 Task: Look for space in Nakur, India from 12th August, 2023 to 16th August, 2023 for 8 adults in price range Rs.10000 to Rs.16000. Place can be private room with 8 bedrooms having 8 beds and 8 bathrooms. Property type can be house, flat, guest house, hotel. Amenities needed are: wifi, TV, free parkinig on premises, gym, breakfast. Booking option can be shelf check-in. Required host language is English.
Action: Mouse moved to (613, 117)
Screenshot: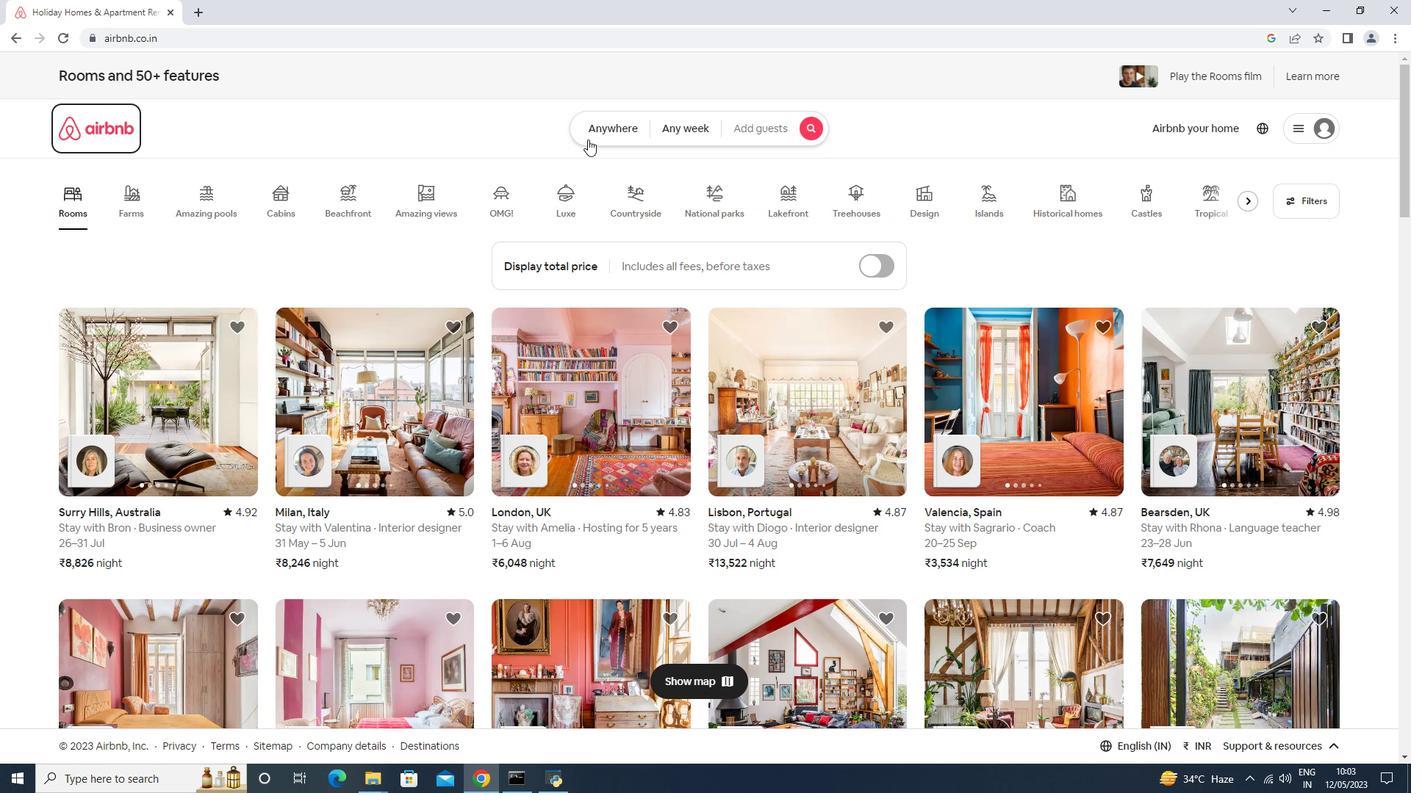 
Action: Mouse pressed left at (613, 117)
Screenshot: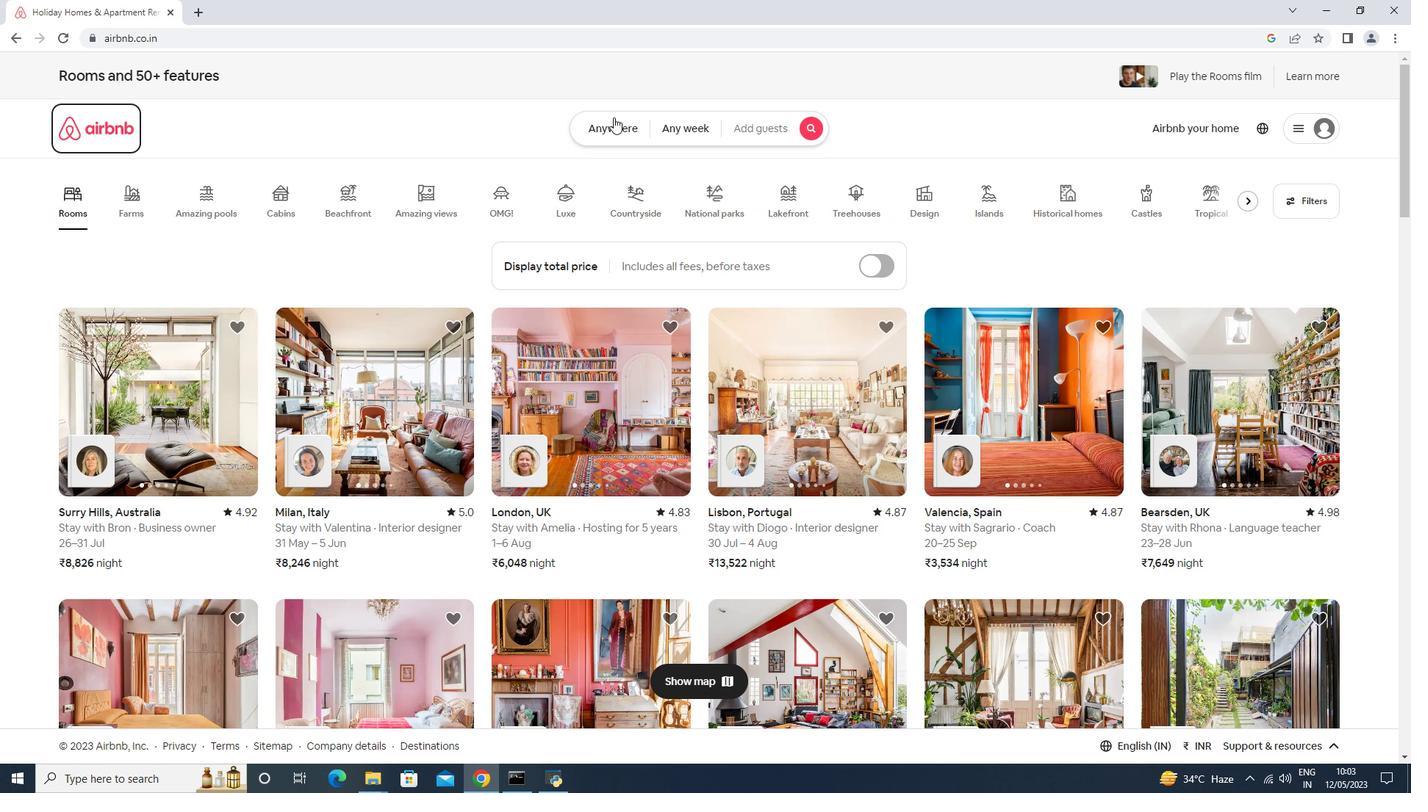 
Action: Mouse moved to (503, 184)
Screenshot: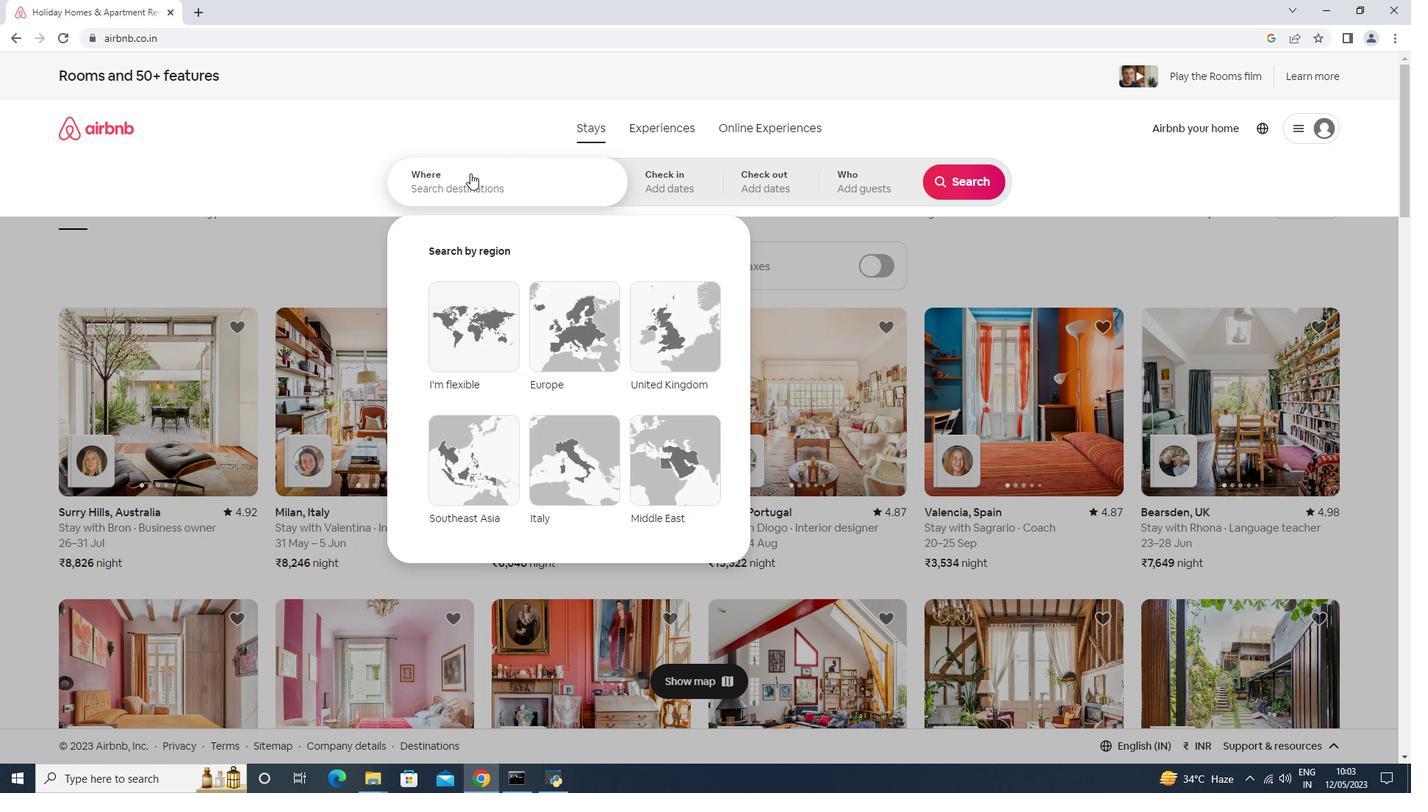
Action: Mouse pressed left at (503, 184)
Screenshot: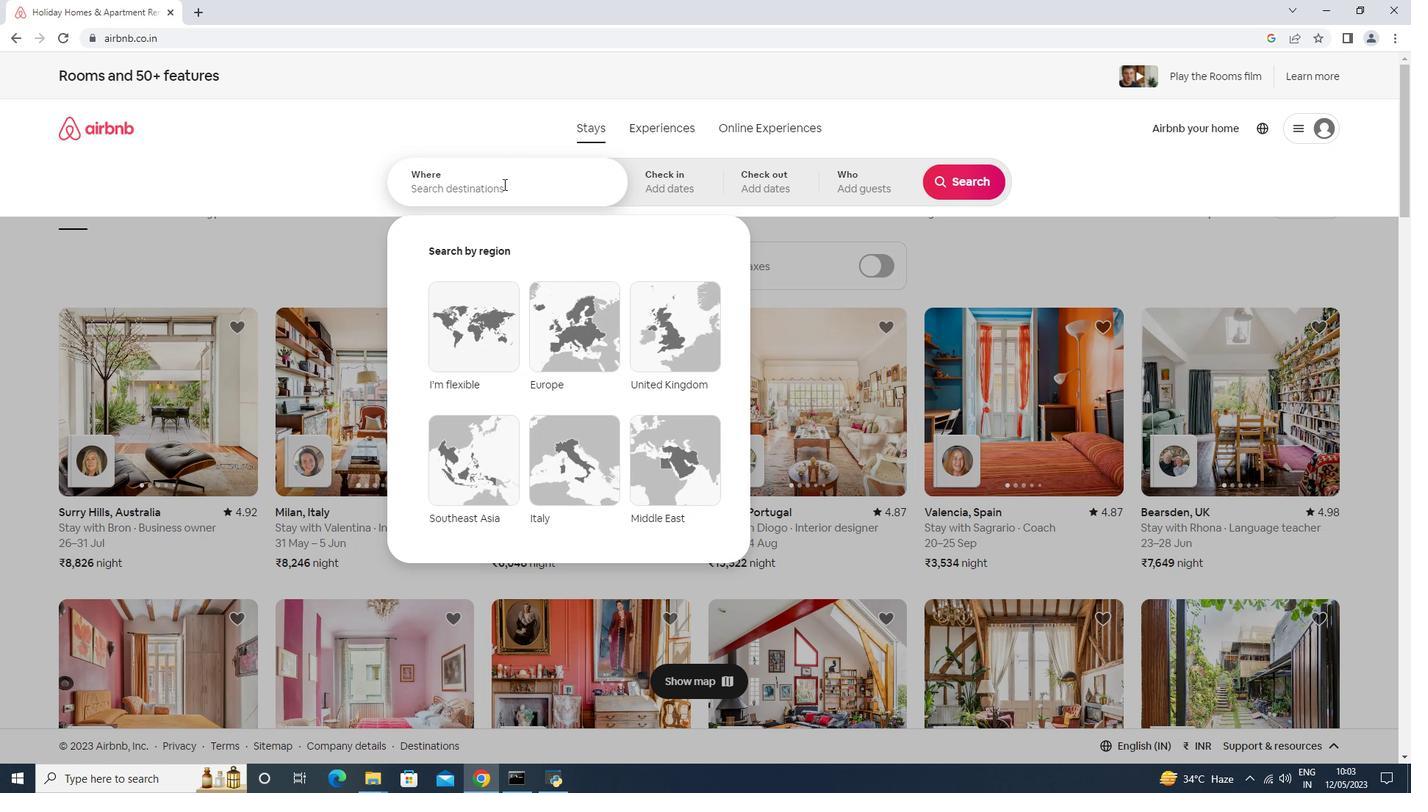 
Action: Key pressed <Key.shift>Nakur,<Key.space><Key.shift>India<Key.enter>
Screenshot: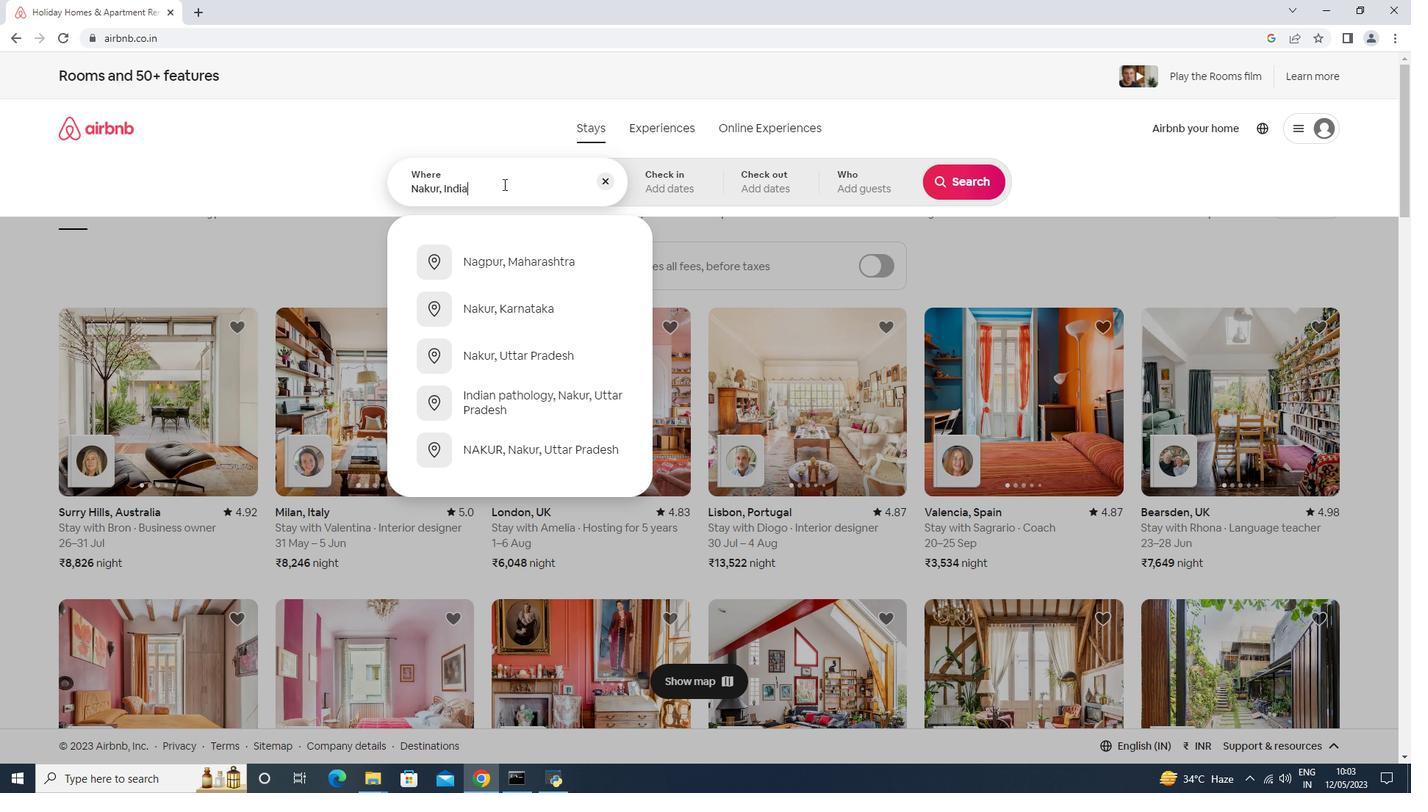 
Action: Mouse moved to (956, 306)
Screenshot: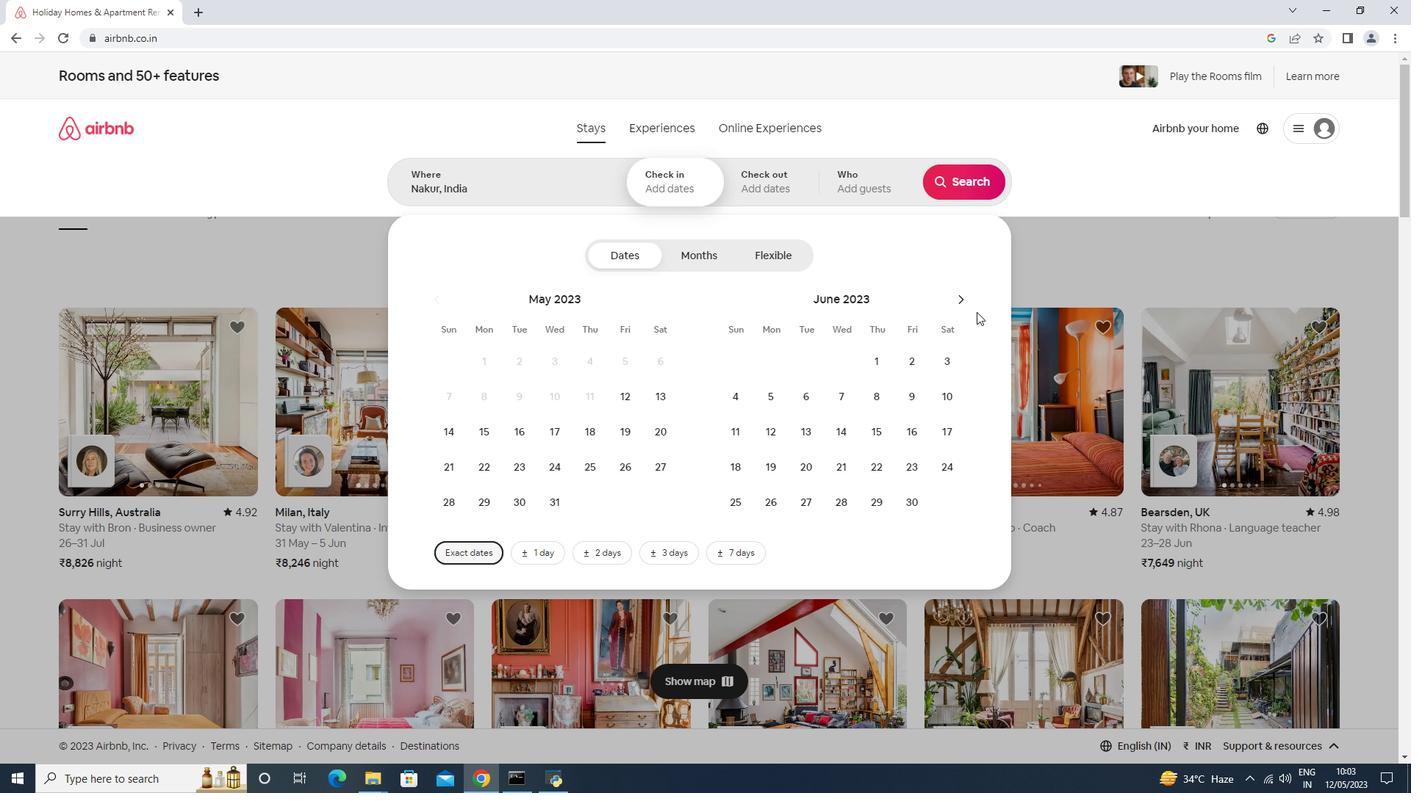 
Action: Mouse pressed left at (956, 306)
Screenshot: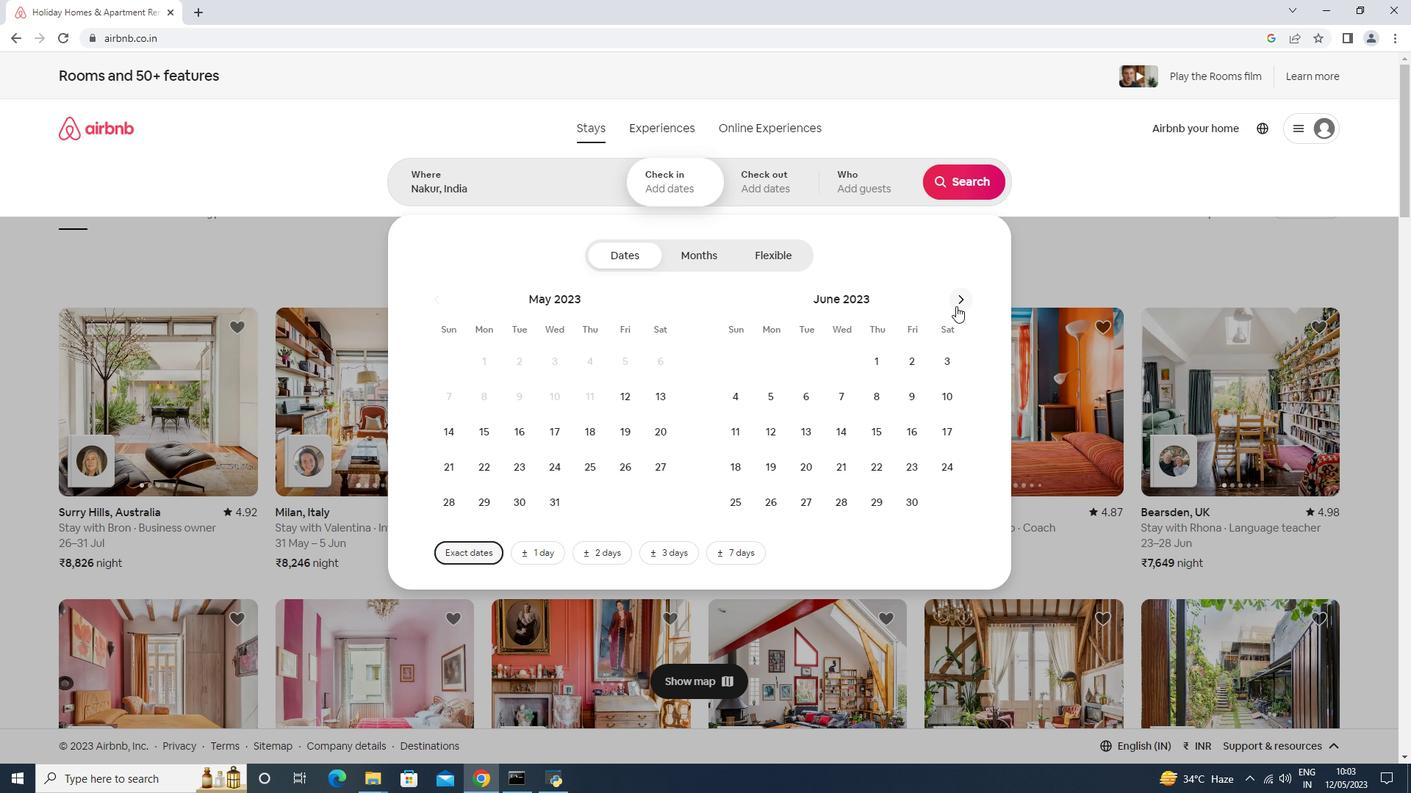 
Action: Mouse pressed left at (956, 306)
Screenshot: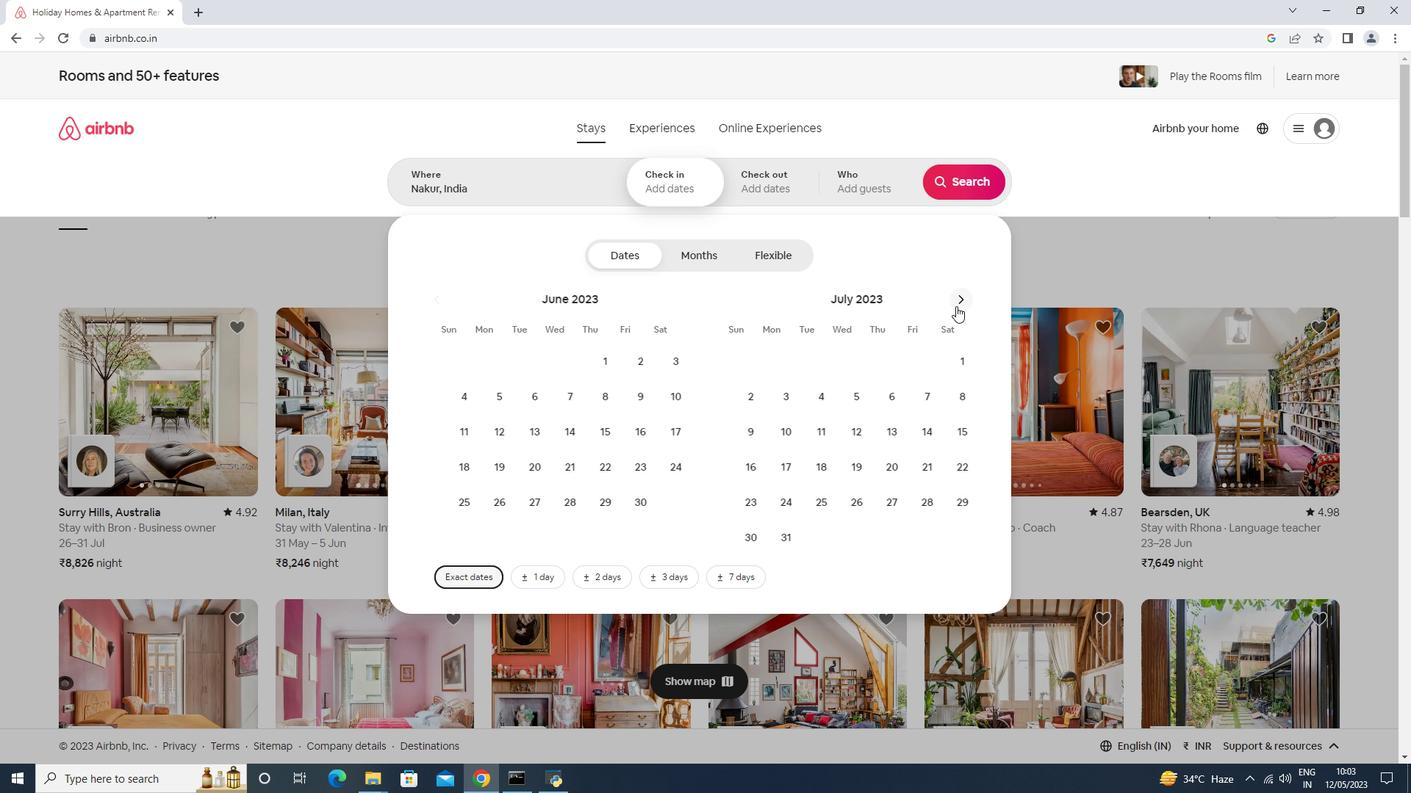 
Action: Mouse moved to (946, 394)
Screenshot: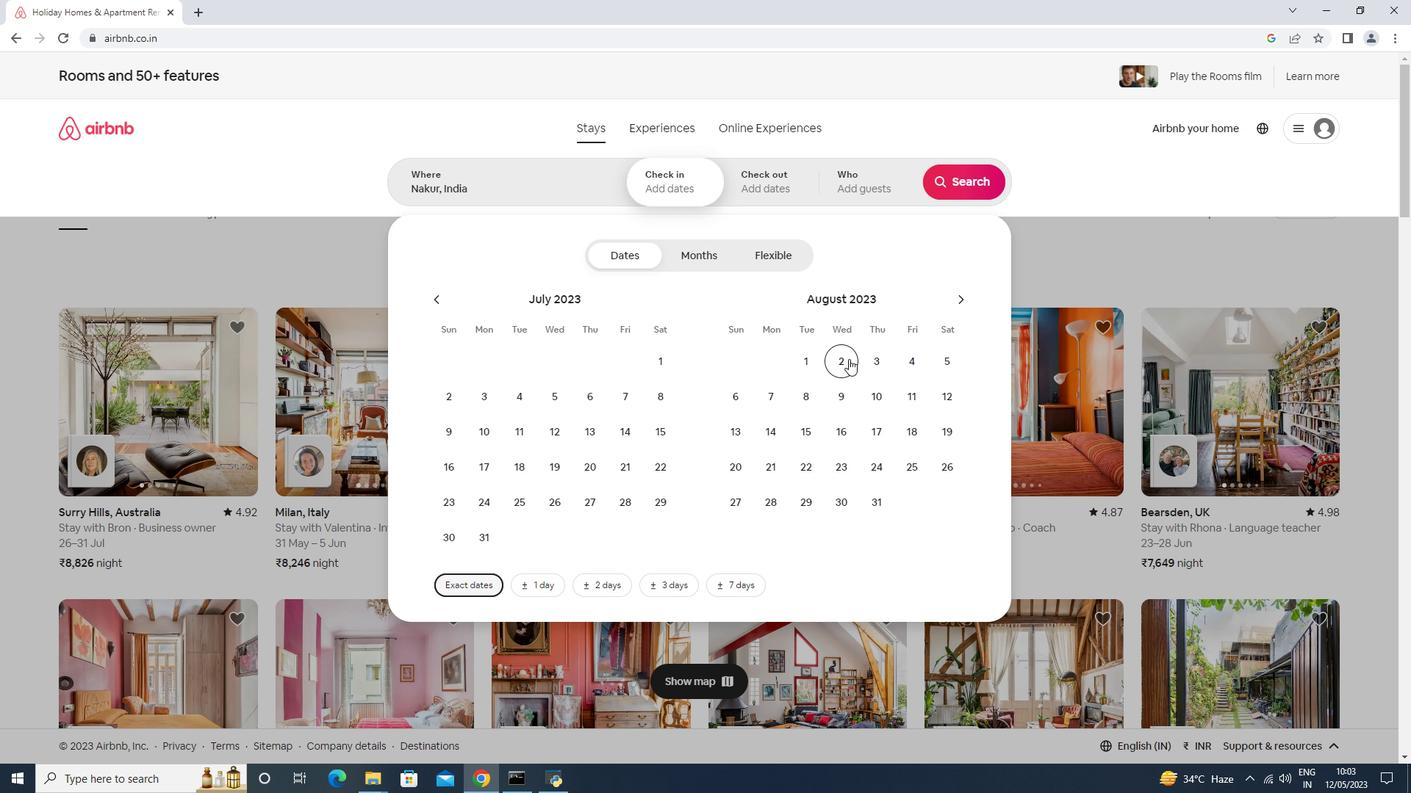 
Action: Mouse pressed left at (946, 394)
Screenshot: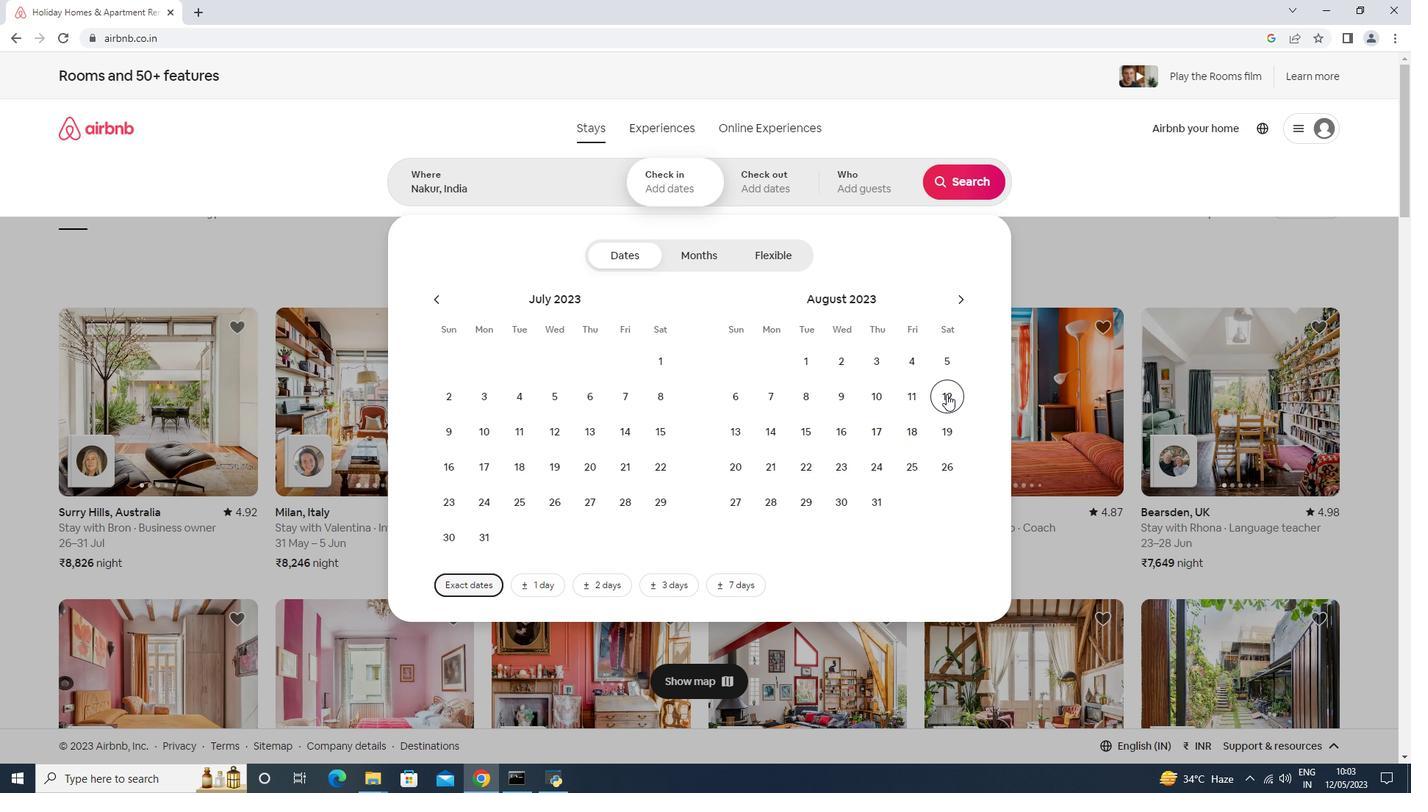 
Action: Mouse moved to (840, 426)
Screenshot: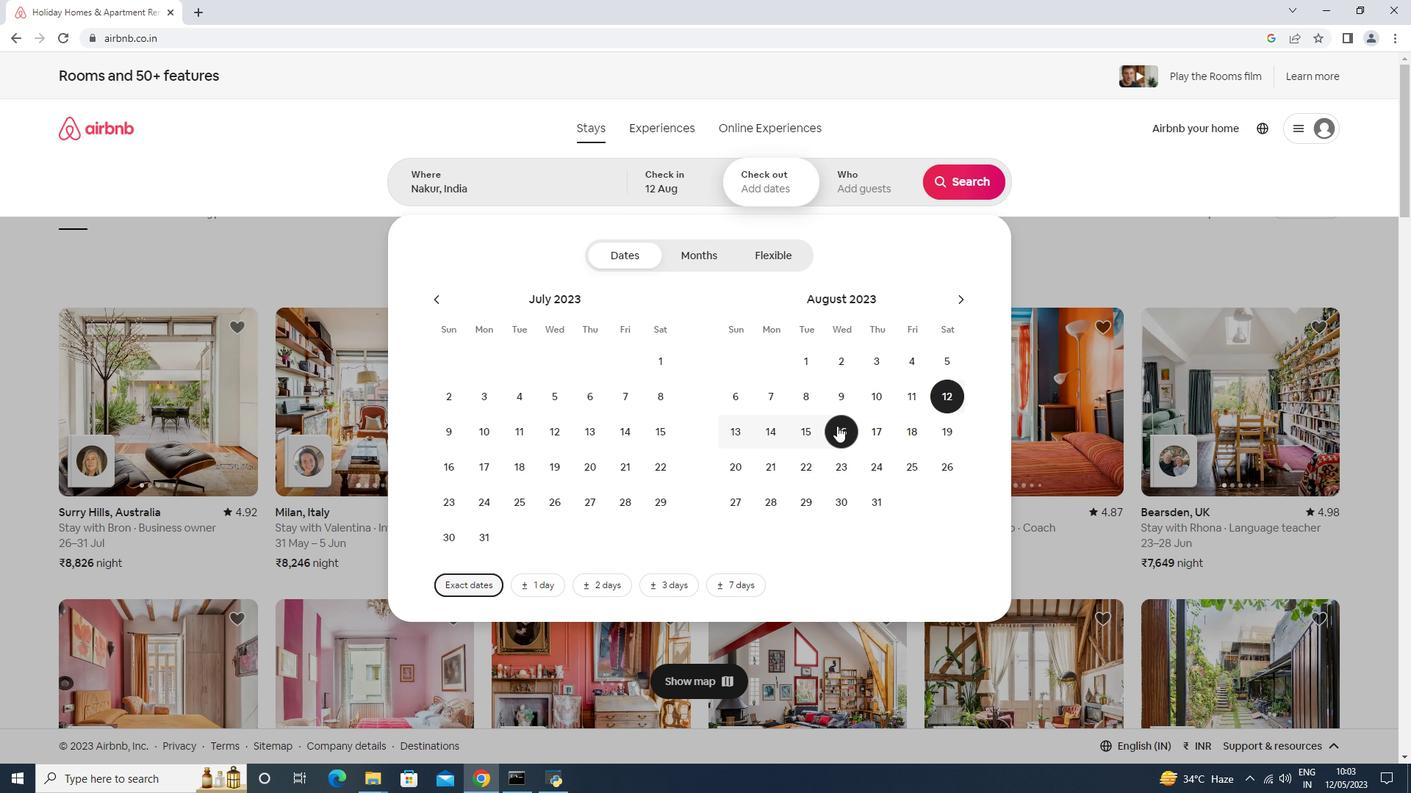 
Action: Mouse pressed left at (840, 426)
Screenshot: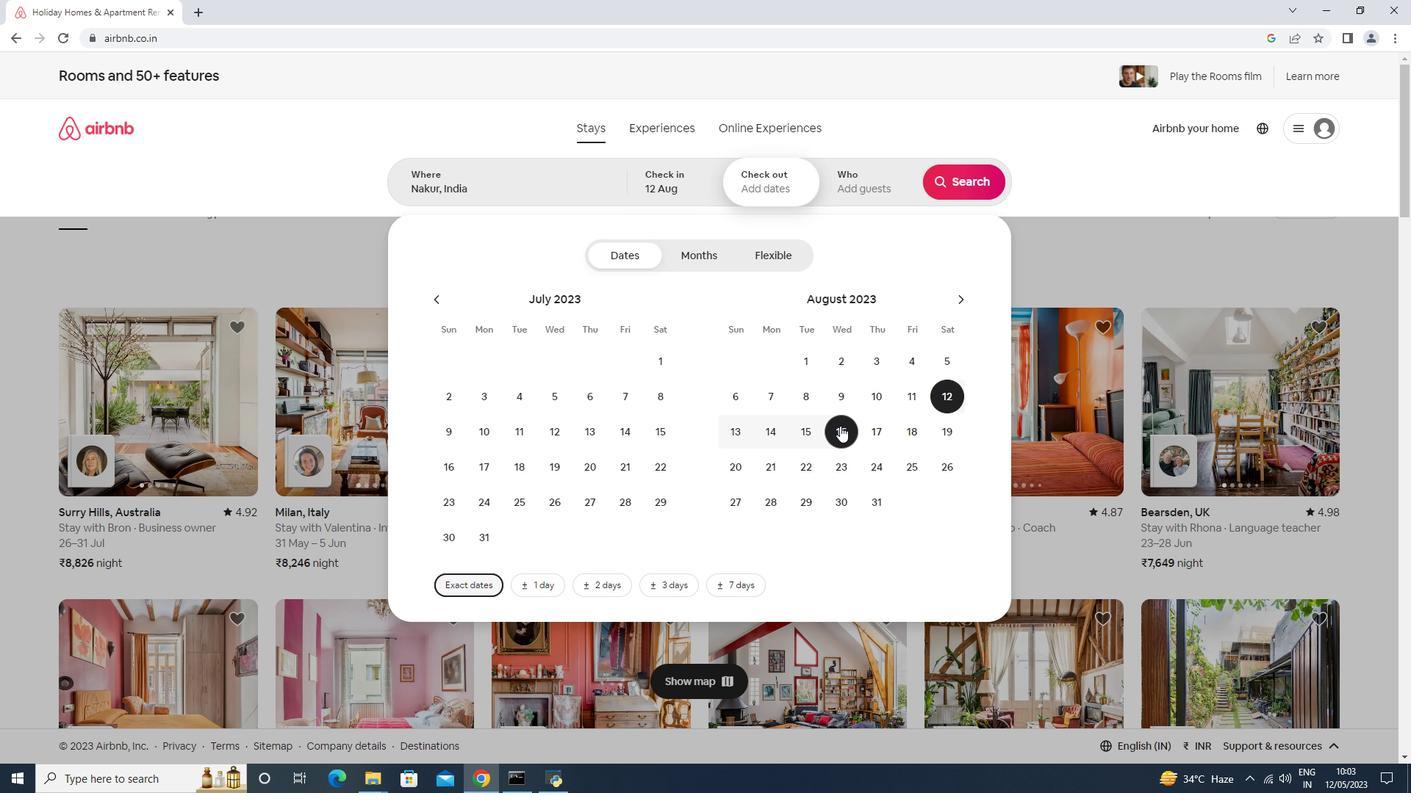 
Action: Mouse moved to (872, 199)
Screenshot: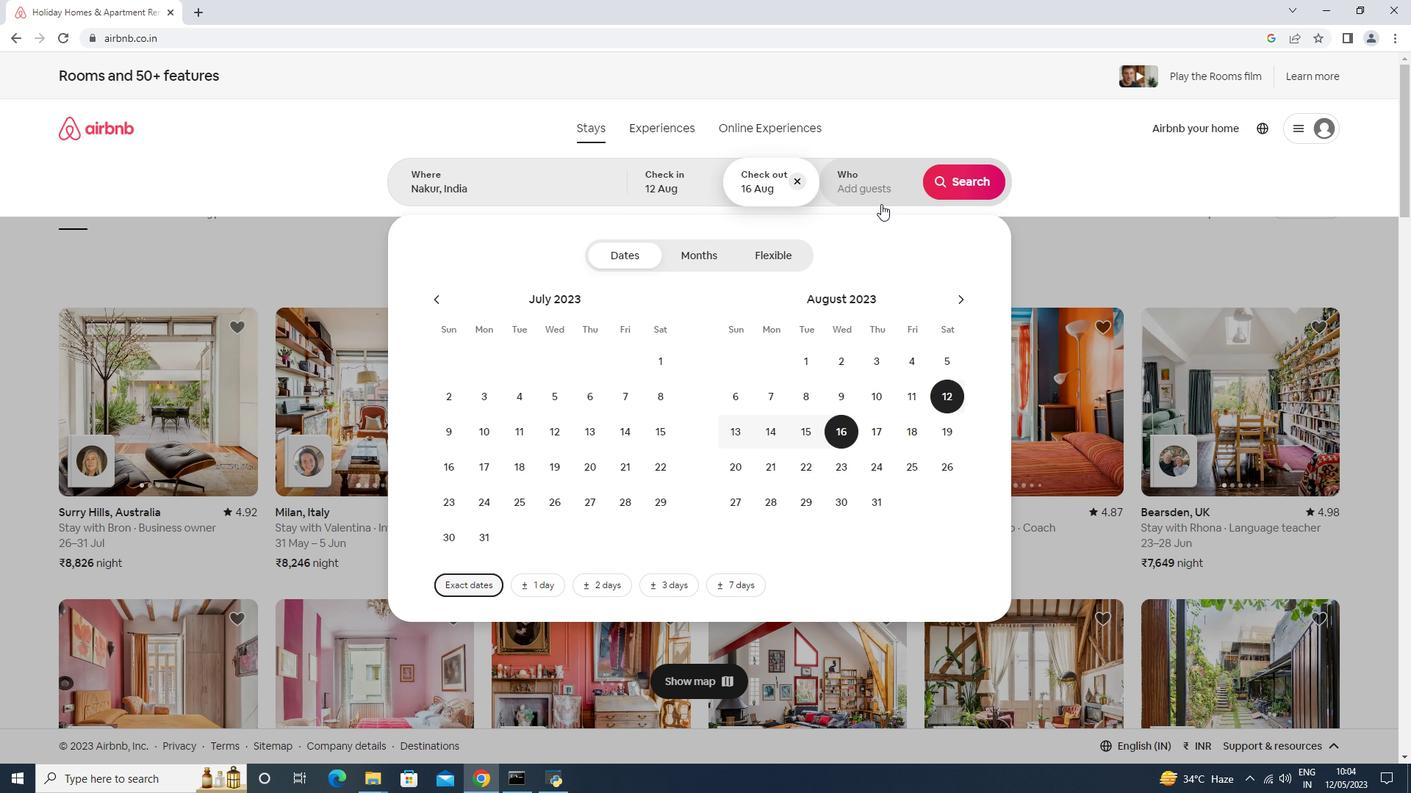 
Action: Mouse pressed left at (872, 199)
Screenshot: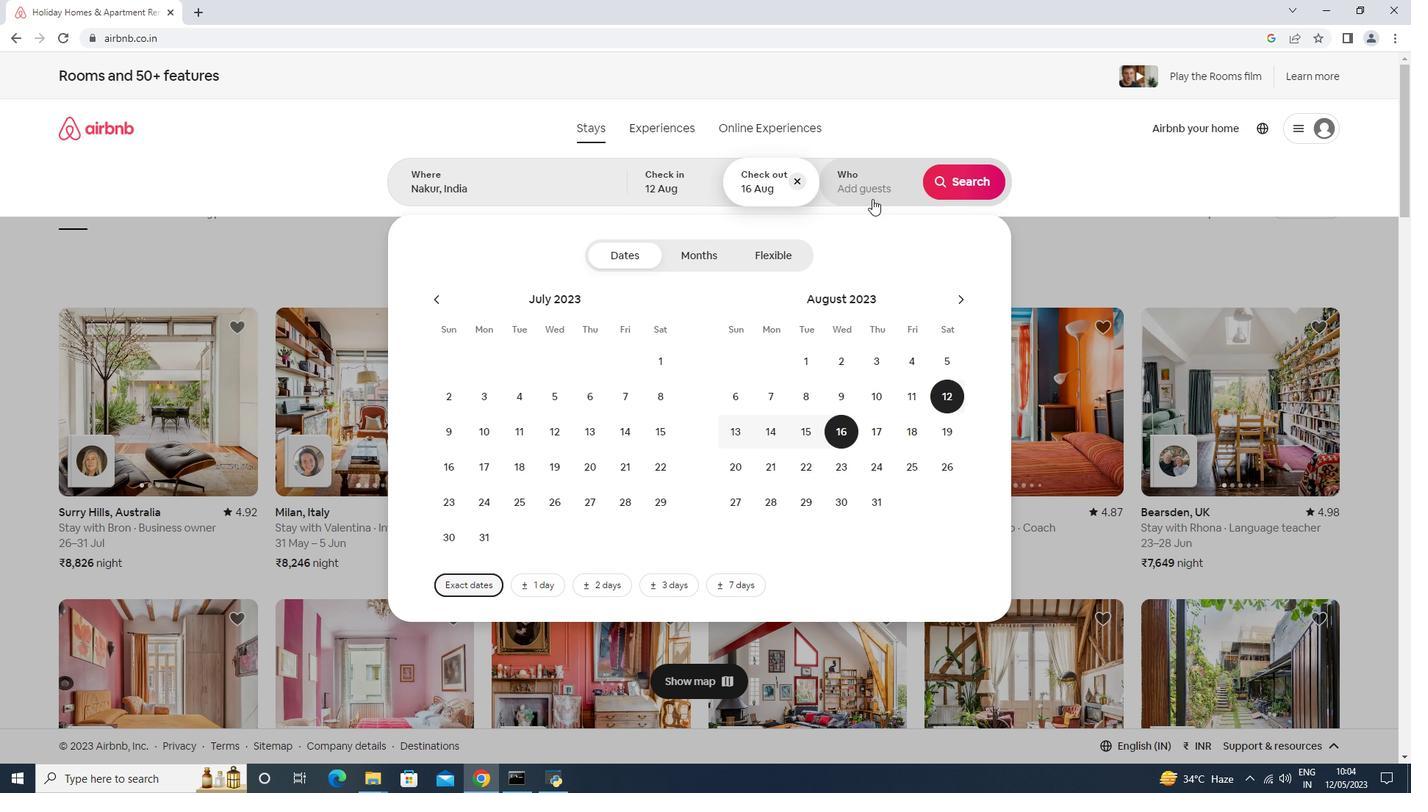 
Action: Mouse moved to (963, 261)
Screenshot: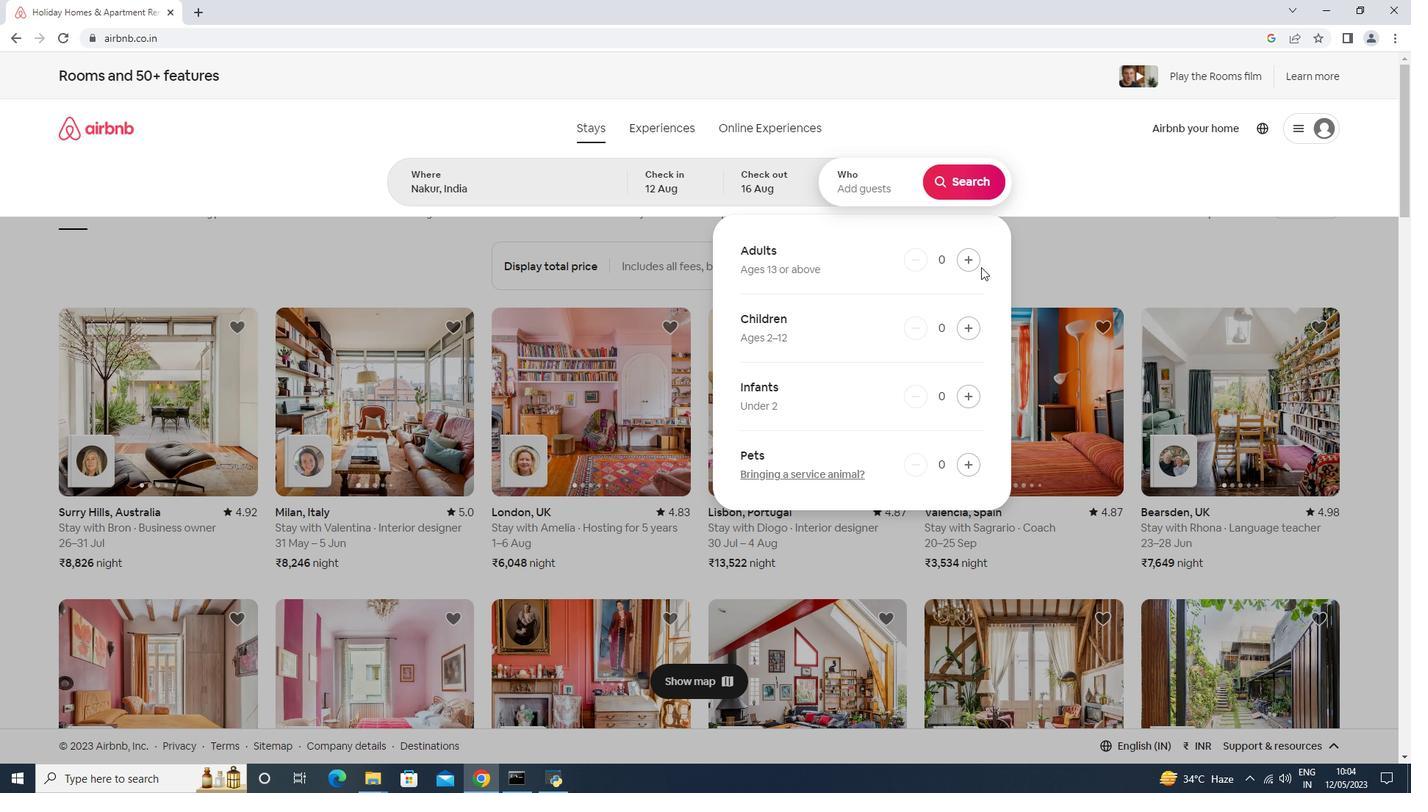 
Action: Mouse pressed left at (963, 261)
Screenshot: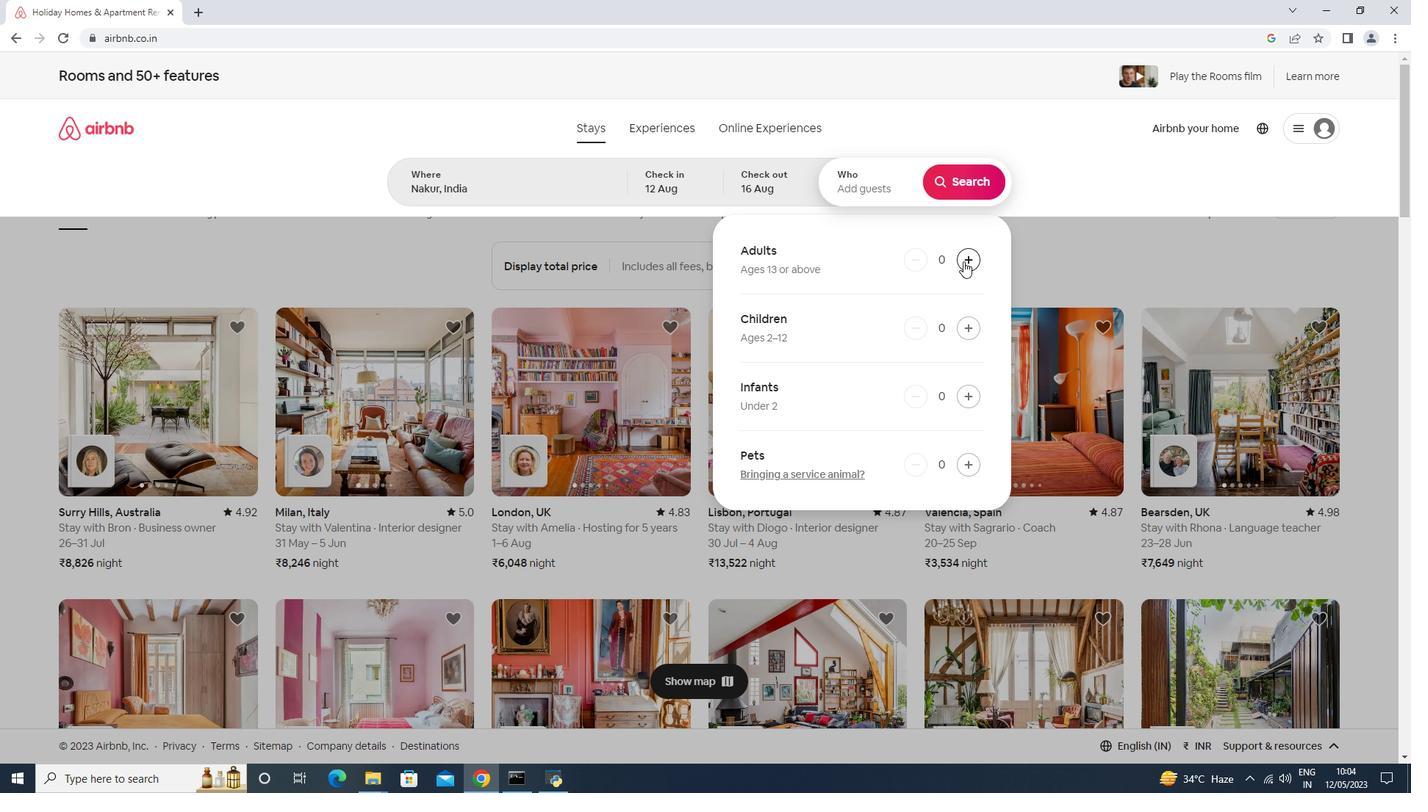 
Action: Mouse pressed left at (963, 261)
Screenshot: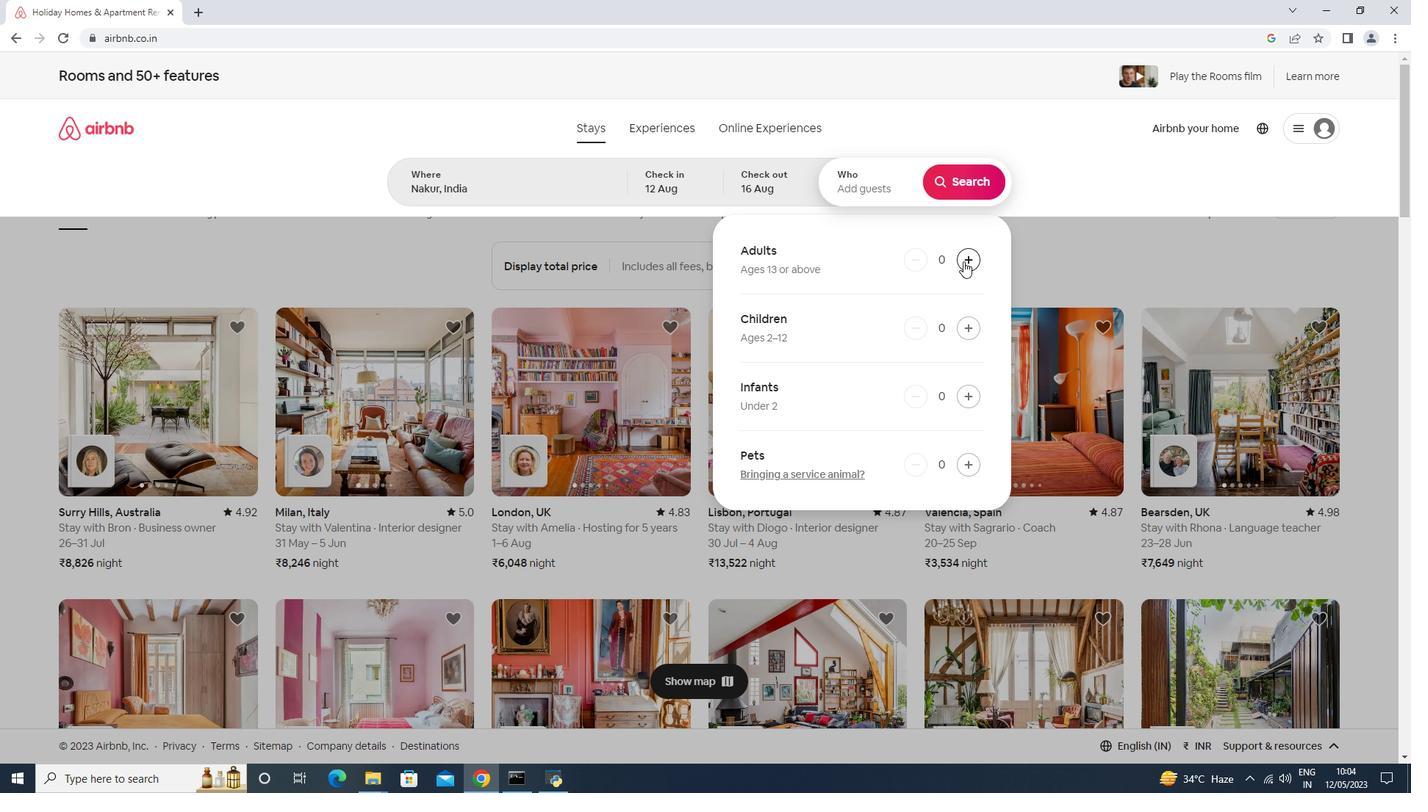 
Action: Mouse pressed left at (963, 261)
Screenshot: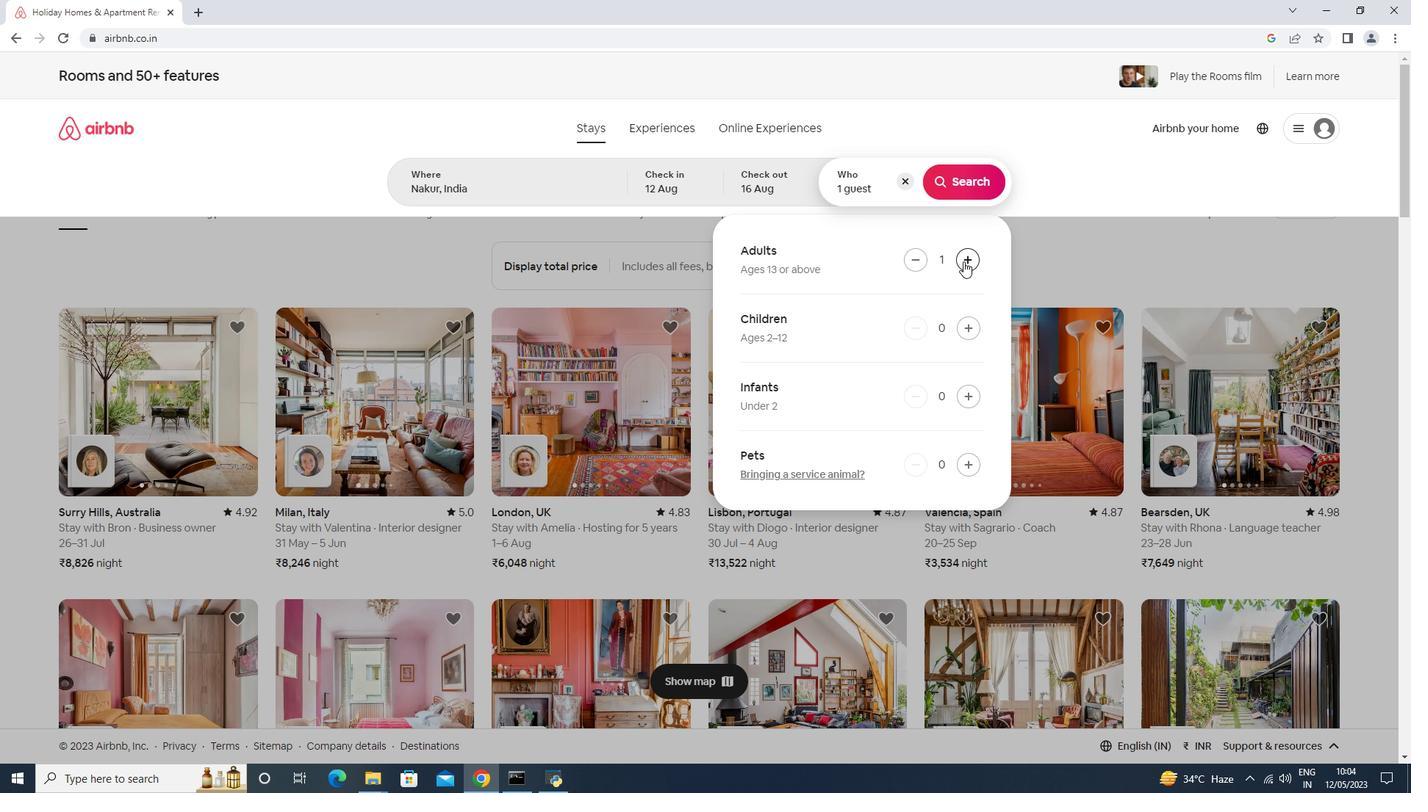 
Action: Mouse pressed left at (963, 261)
Screenshot: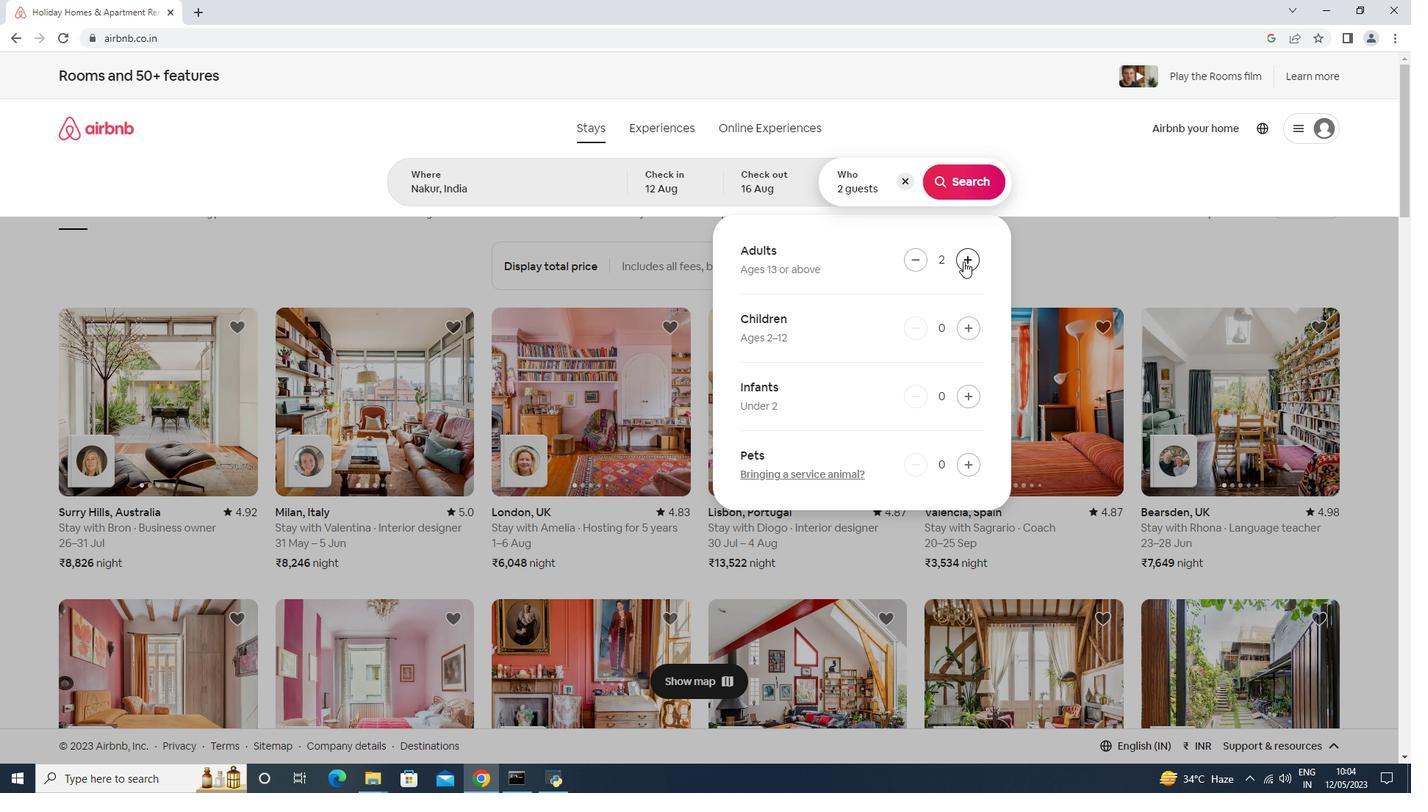 
Action: Mouse pressed left at (963, 261)
Screenshot: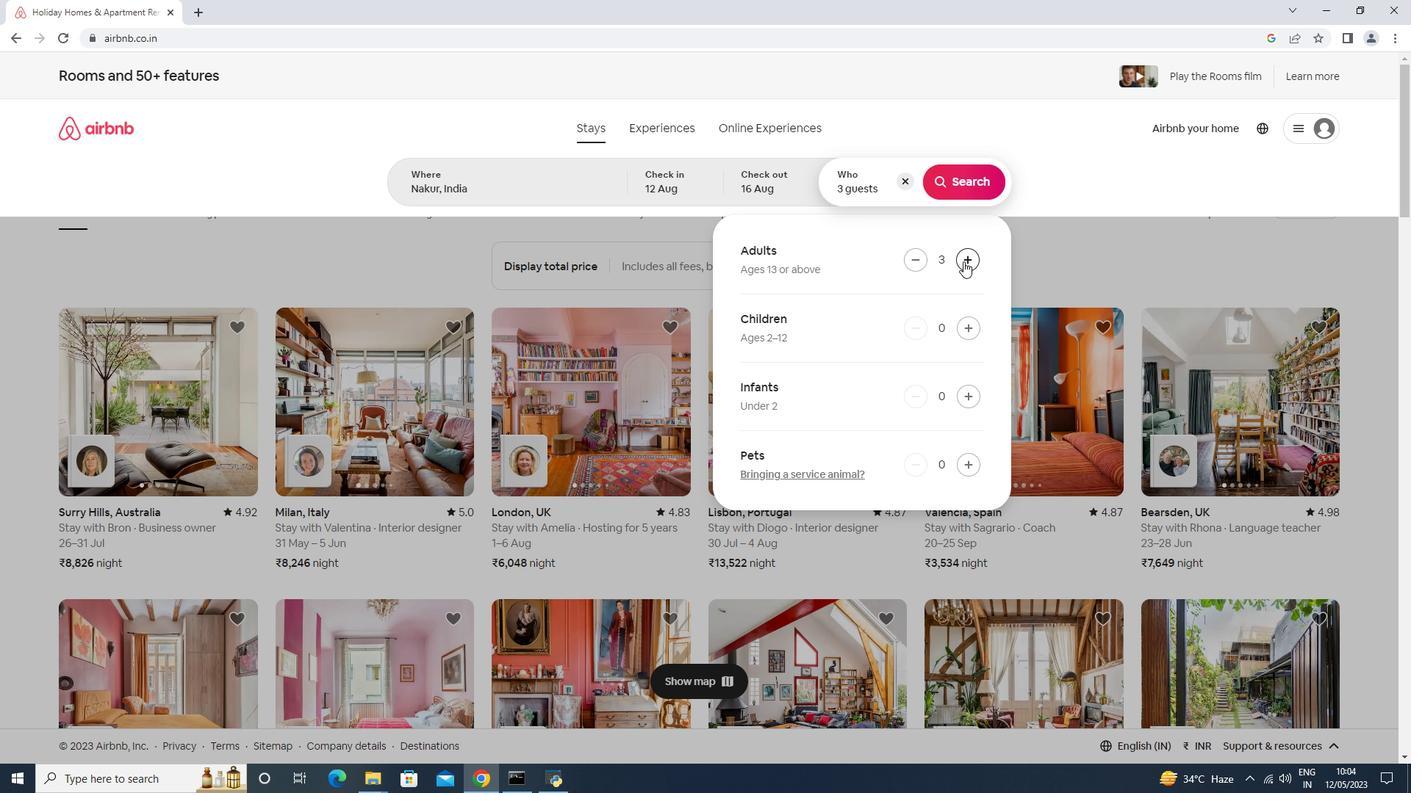 
Action: Mouse pressed left at (963, 261)
Screenshot: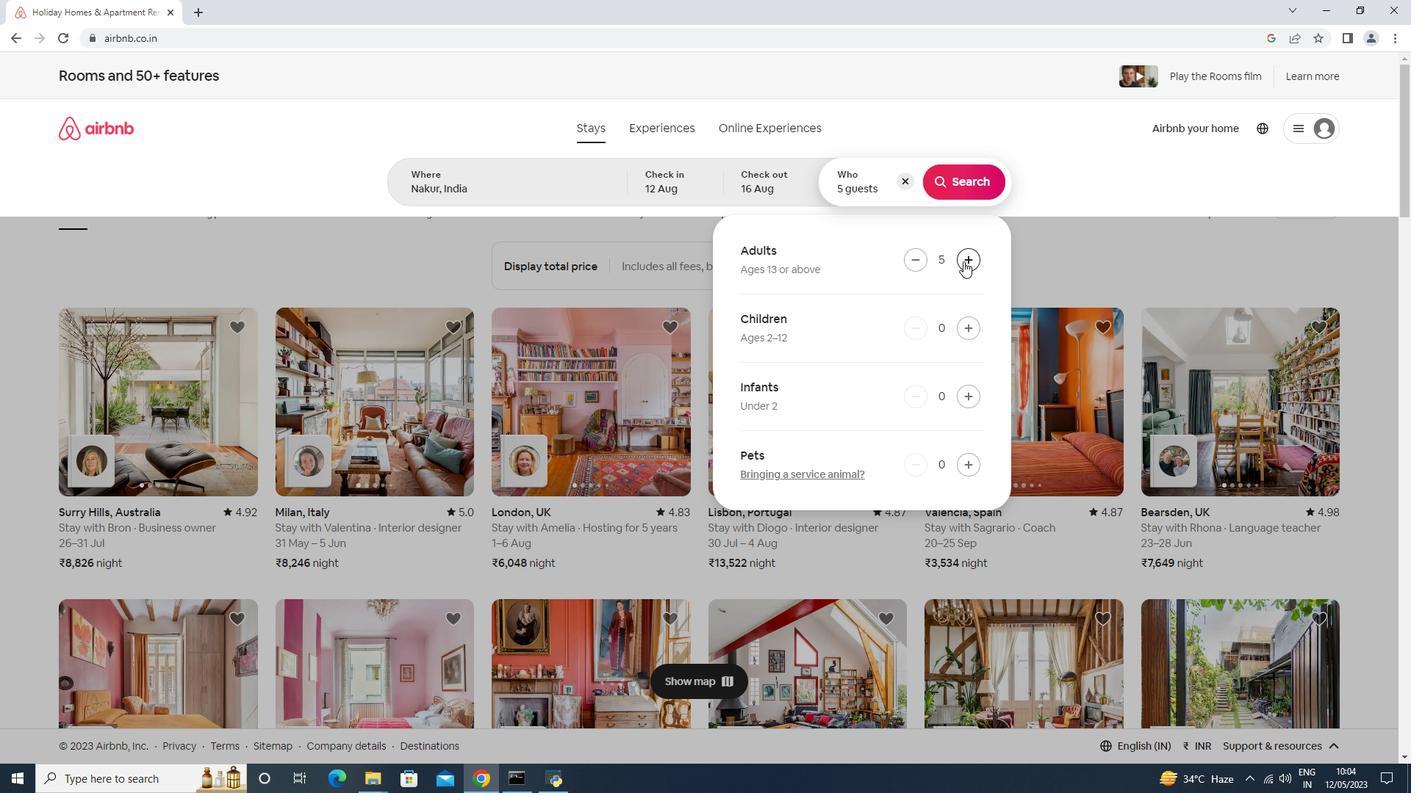 
Action: Mouse pressed left at (963, 261)
Screenshot: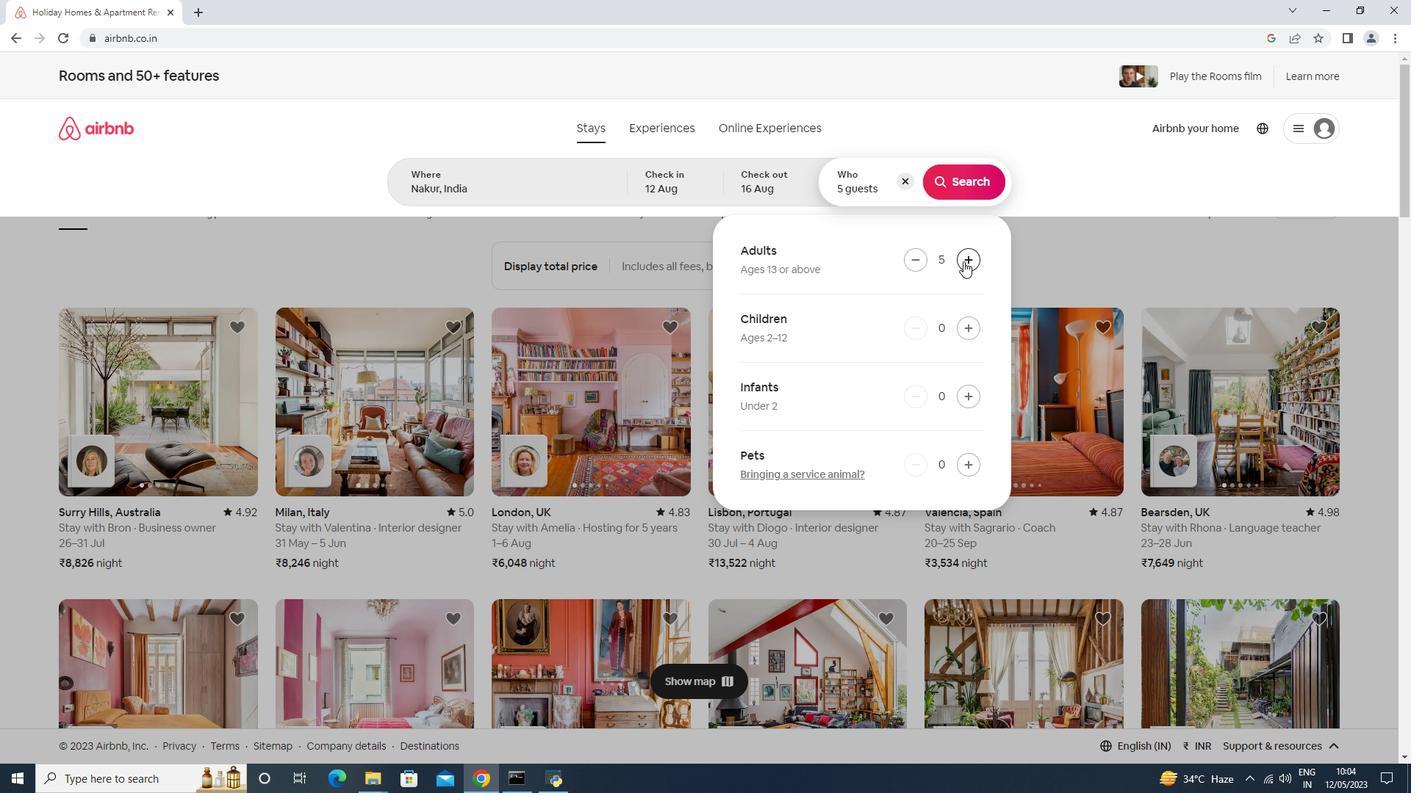 
Action: Mouse pressed left at (963, 261)
Screenshot: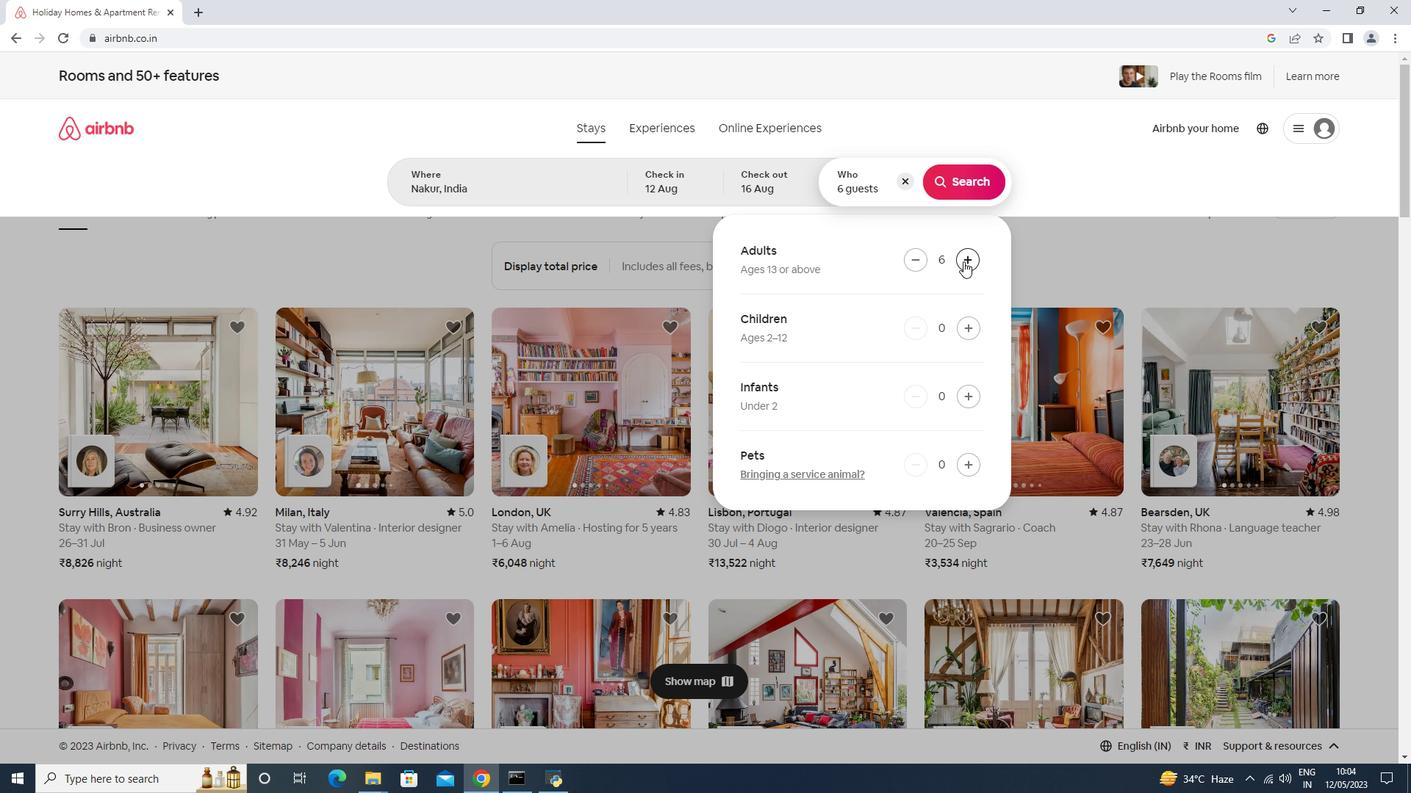 
Action: Mouse pressed left at (963, 261)
Screenshot: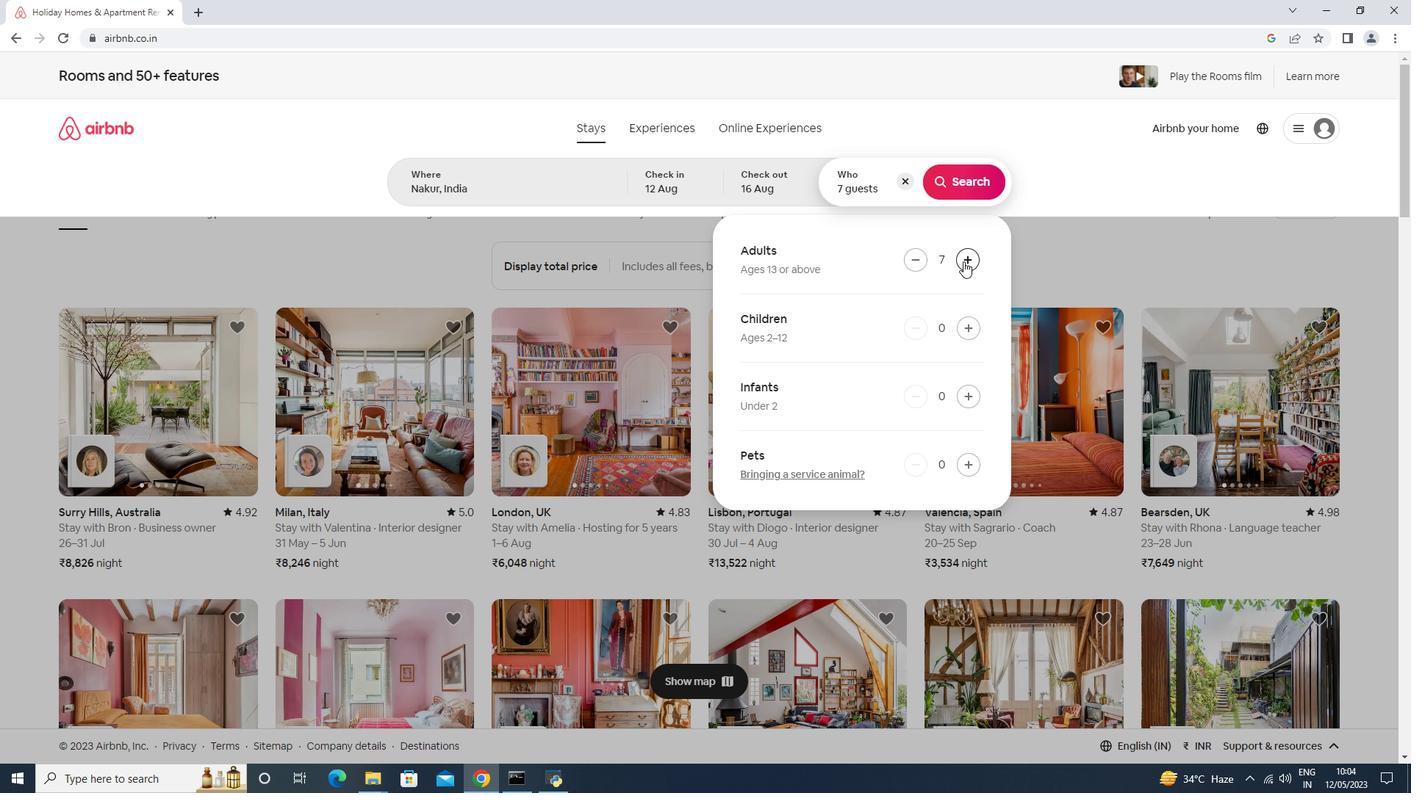 
Action: Mouse moved to (915, 261)
Screenshot: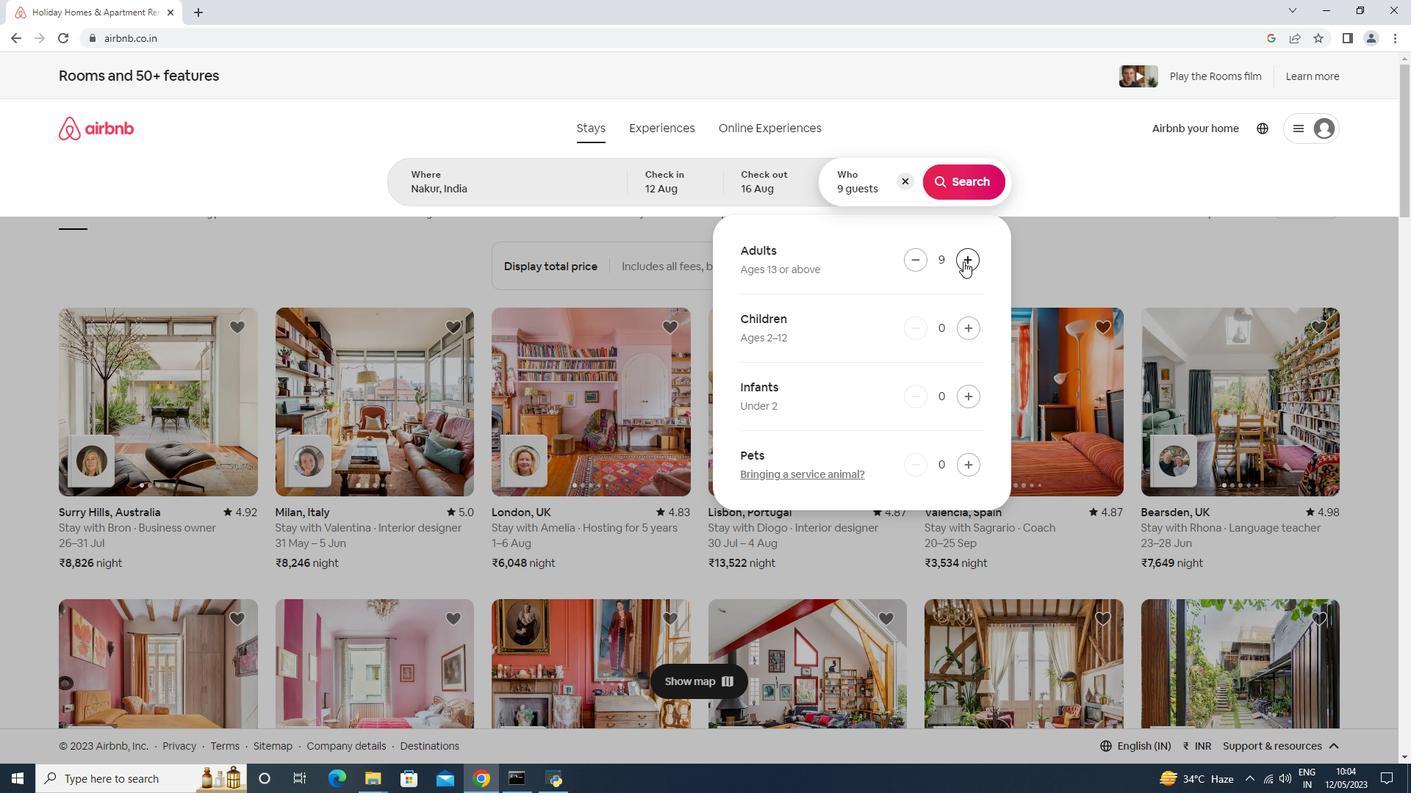 
Action: Mouse pressed left at (915, 261)
Screenshot: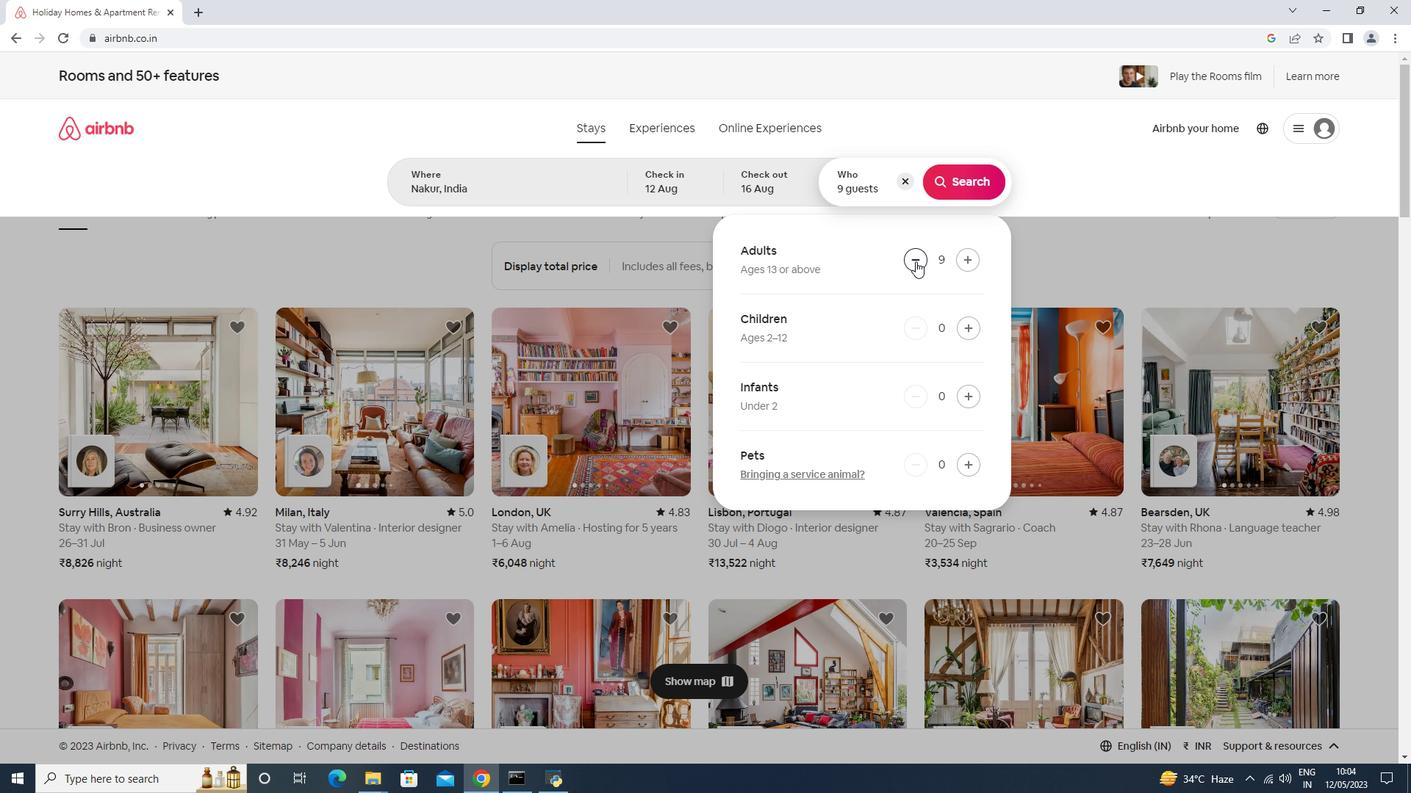 
Action: Mouse moved to (976, 189)
Screenshot: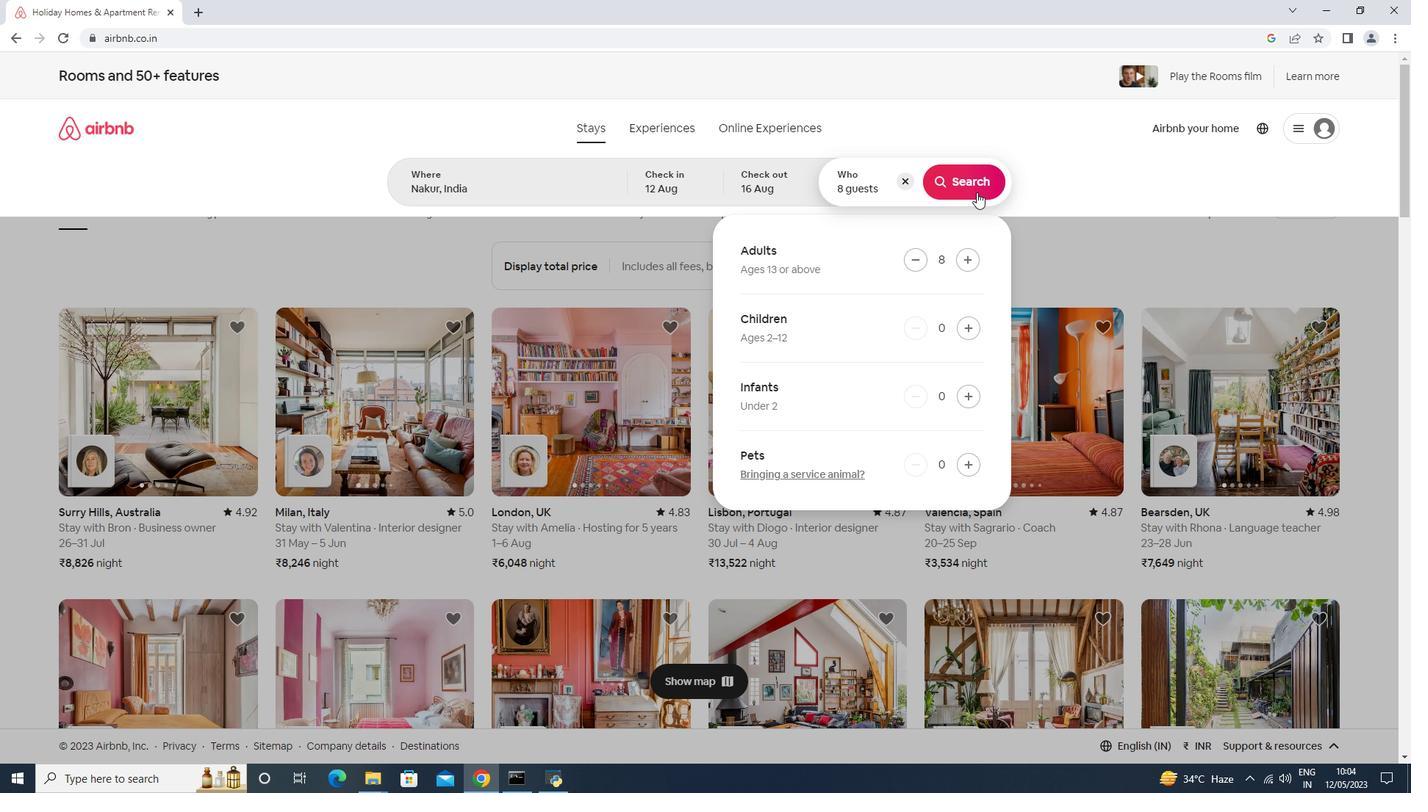 
Action: Mouse pressed left at (976, 189)
Screenshot: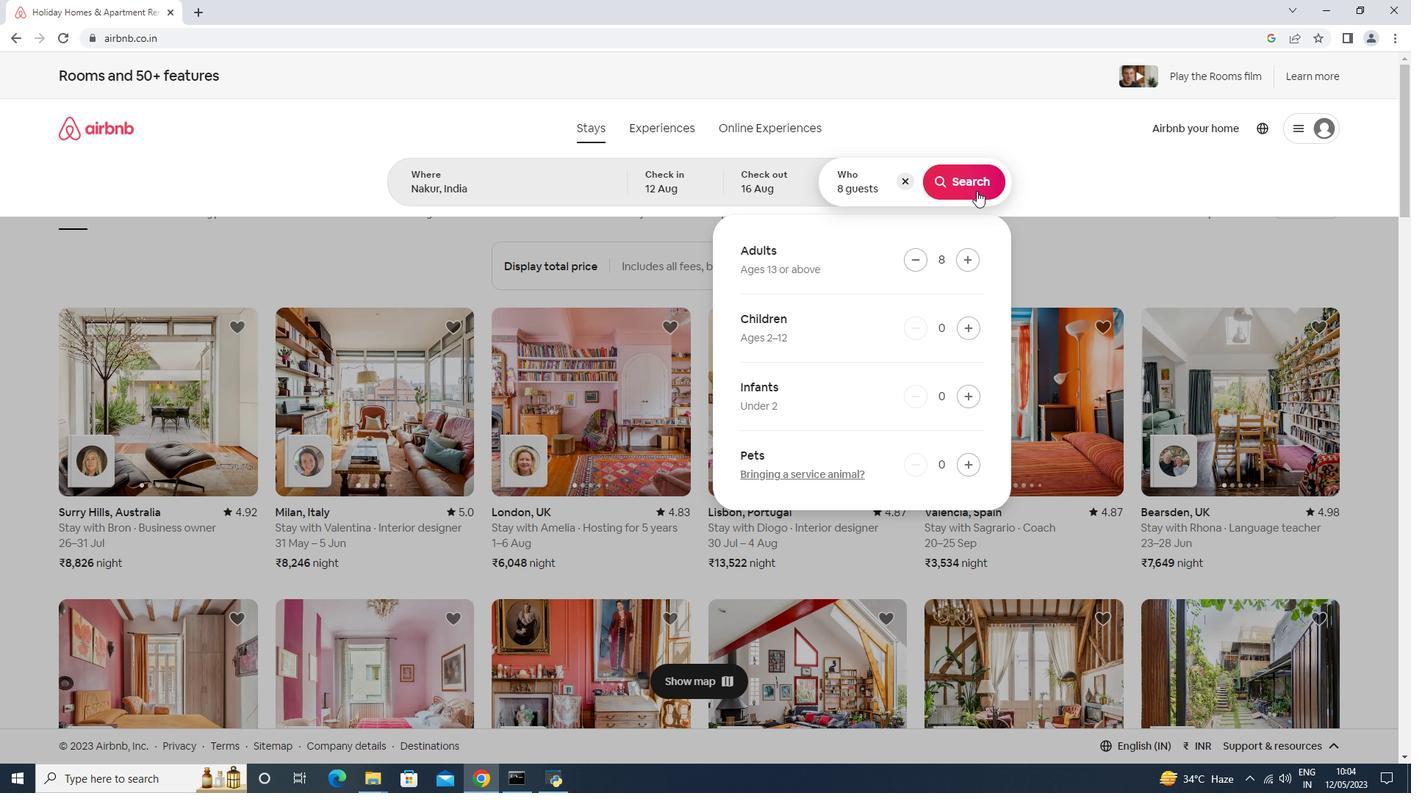 
Action: Mouse moved to (1347, 149)
Screenshot: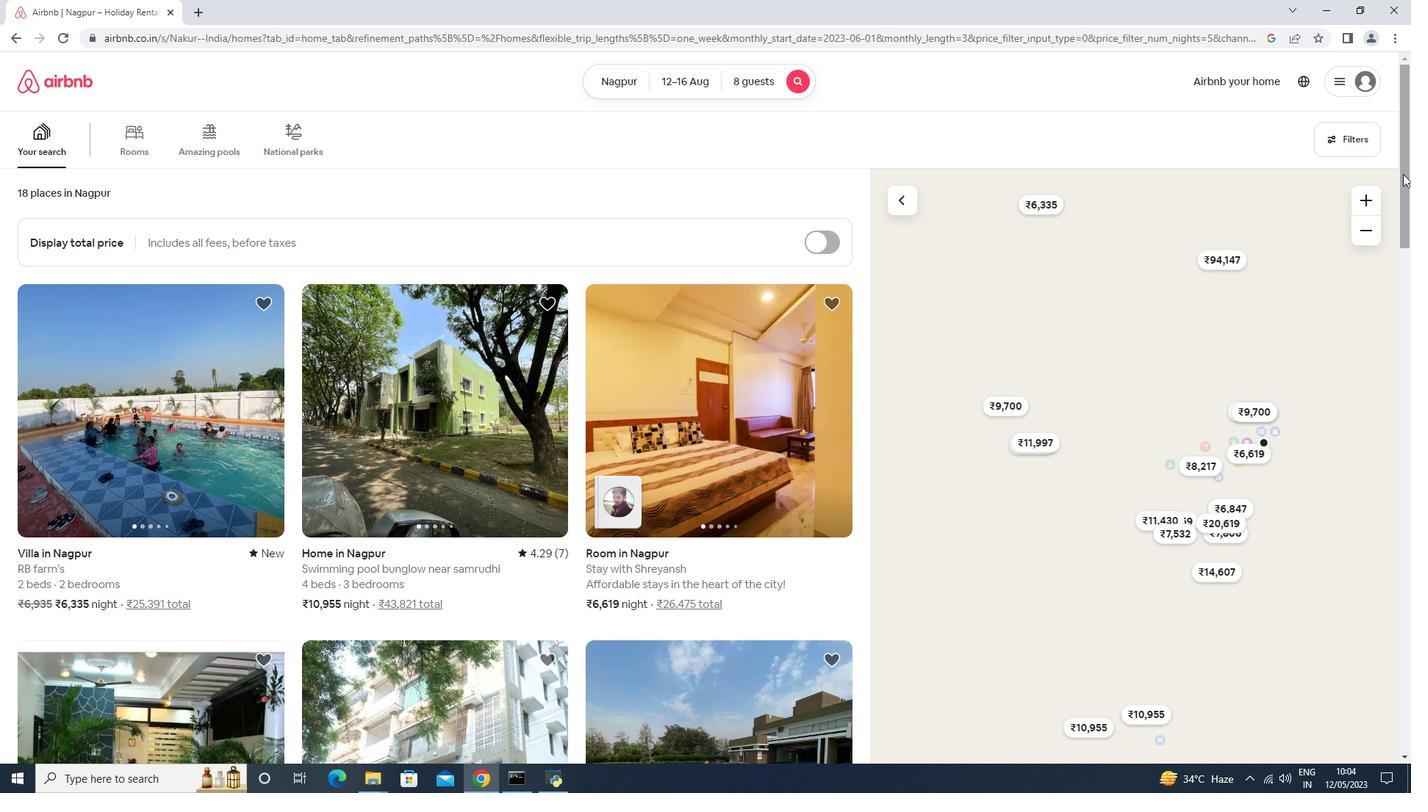 
Action: Mouse pressed left at (1347, 149)
Screenshot: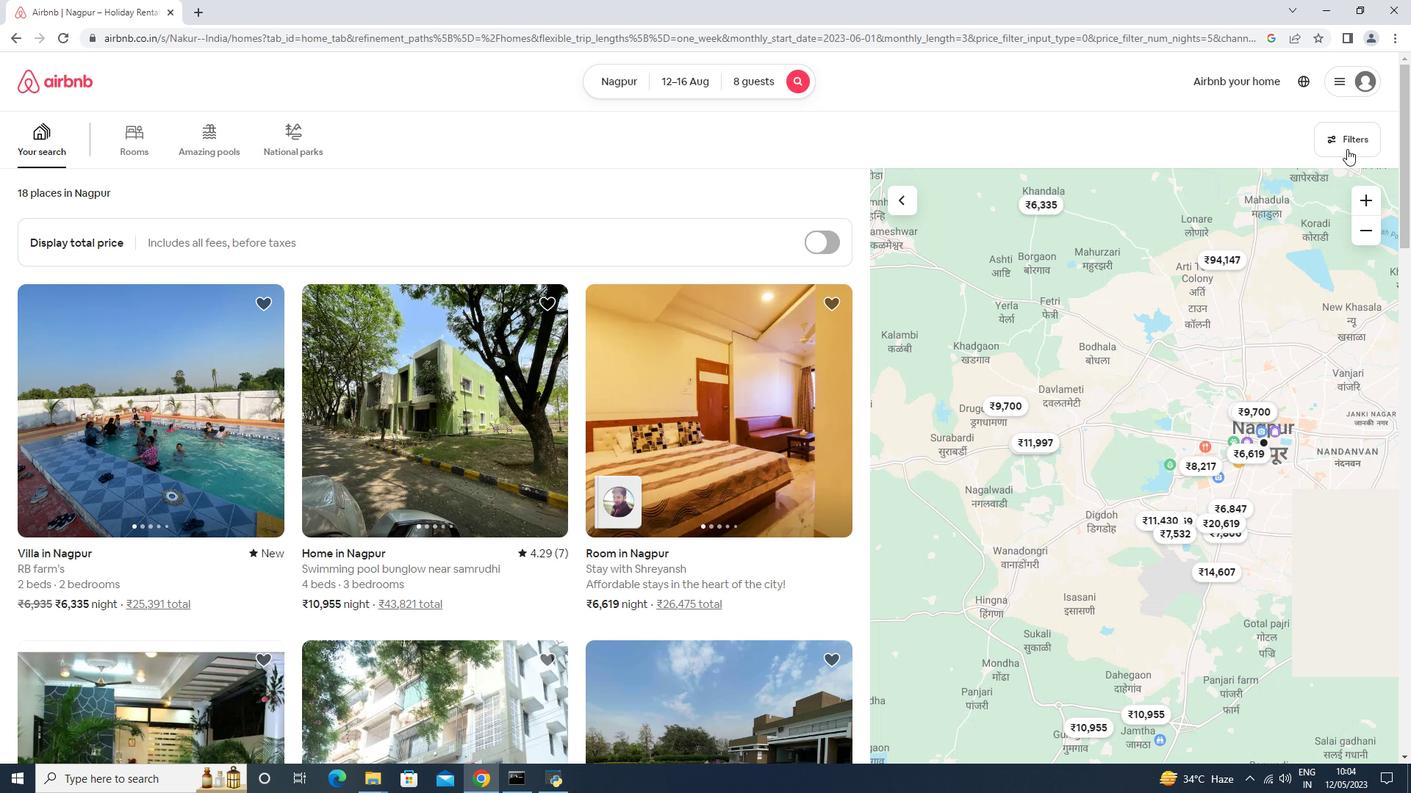 
Action: Mouse moved to (606, 497)
Screenshot: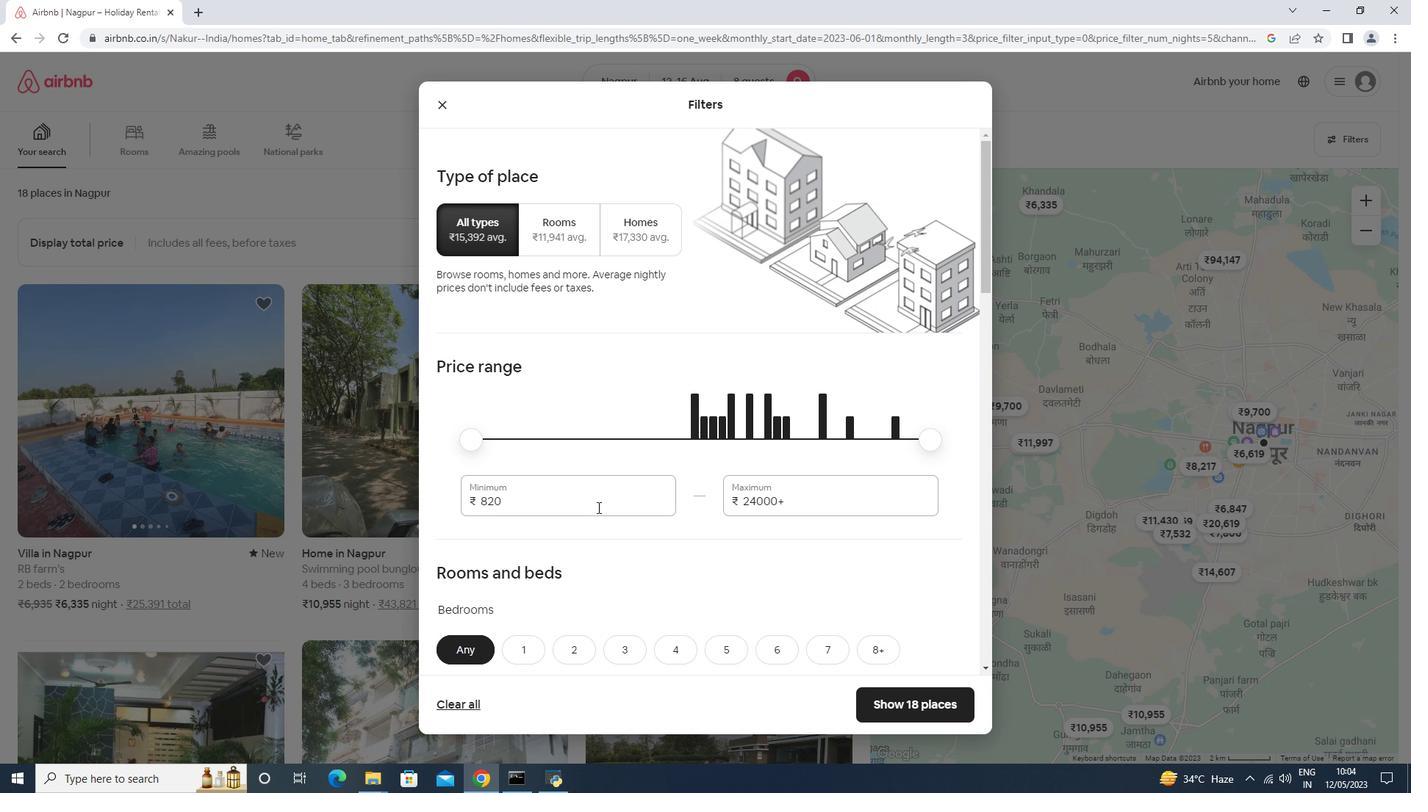 
Action: Mouse pressed left at (606, 497)
Screenshot: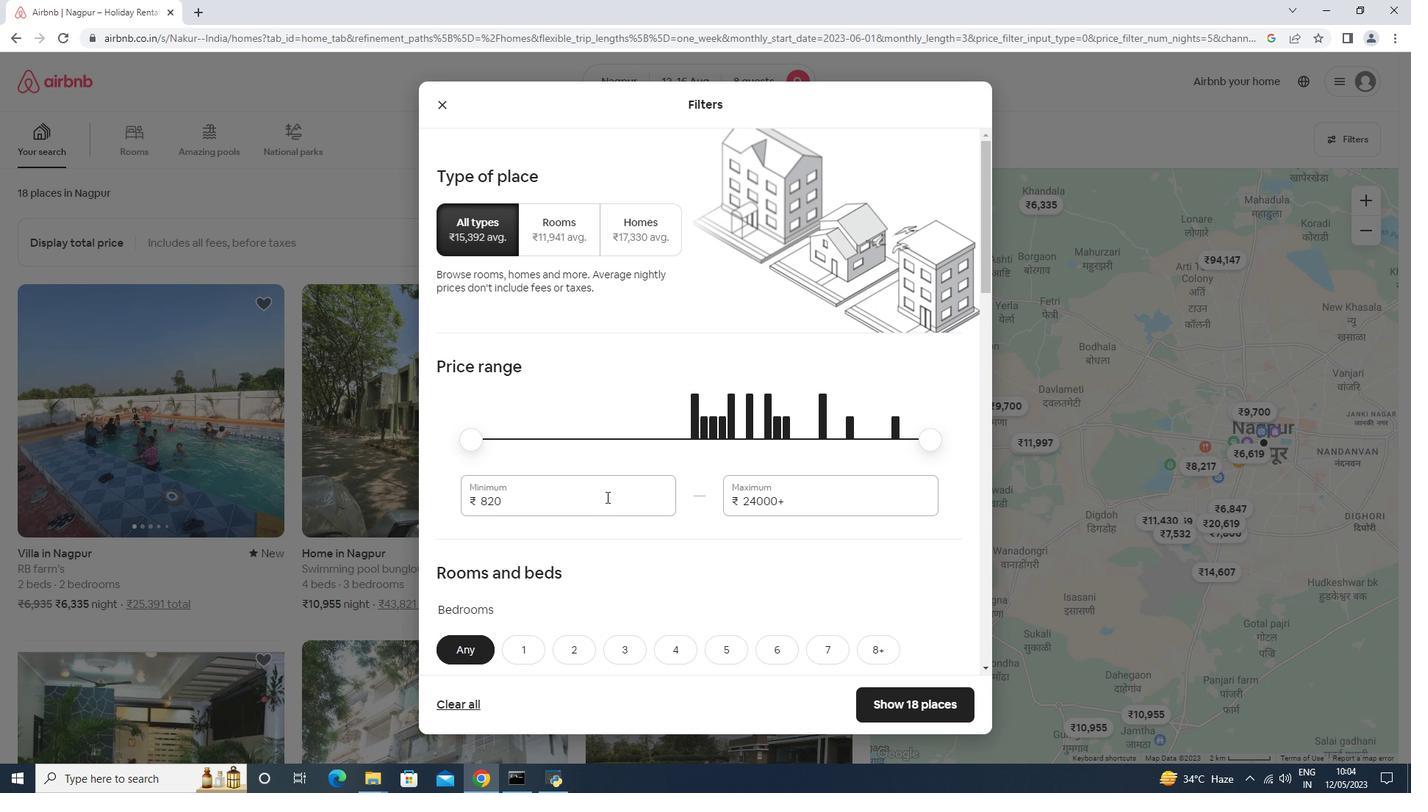 
Action: Mouse pressed left at (606, 497)
Screenshot: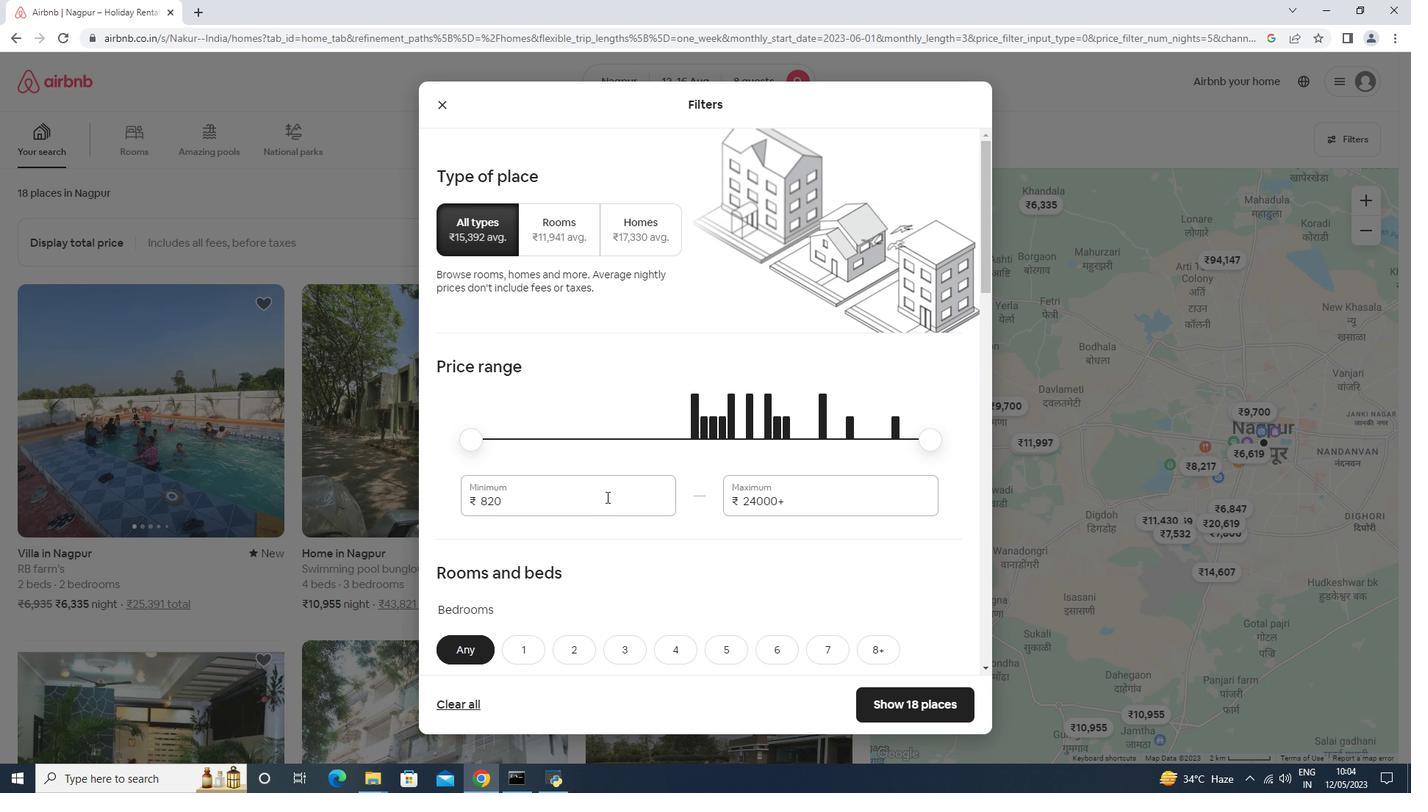 
Action: Key pressed 10000<Key.tab>16000
Screenshot: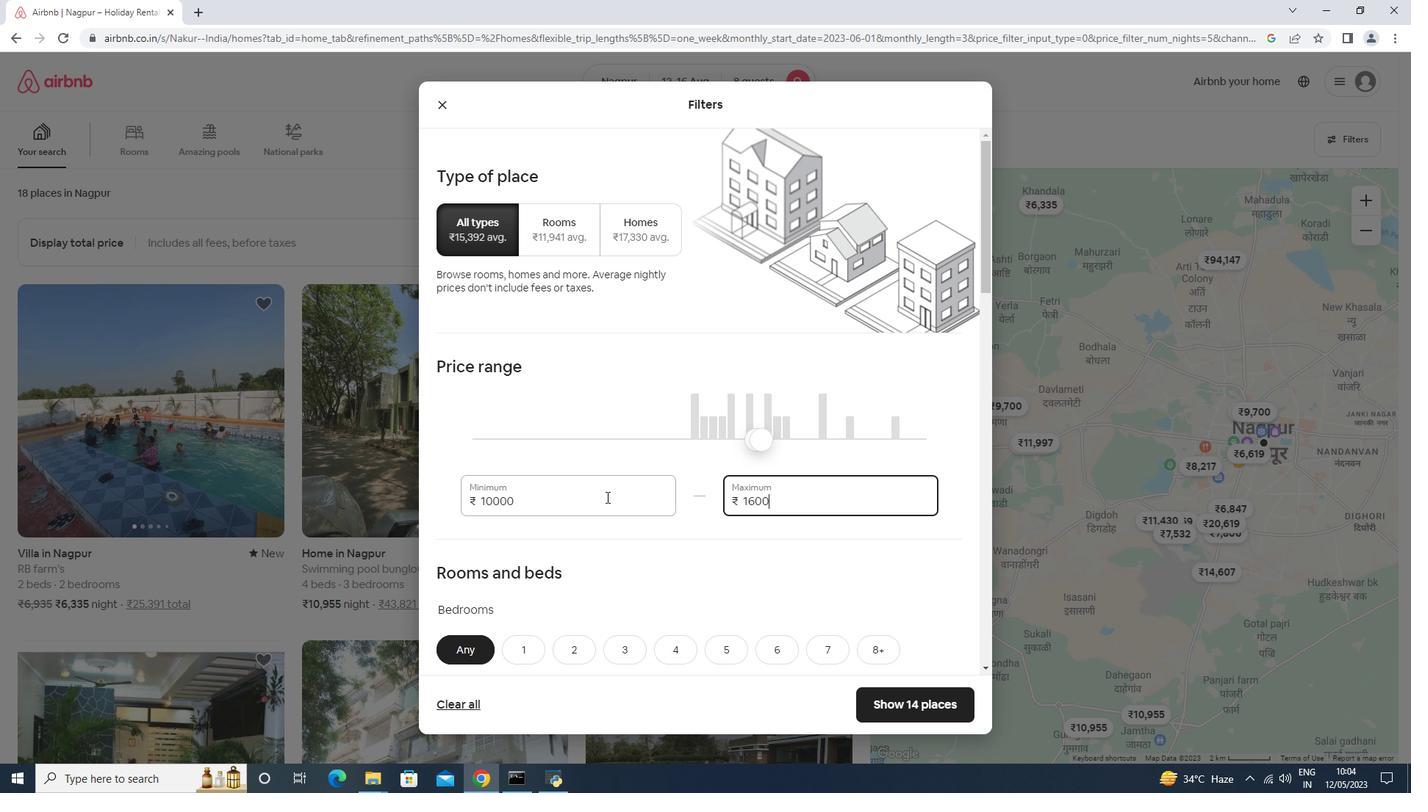 
Action: Mouse scrolled (606, 496) with delta (0, 0)
Screenshot: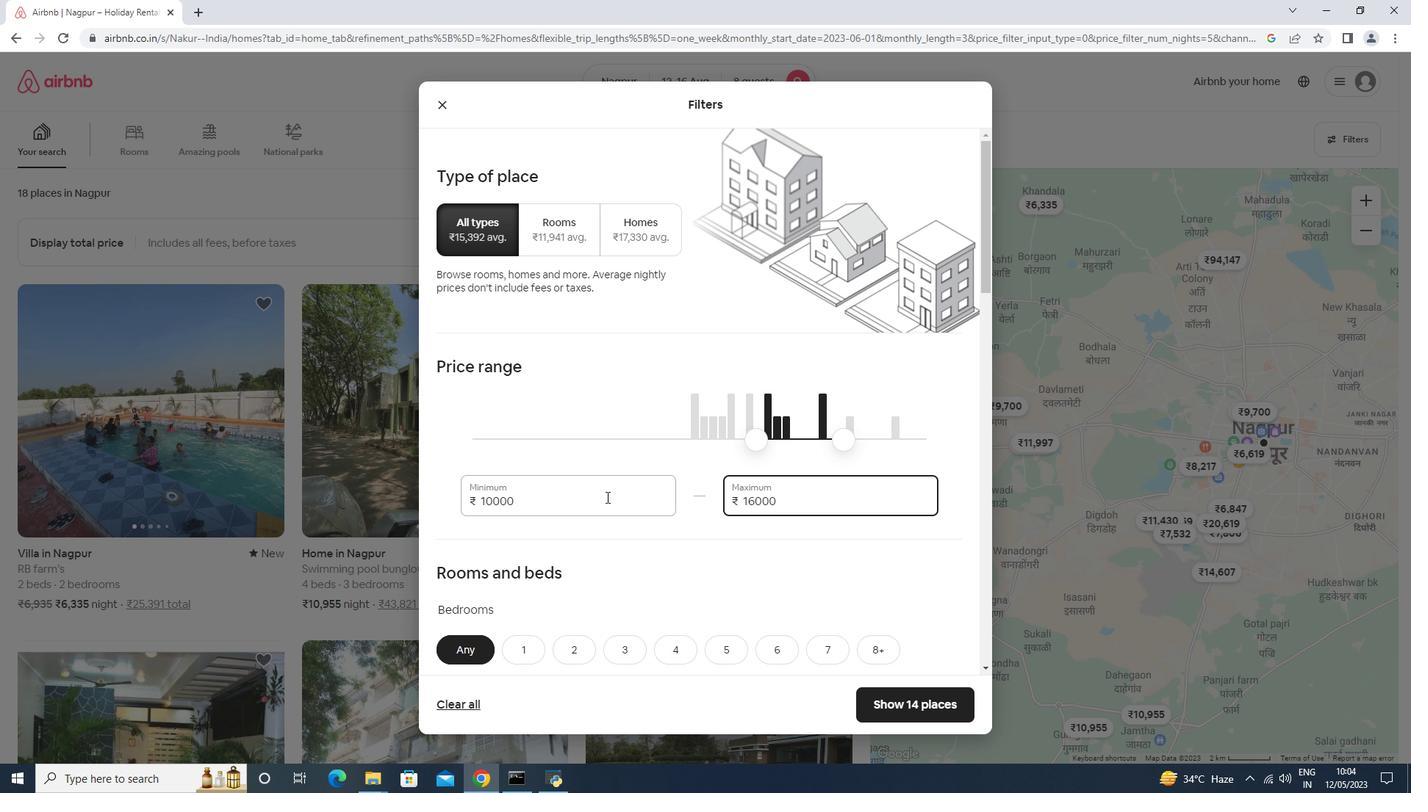 
Action: Mouse scrolled (606, 496) with delta (0, 0)
Screenshot: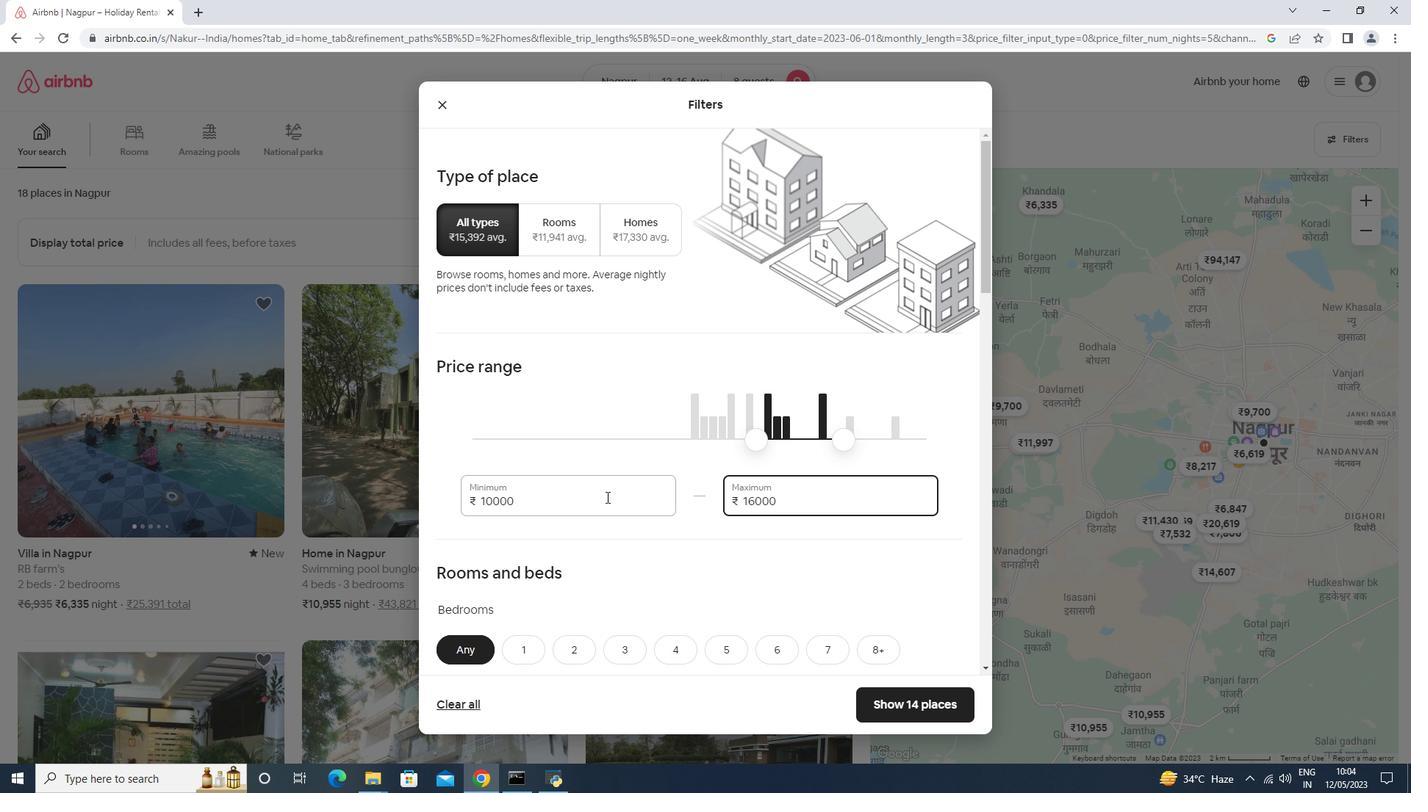 
Action: Mouse scrolled (606, 496) with delta (0, 0)
Screenshot: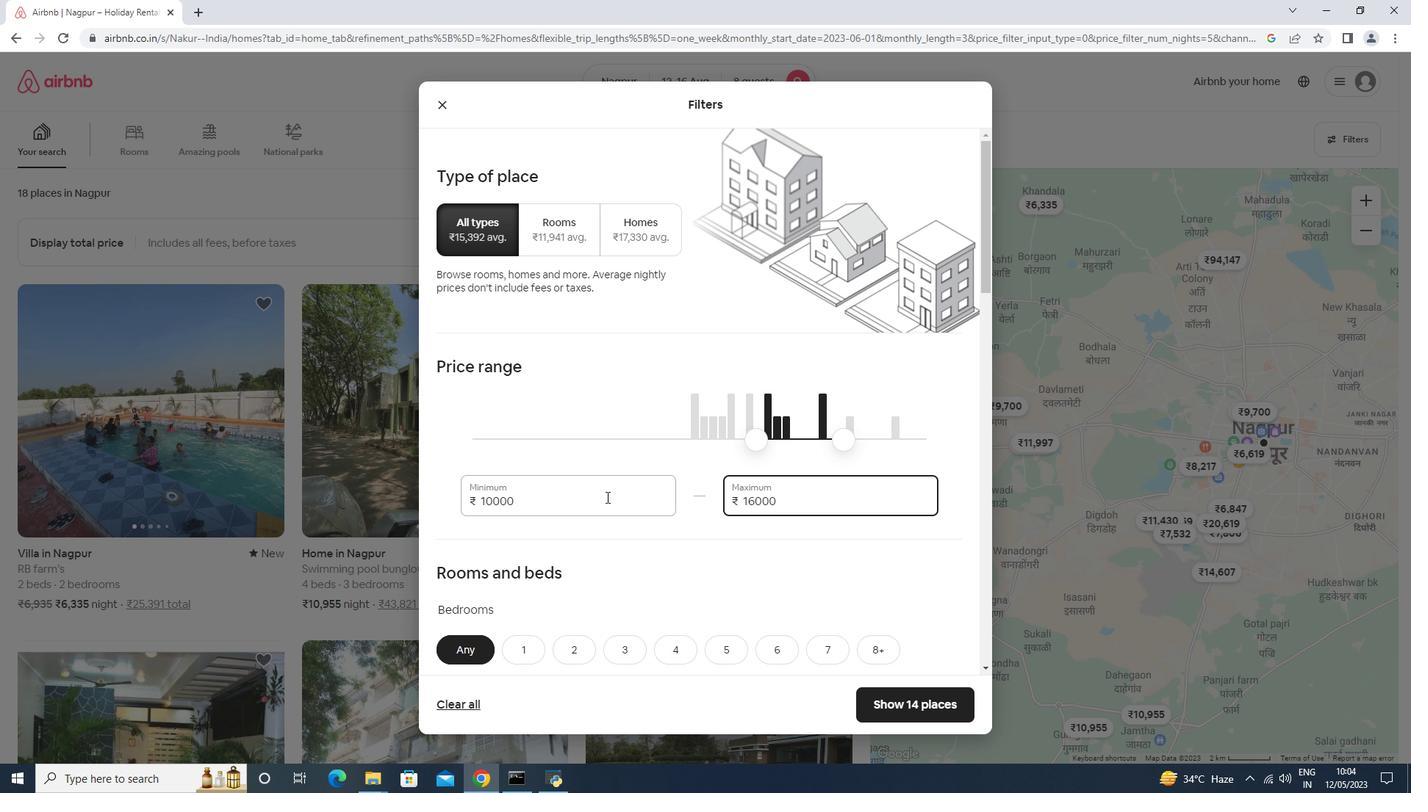 
Action: Mouse scrolled (606, 496) with delta (0, 0)
Screenshot: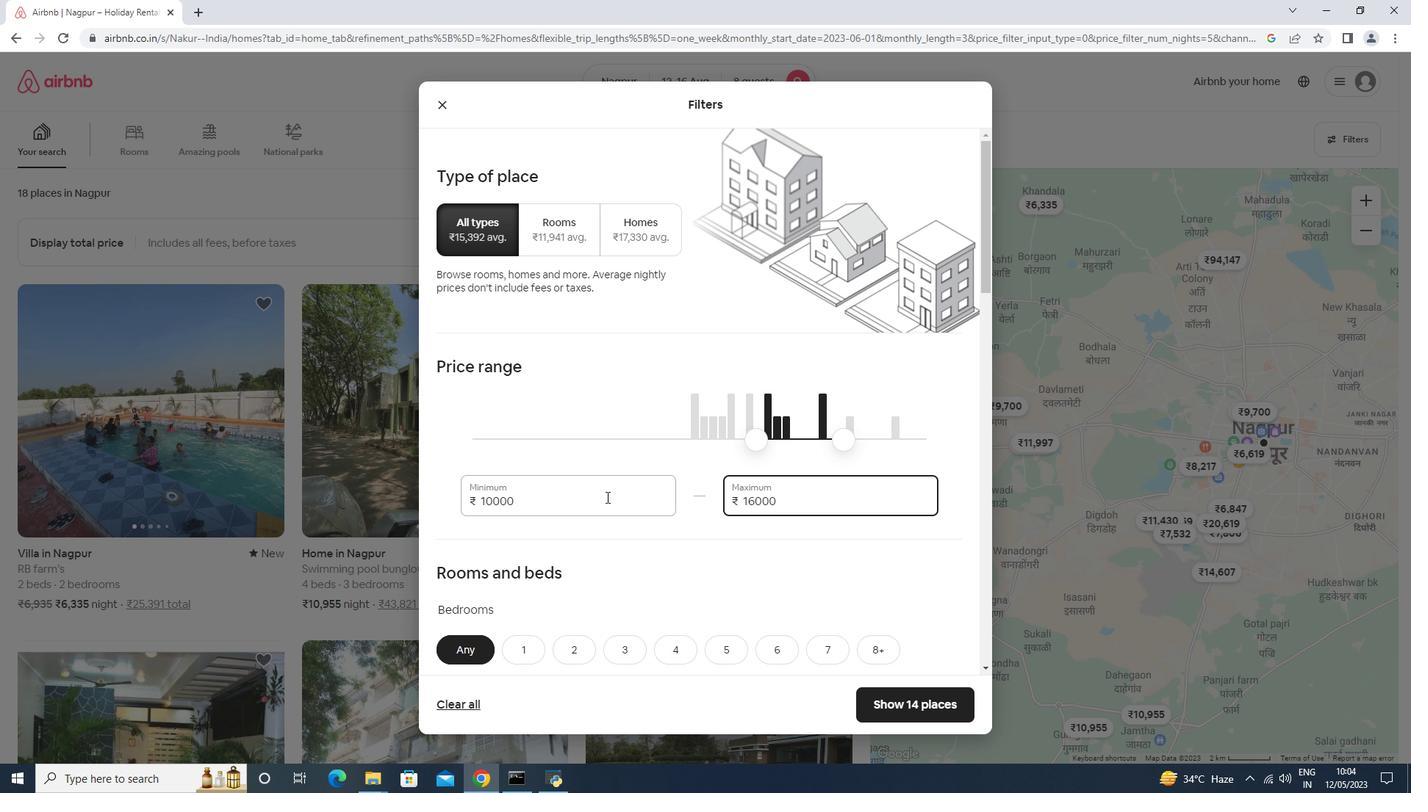 
Action: Mouse moved to (868, 359)
Screenshot: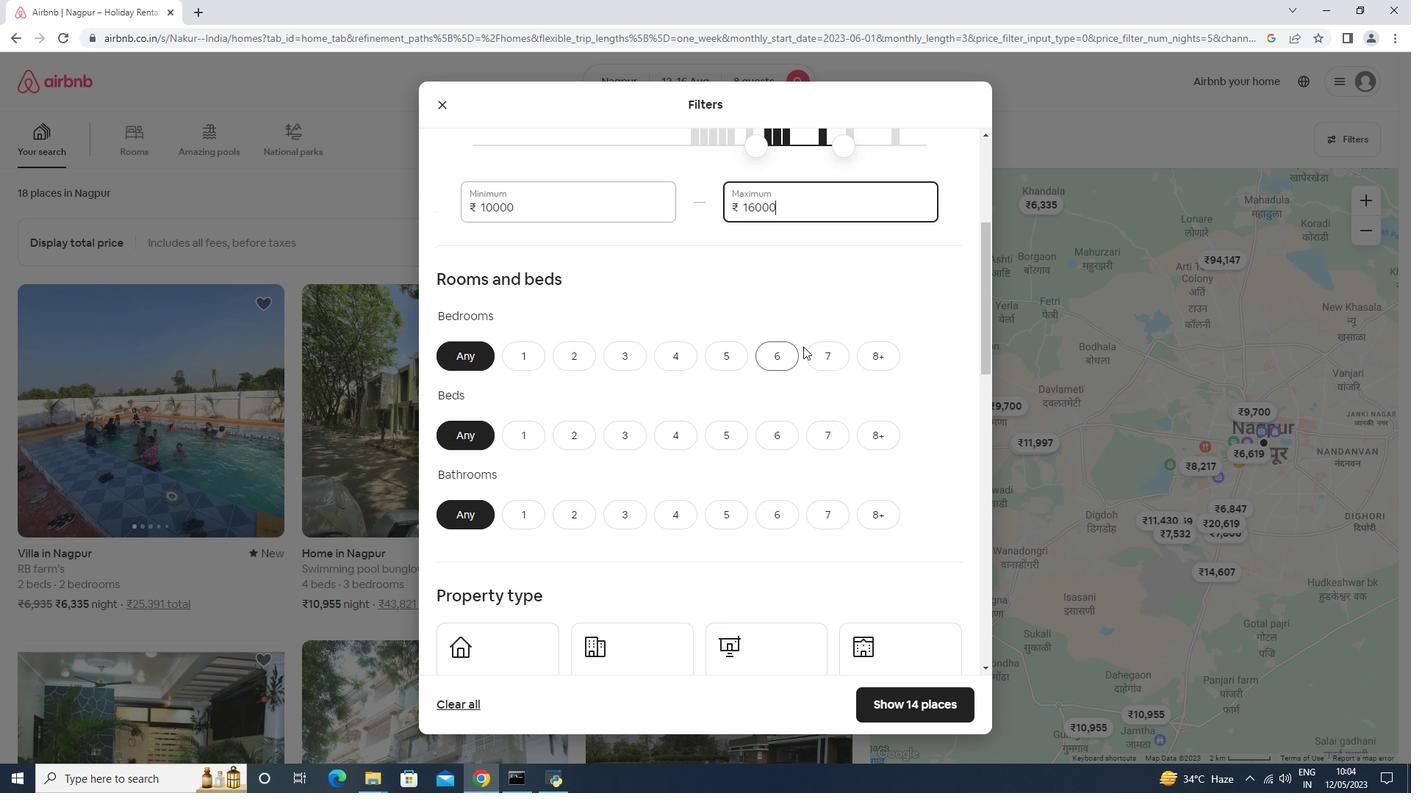 
Action: Mouse pressed left at (868, 359)
Screenshot: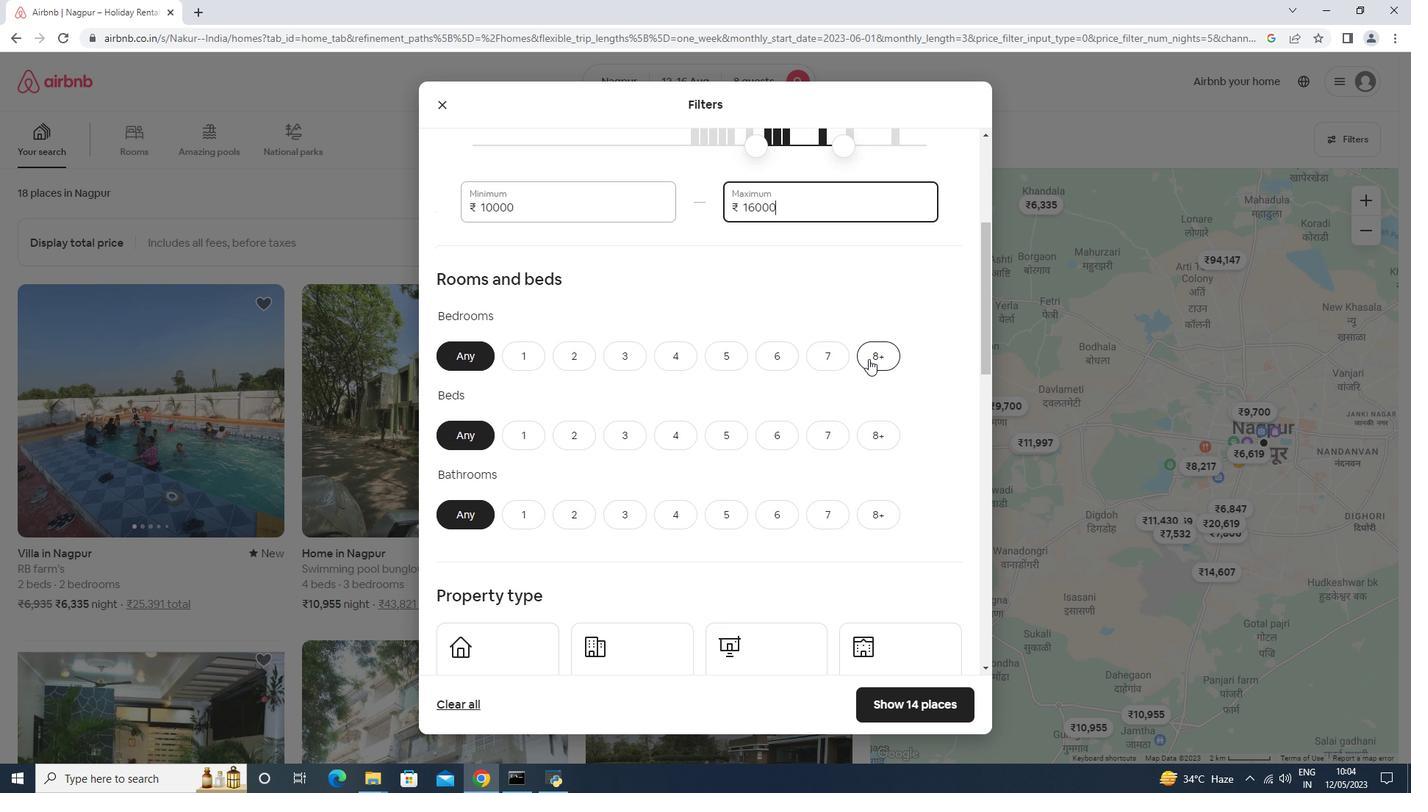
Action: Mouse moved to (879, 439)
Screenshot: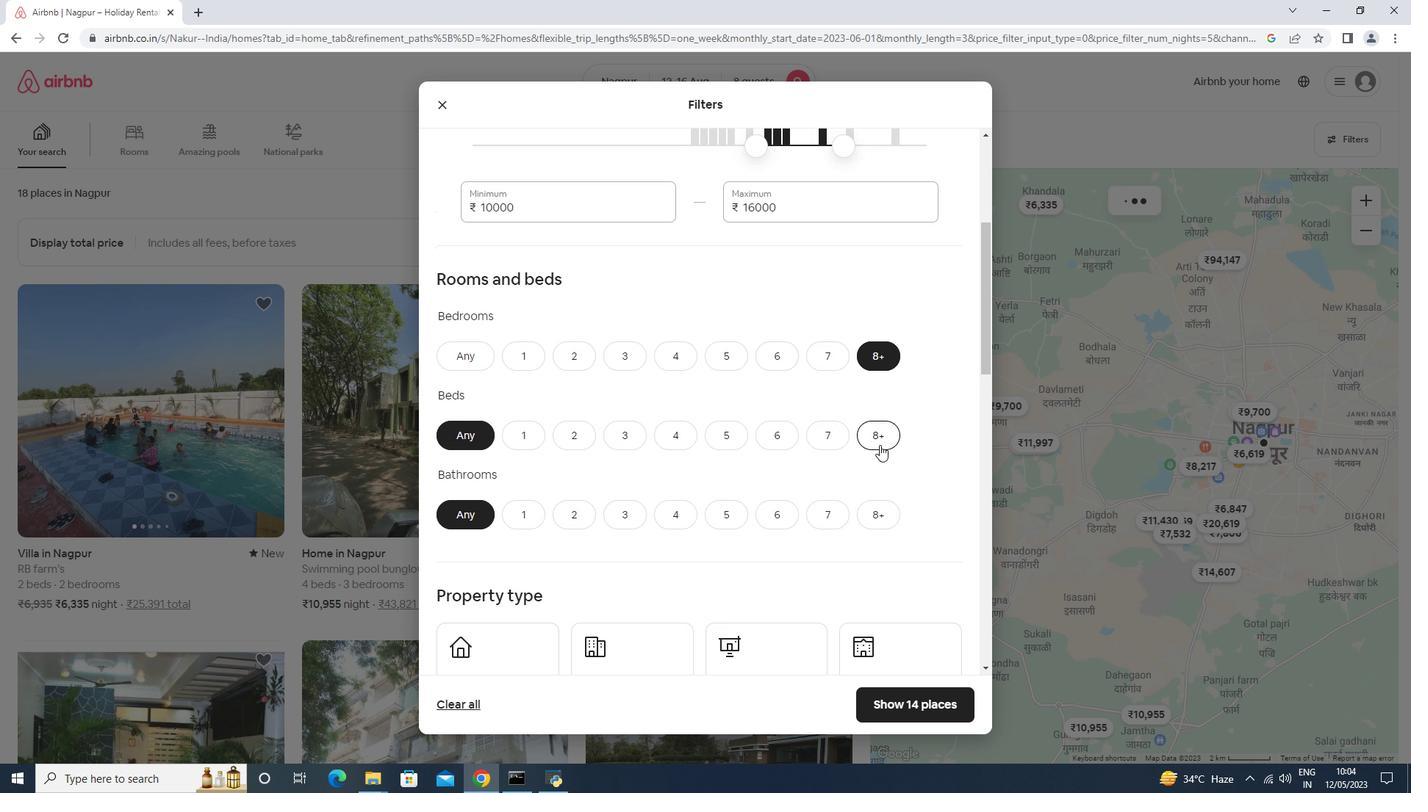 
Action: Mouse pressed left at (879, 439)
Screenshot: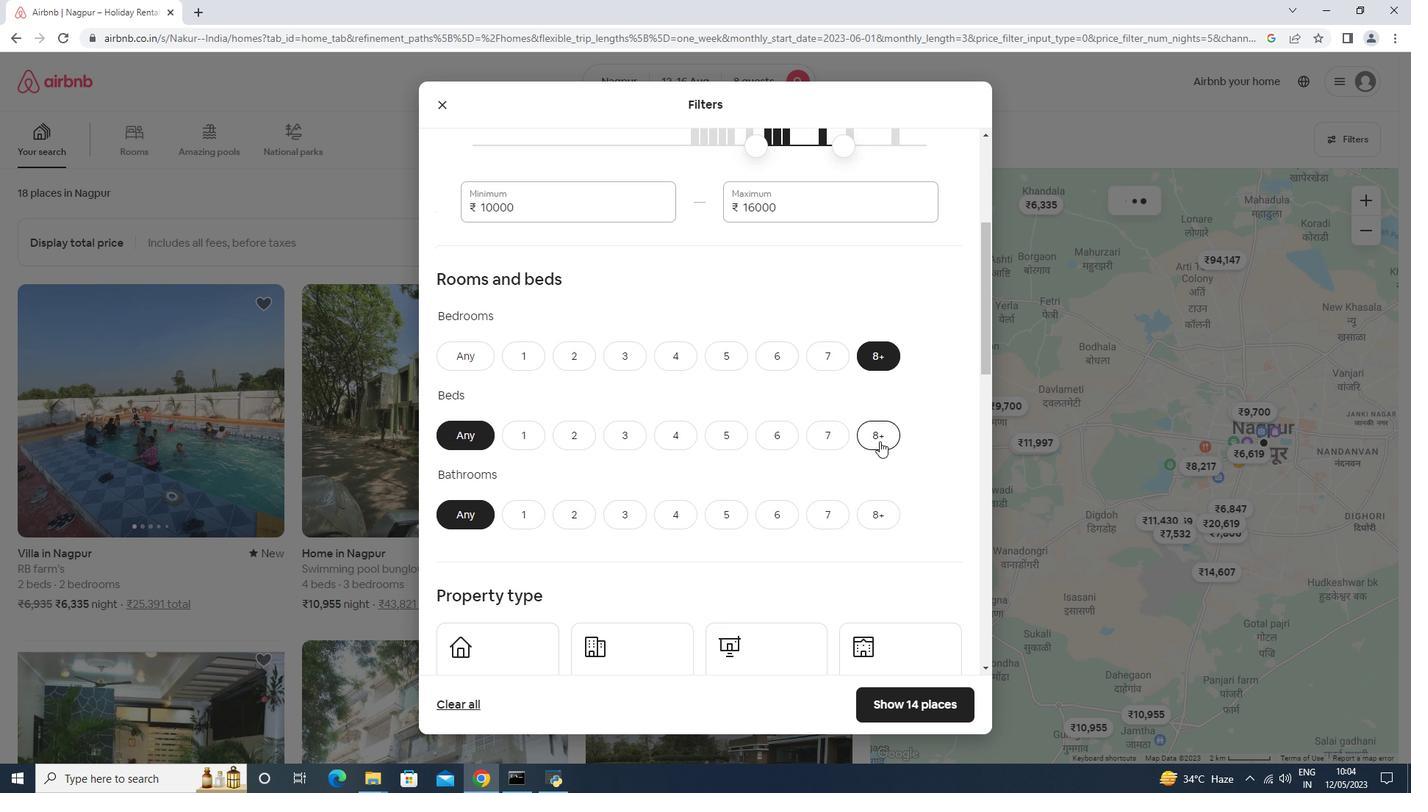 
Action: Mouse moved to (873, 524)
Screenshot: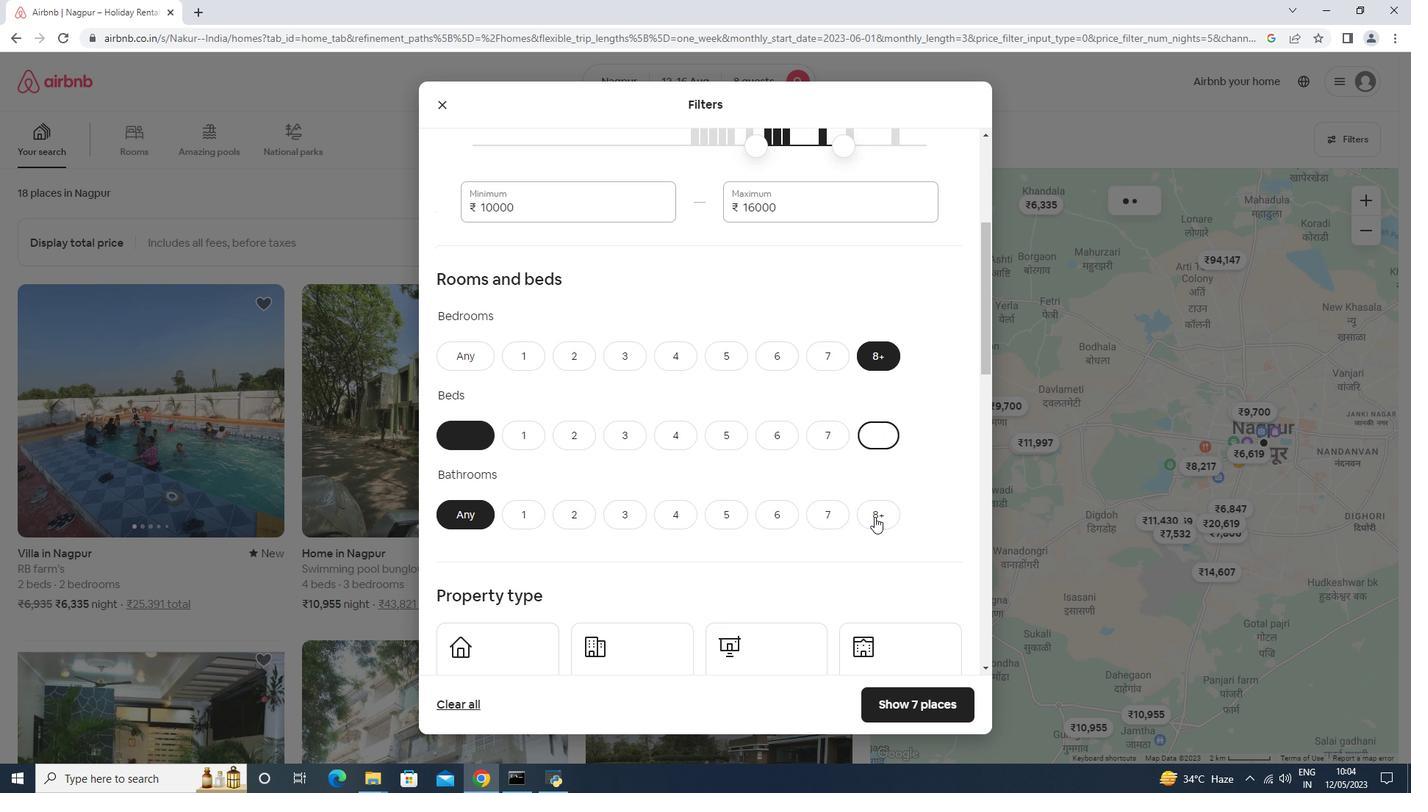 
Action: Mouse pressed left at (873, 524)
Screenshot: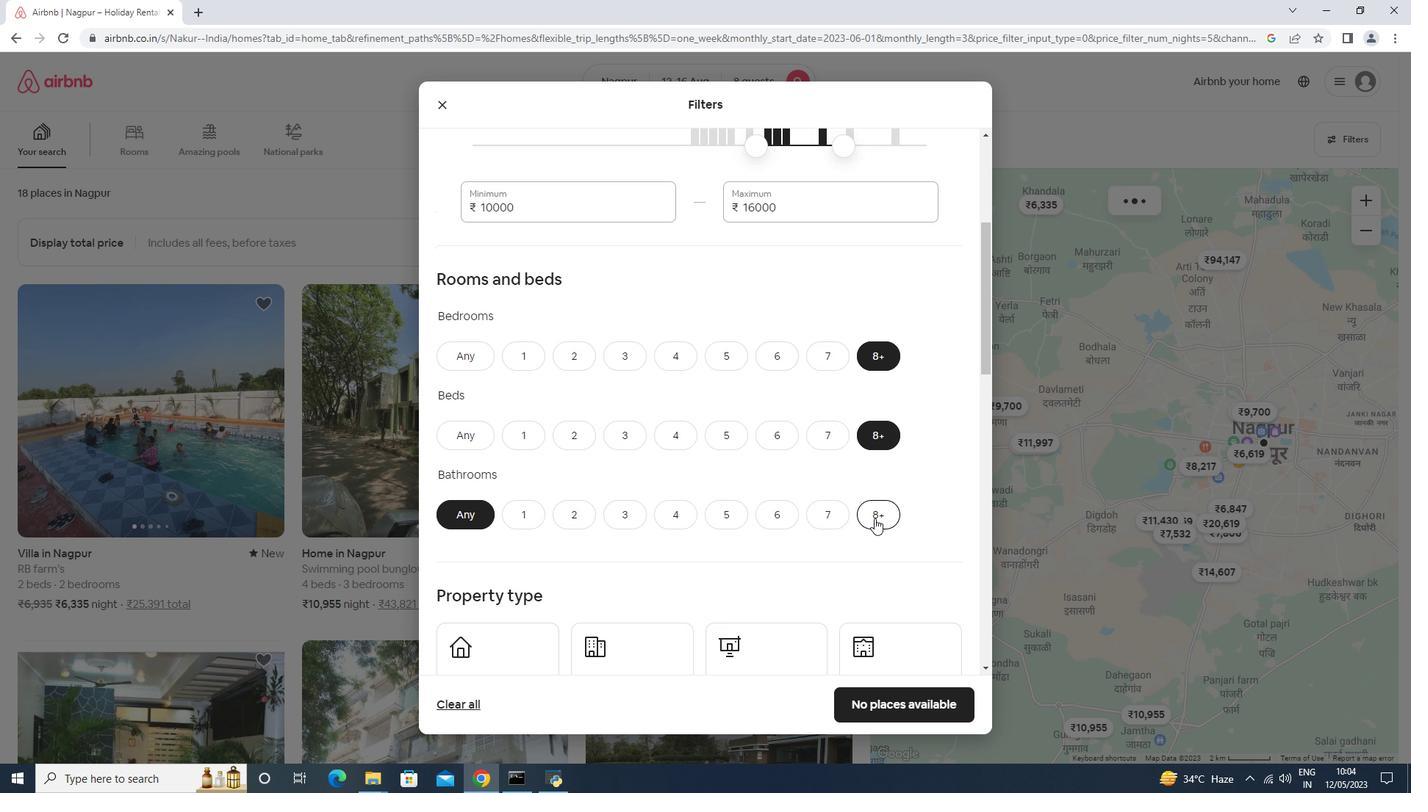 
Action: Mouse moved to (873, 524)
Screenshot: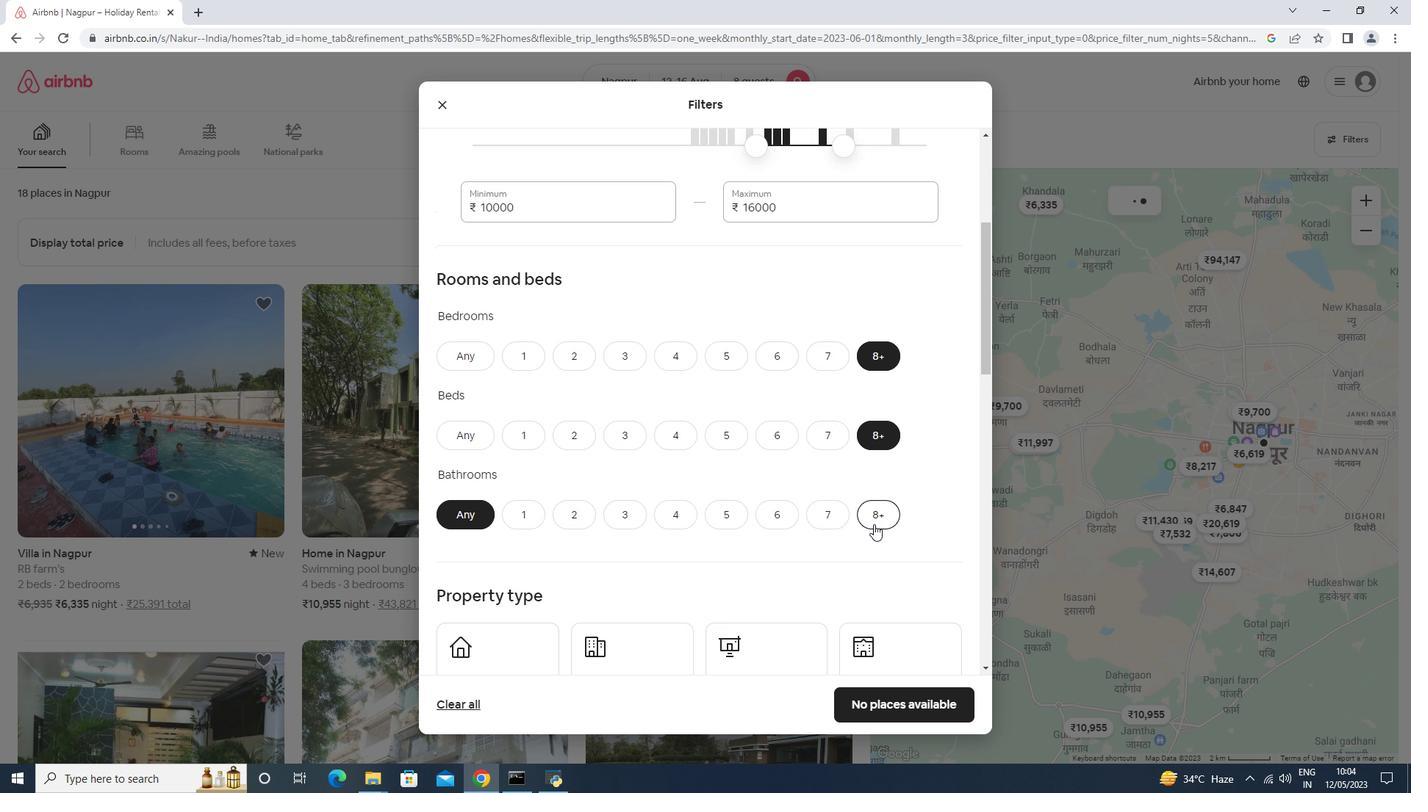 
Action: Mouse scrolled (873, 523) with delta (0, 0)
Screenshot: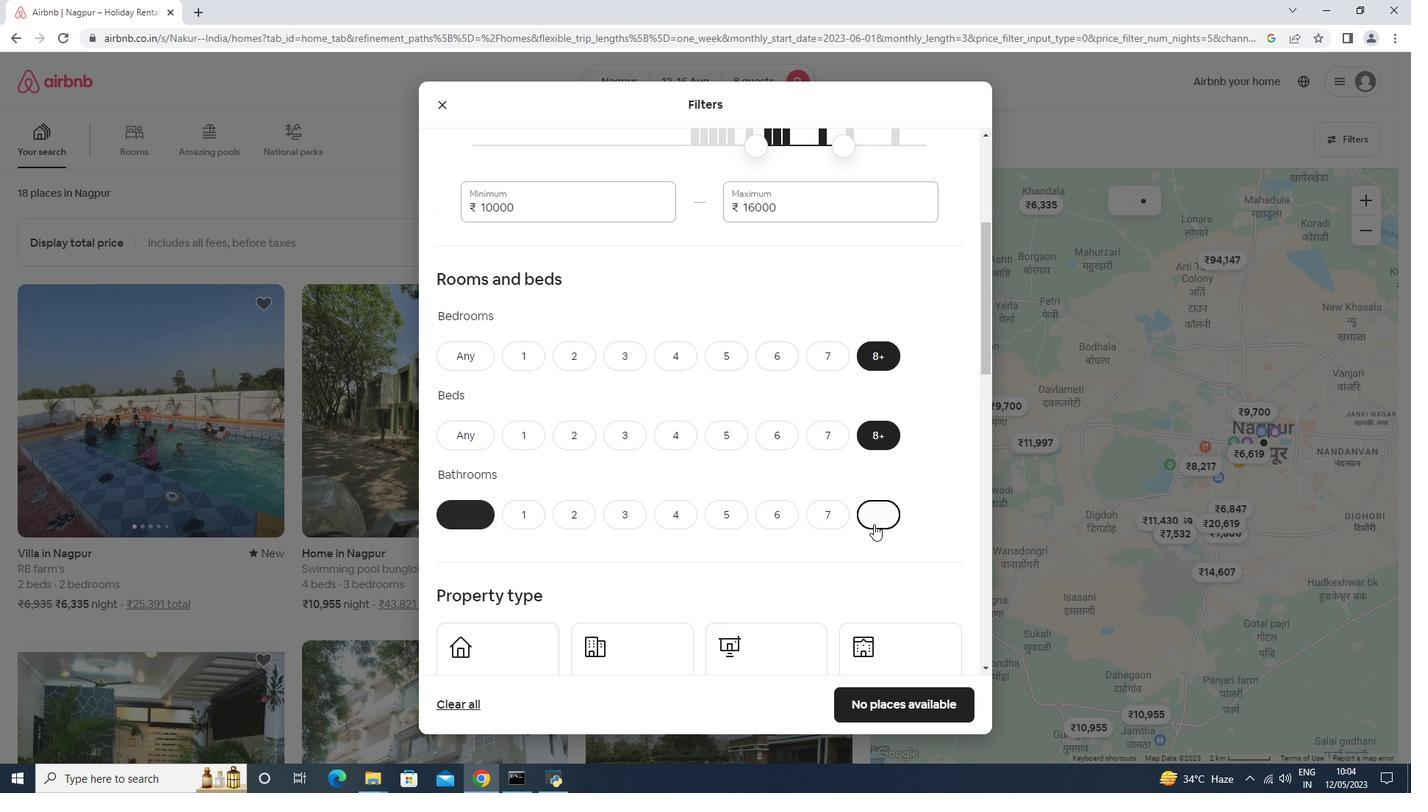
Action: Mouse scrolled (873, 523) with delta (0, 0)
Screenshot: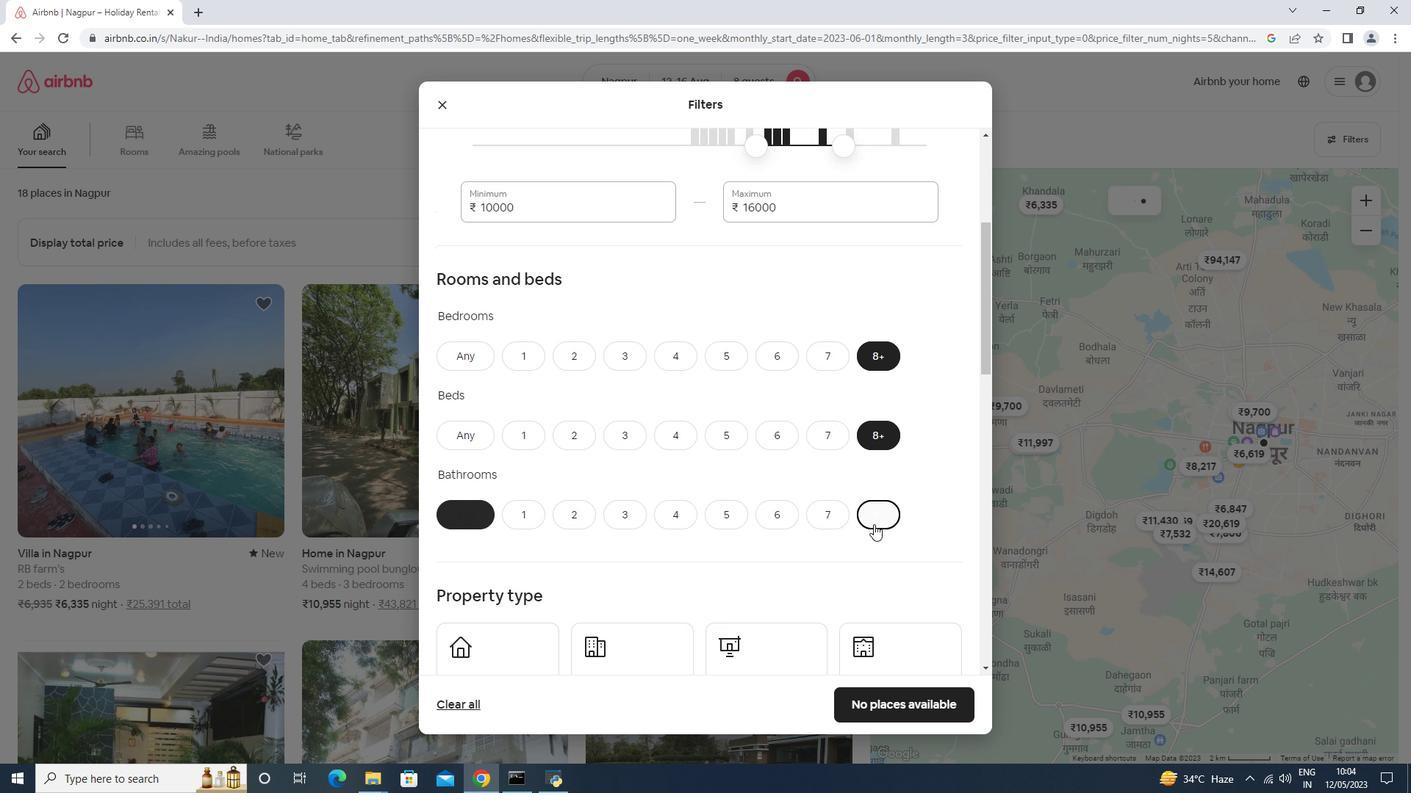
Action: Mouse scrolled (873, 523) with delta (0, 0)
Screenshot: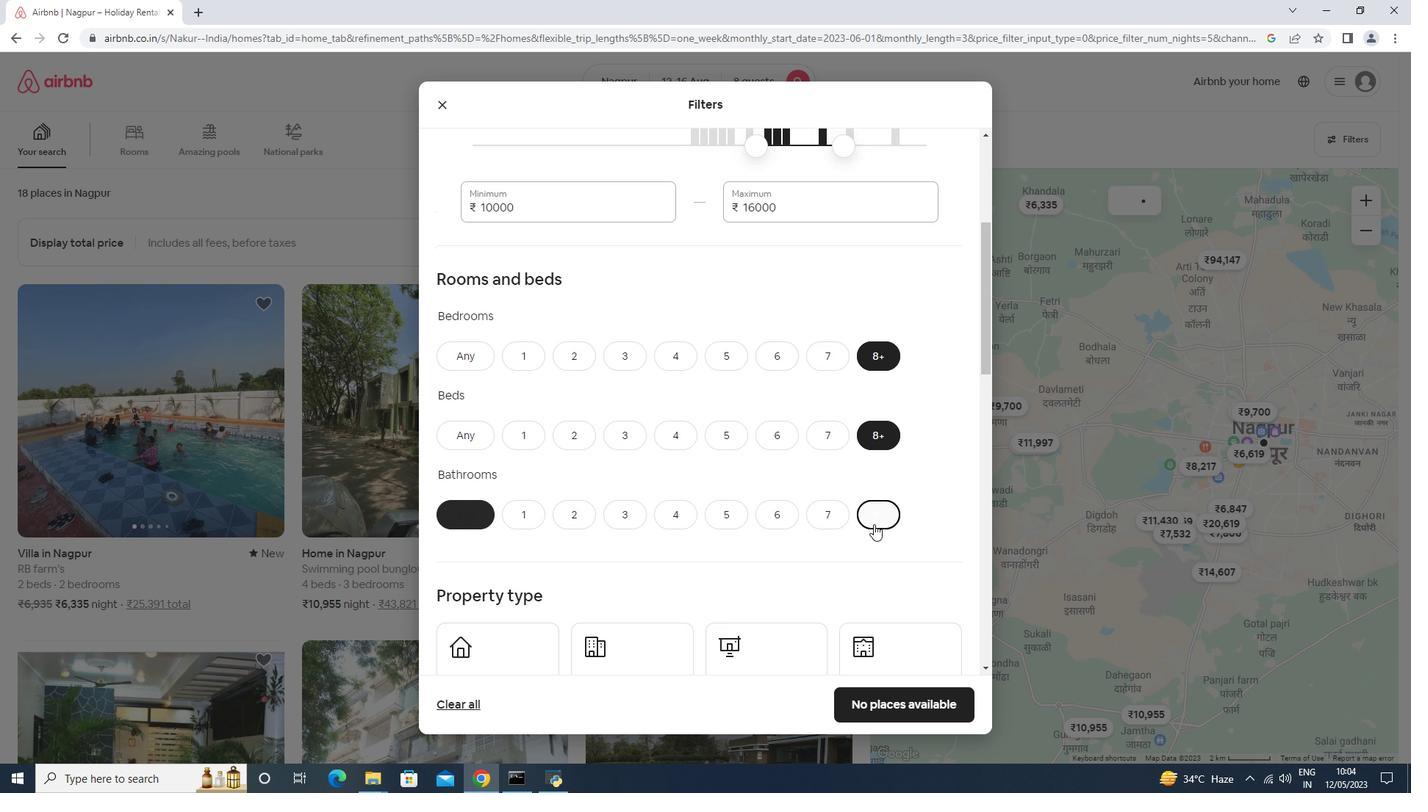 
Action: Mouse scrolled (873, 523) with delta (0, 0)
Screenshot: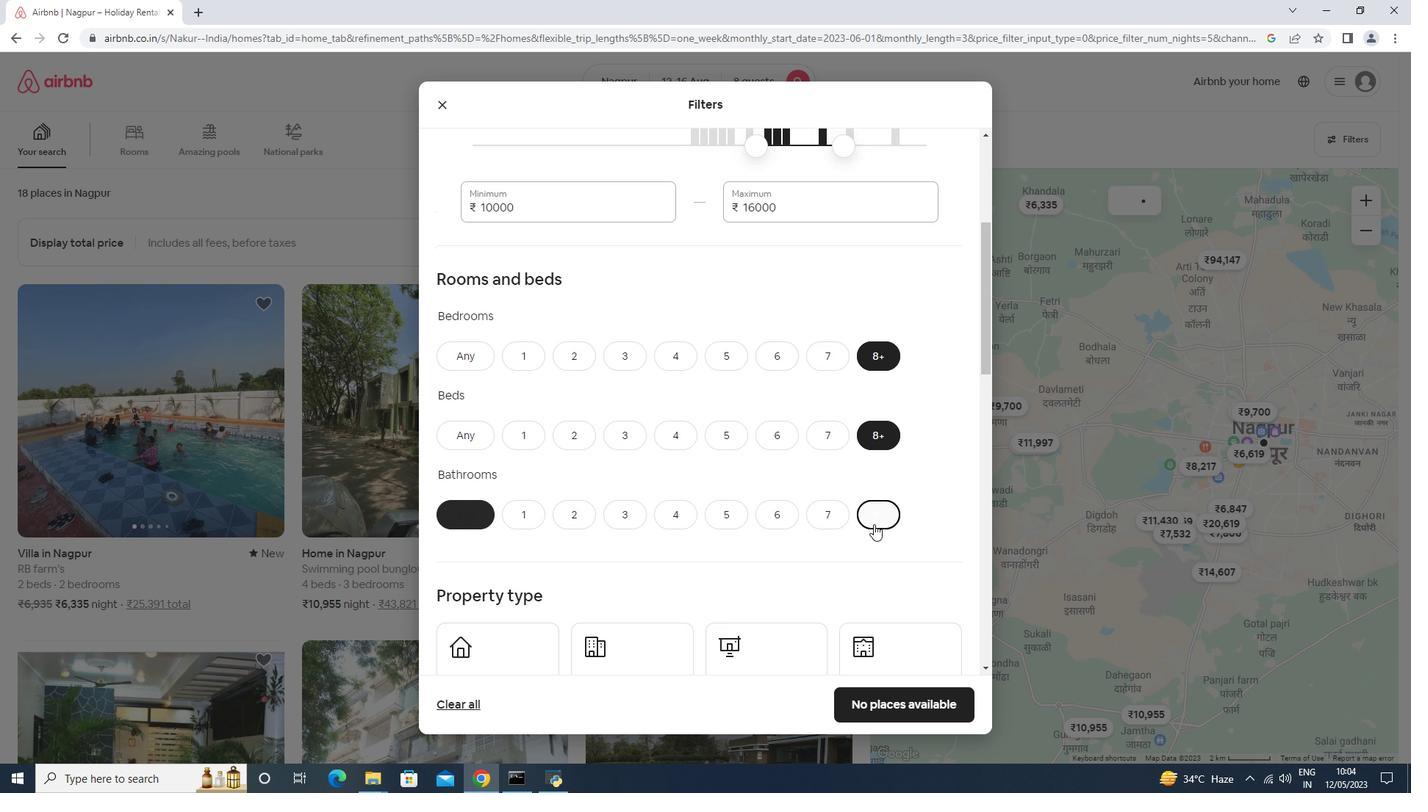 
Action: Mouse moved to (887, 399)
Screenshot: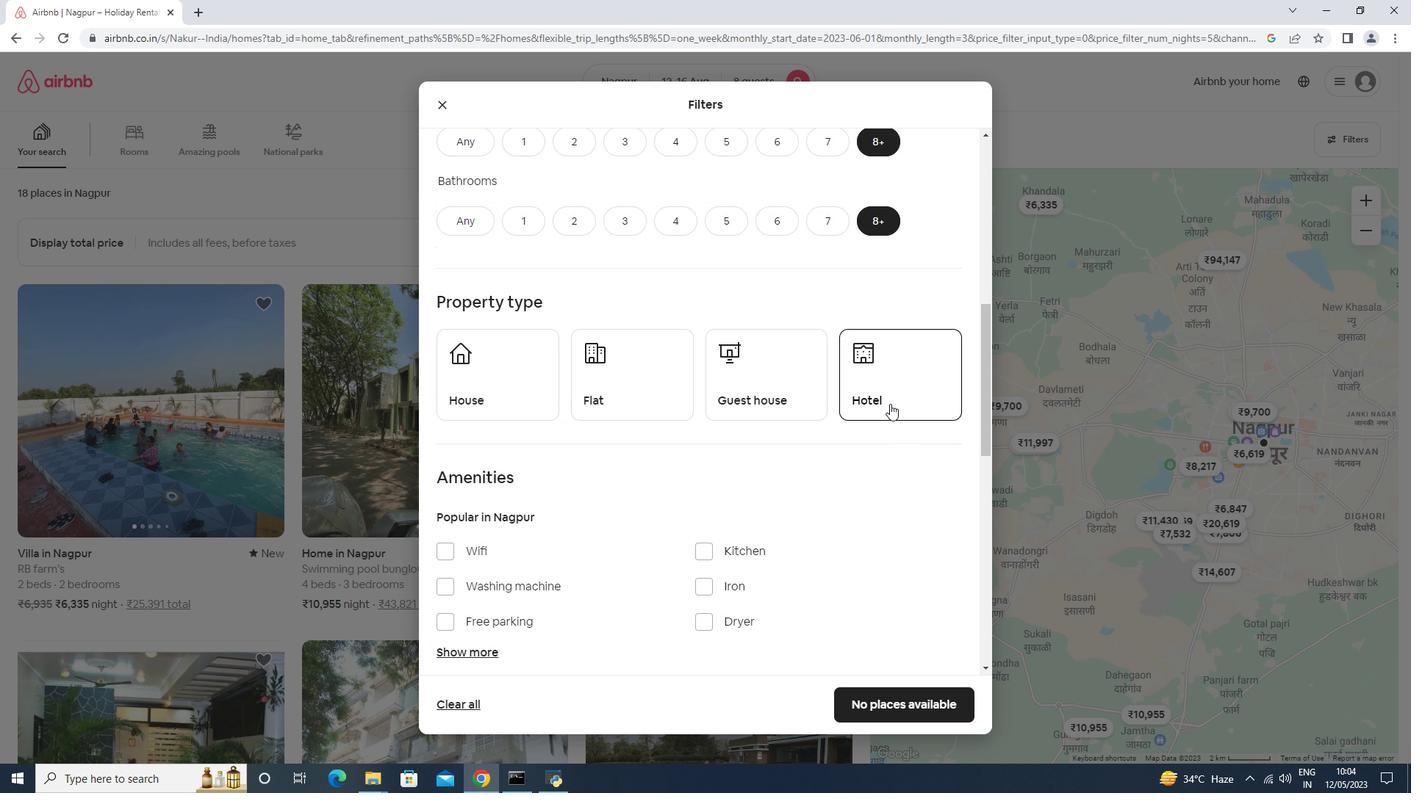
Action: Mouse pressed left at (887, 399)
Screenshot: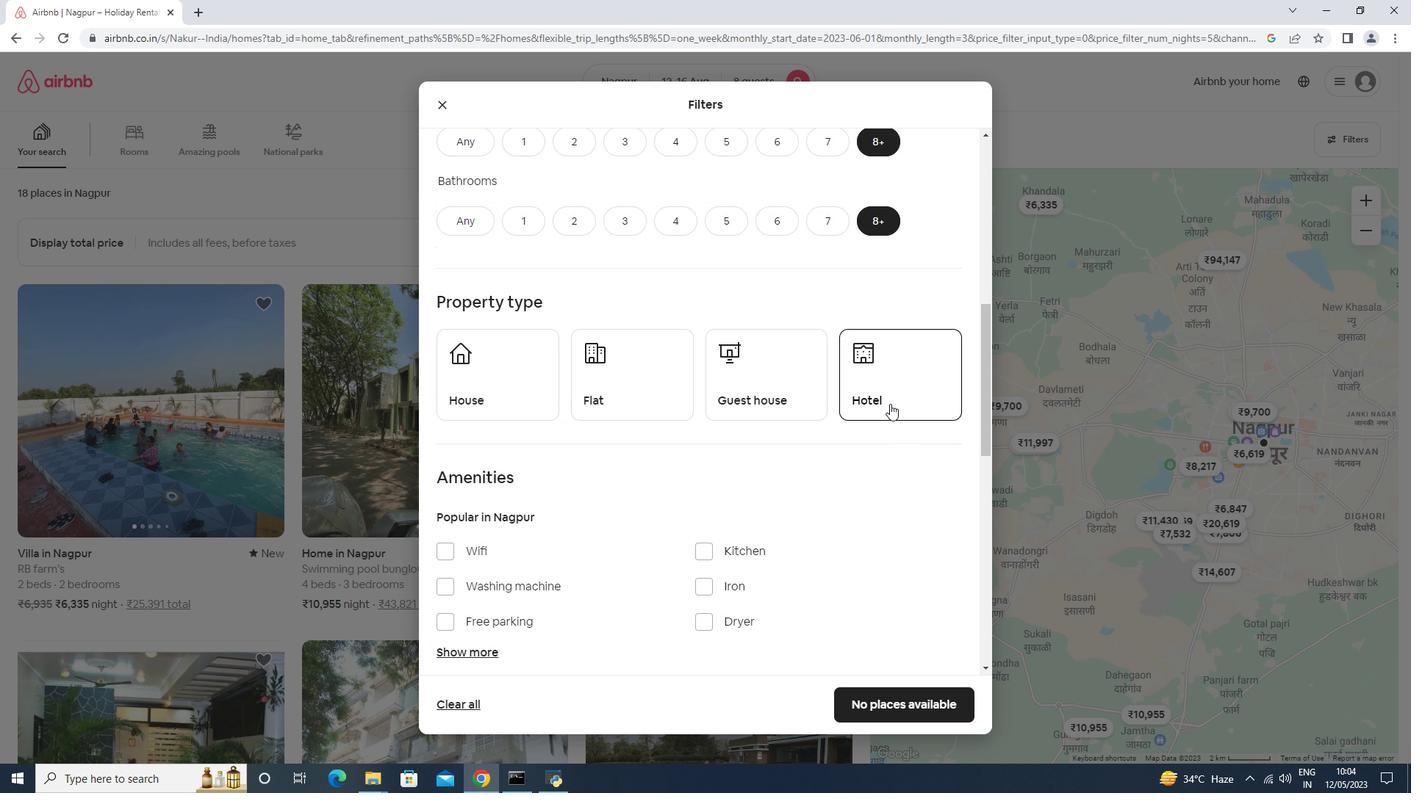 
Action: Mouse moved to (765, 380)
Screenshot: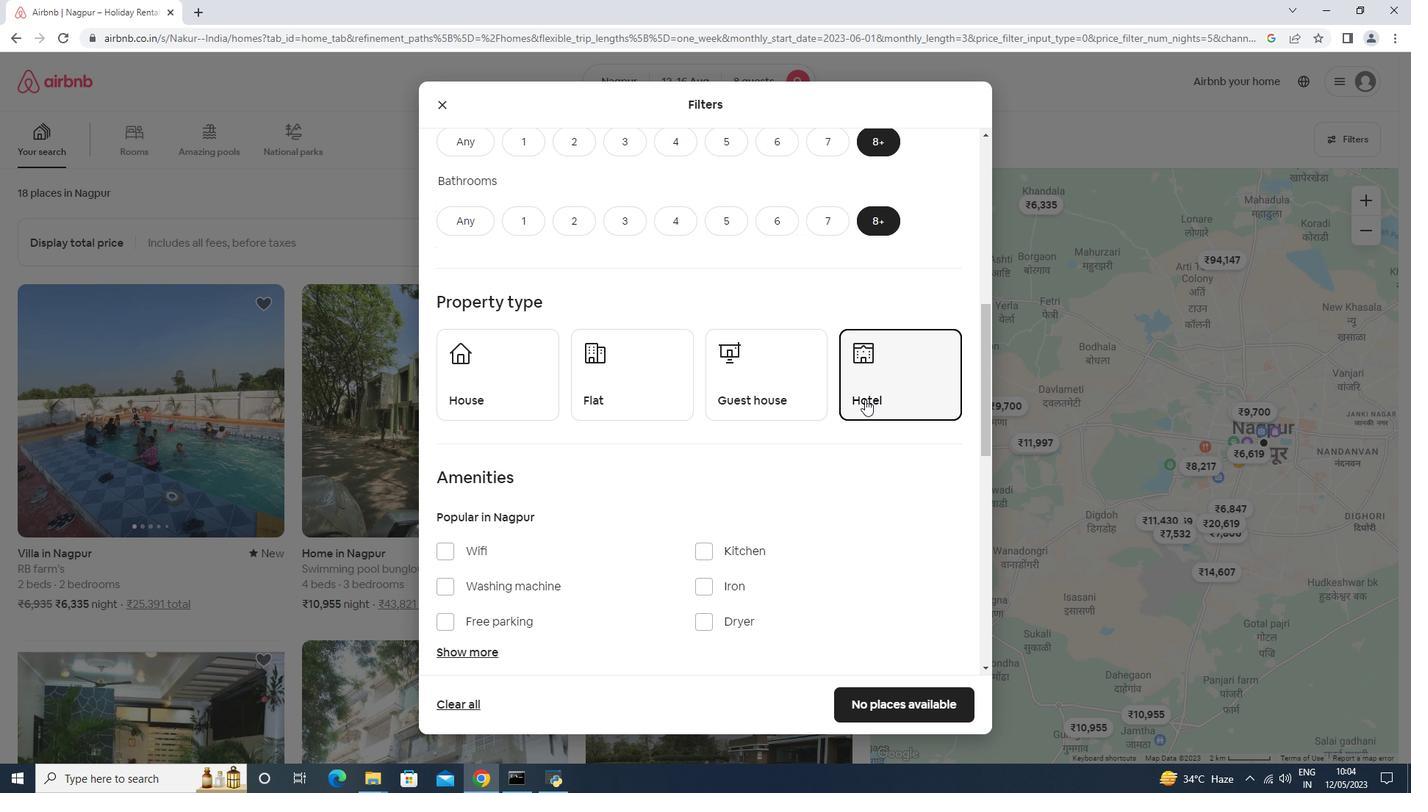 
Action: Mouse pressed left at (765, 380)
Screenshot: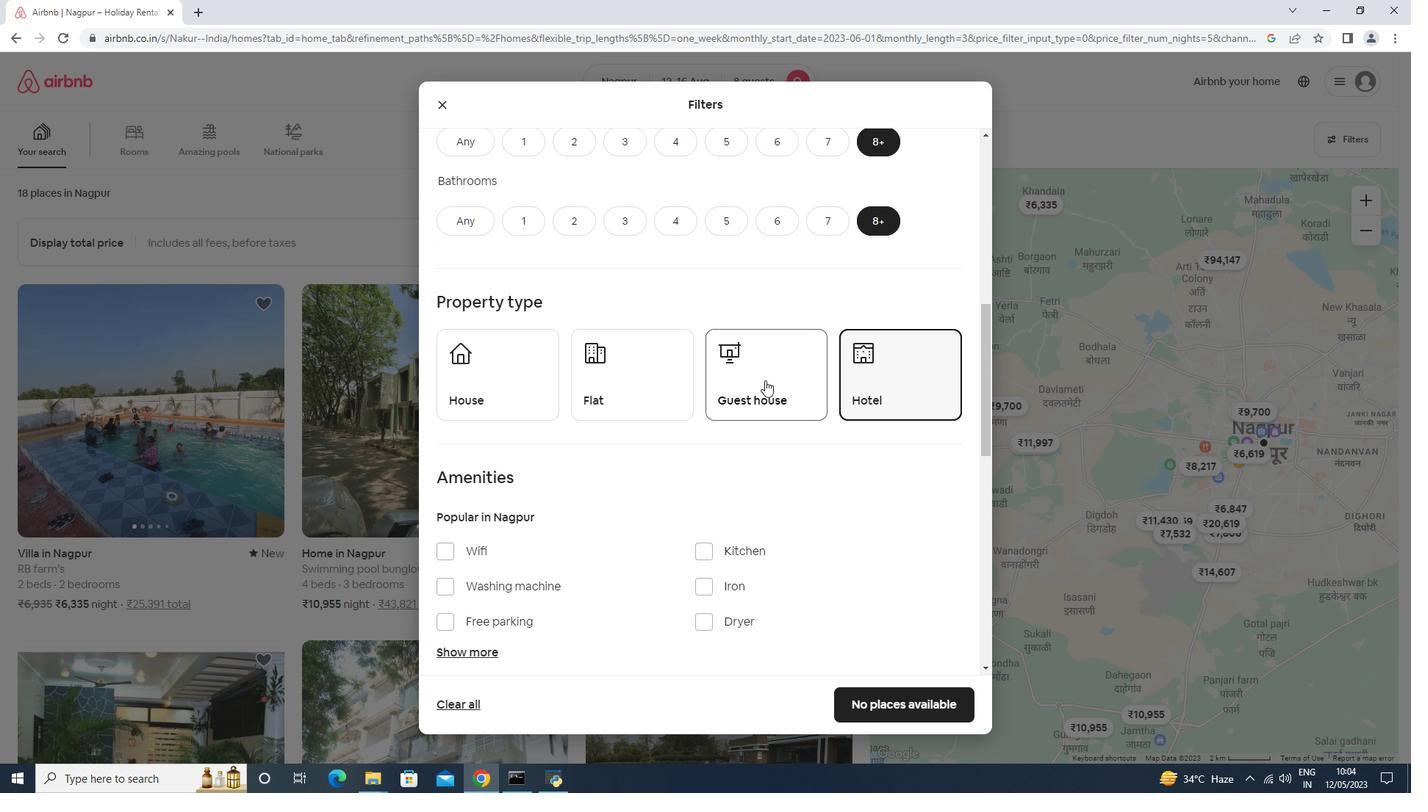 
Action: Mouse moved to (643, 382)
Screenshot: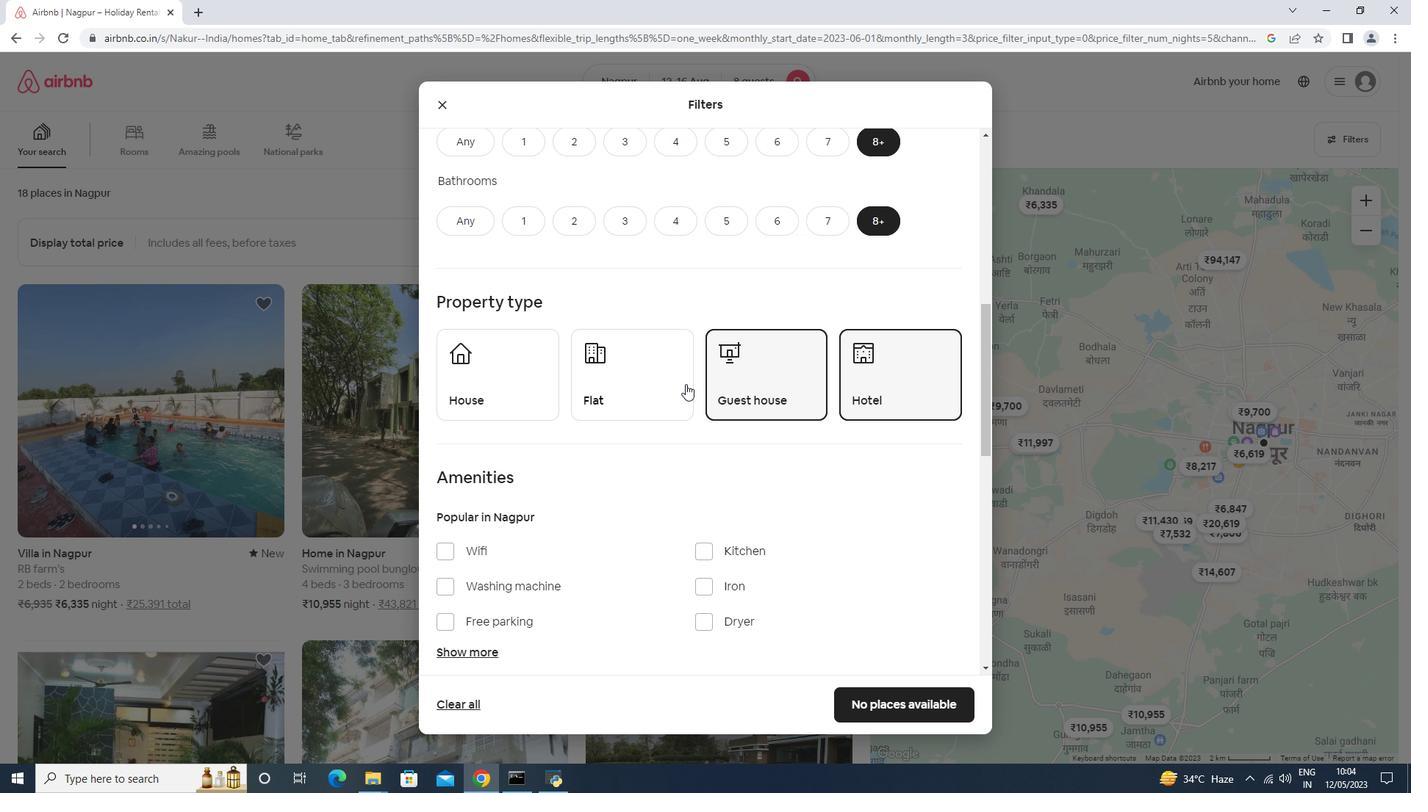
Action: Mouse pressed left at (643, 382)
Screenshot: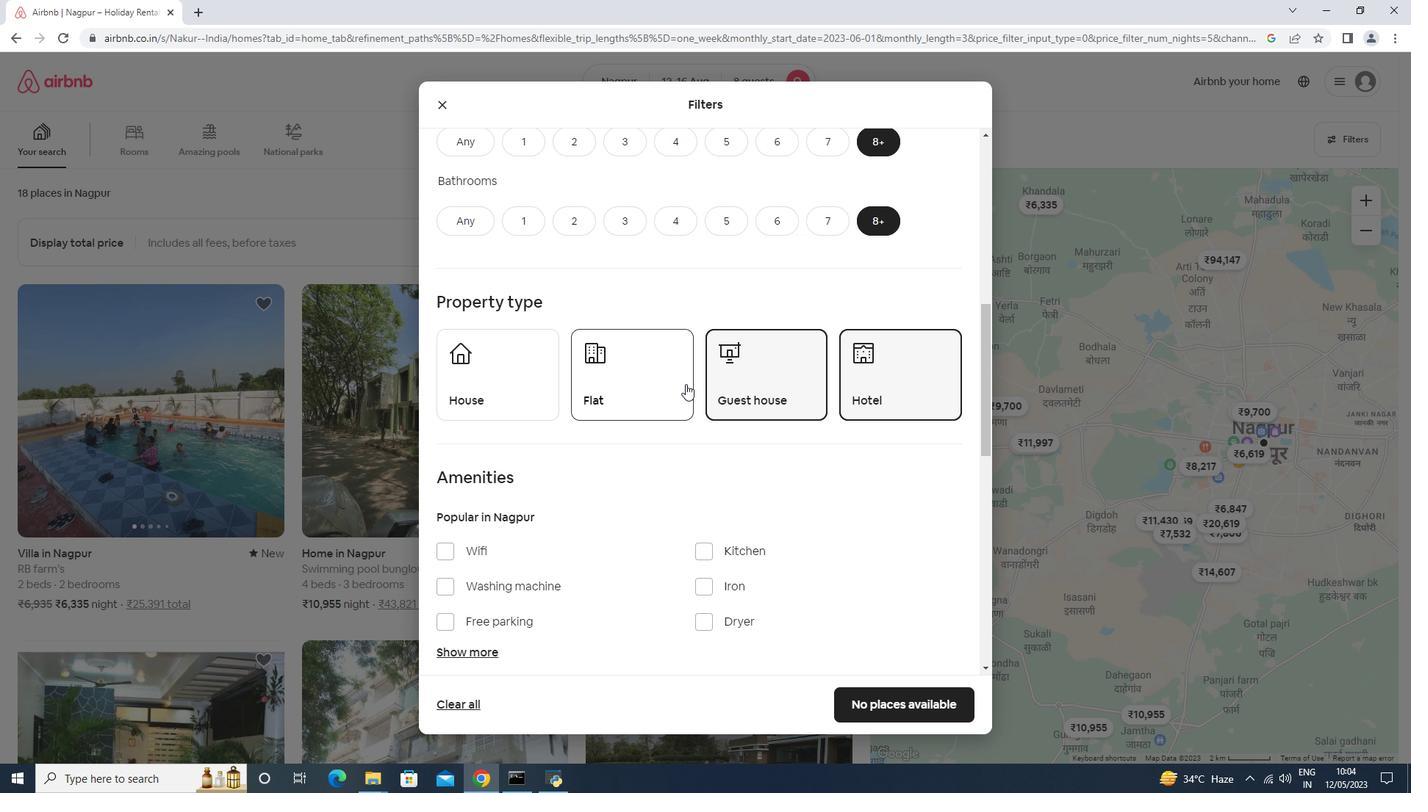 
Action: Mouse moved to (540, 374)
Screenshot: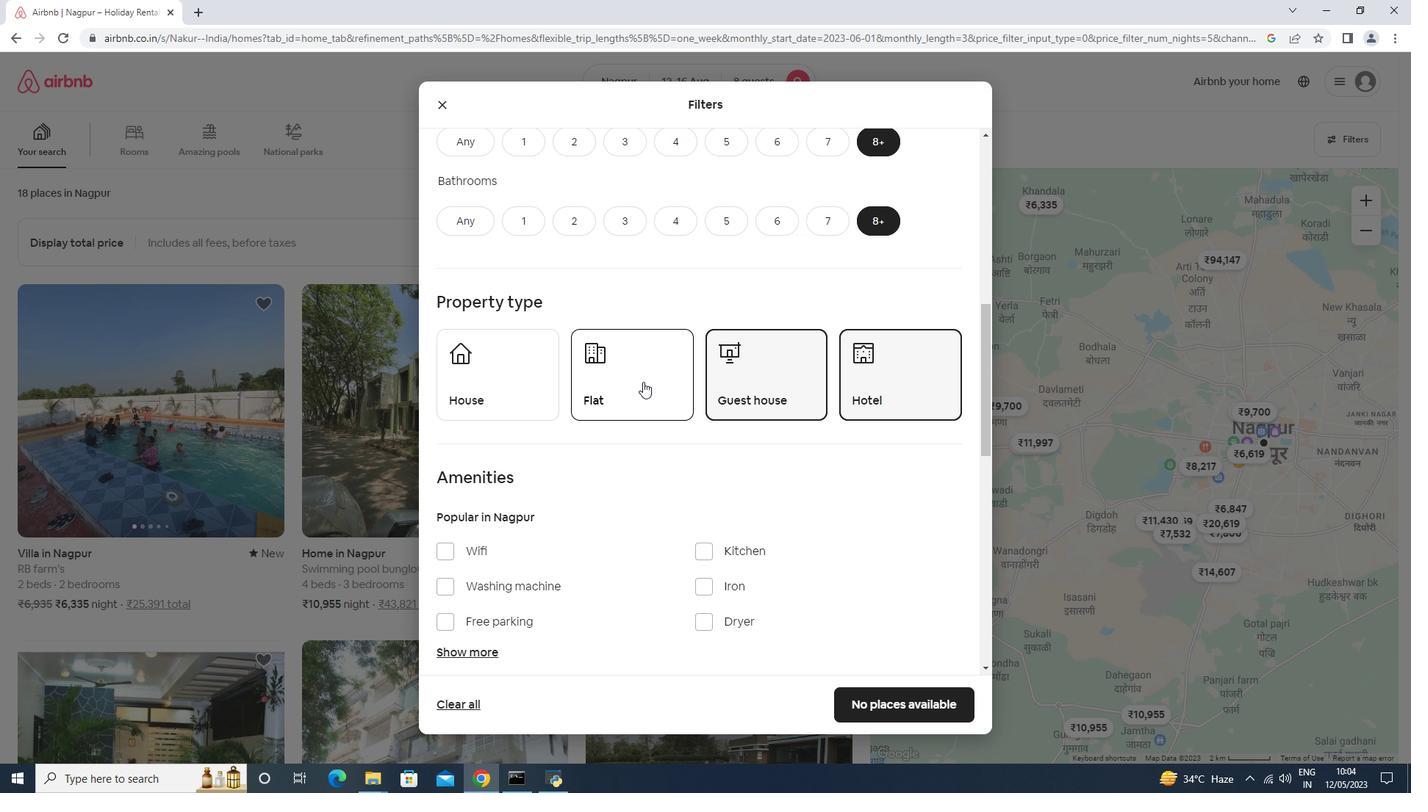 
Action: Mouse pressed left at (540, 374)
Screenshot: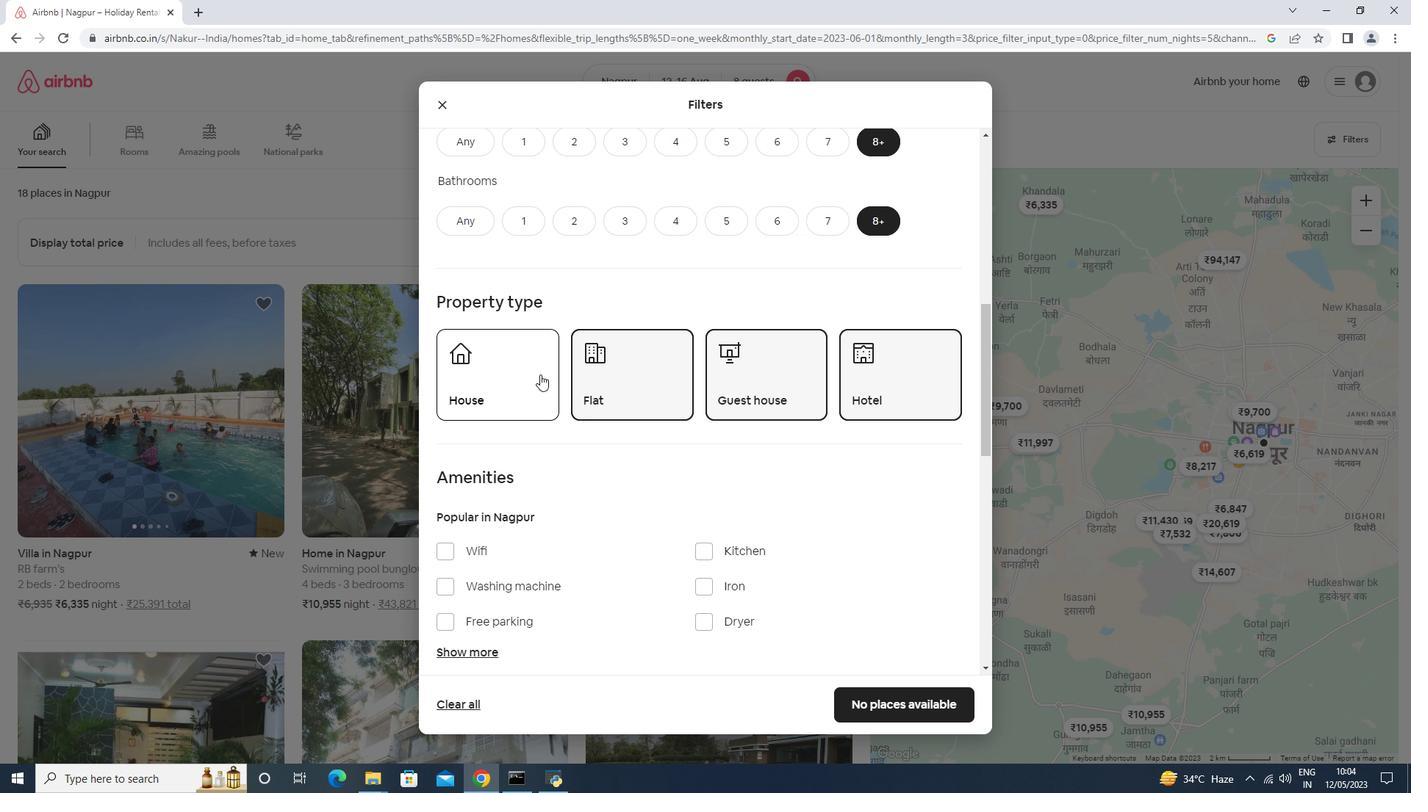 
Action: Mouse scrolled (540, 374) with delta (0, 0)
Screenshot: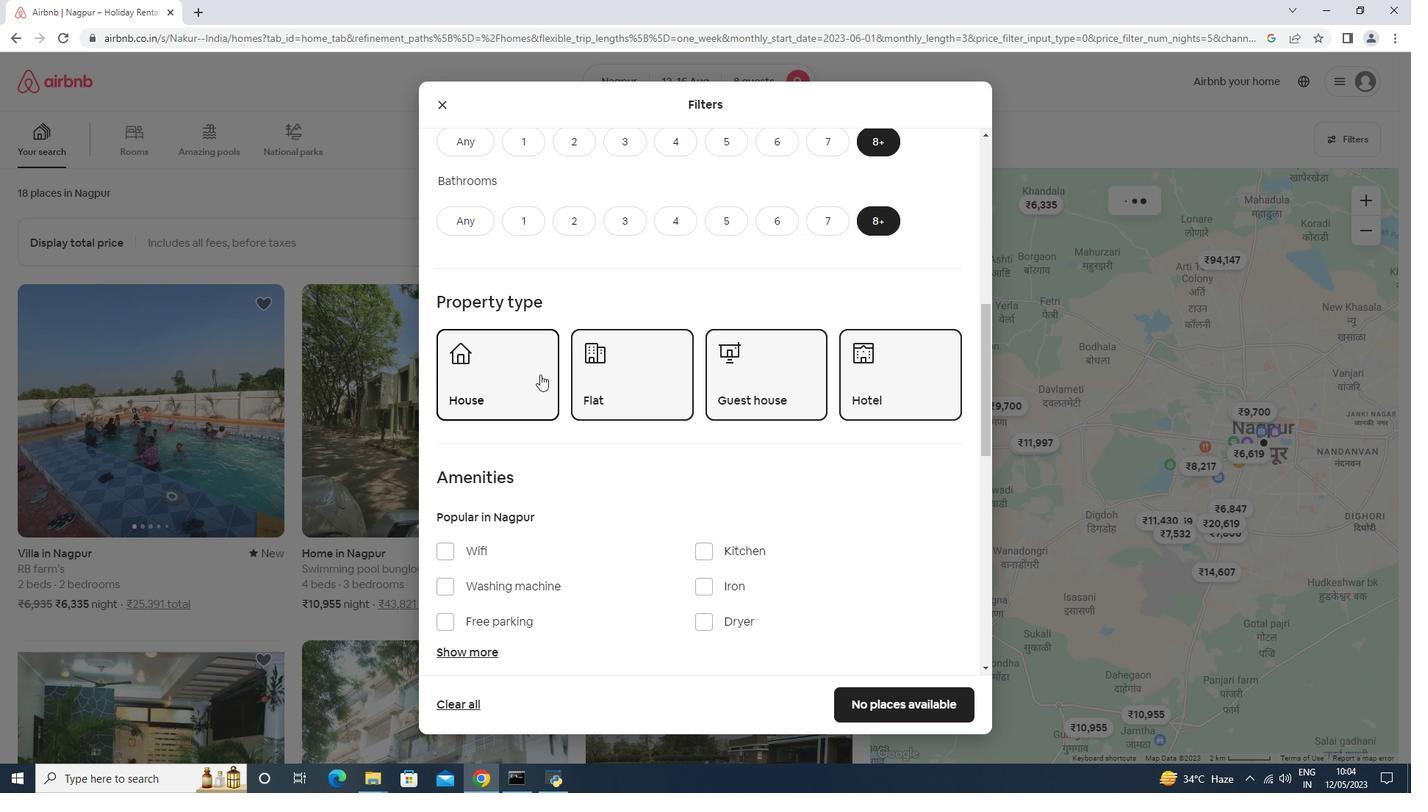 
Action: Mouse scrolled (540, 374) with delta (0, 0)
Screenshot: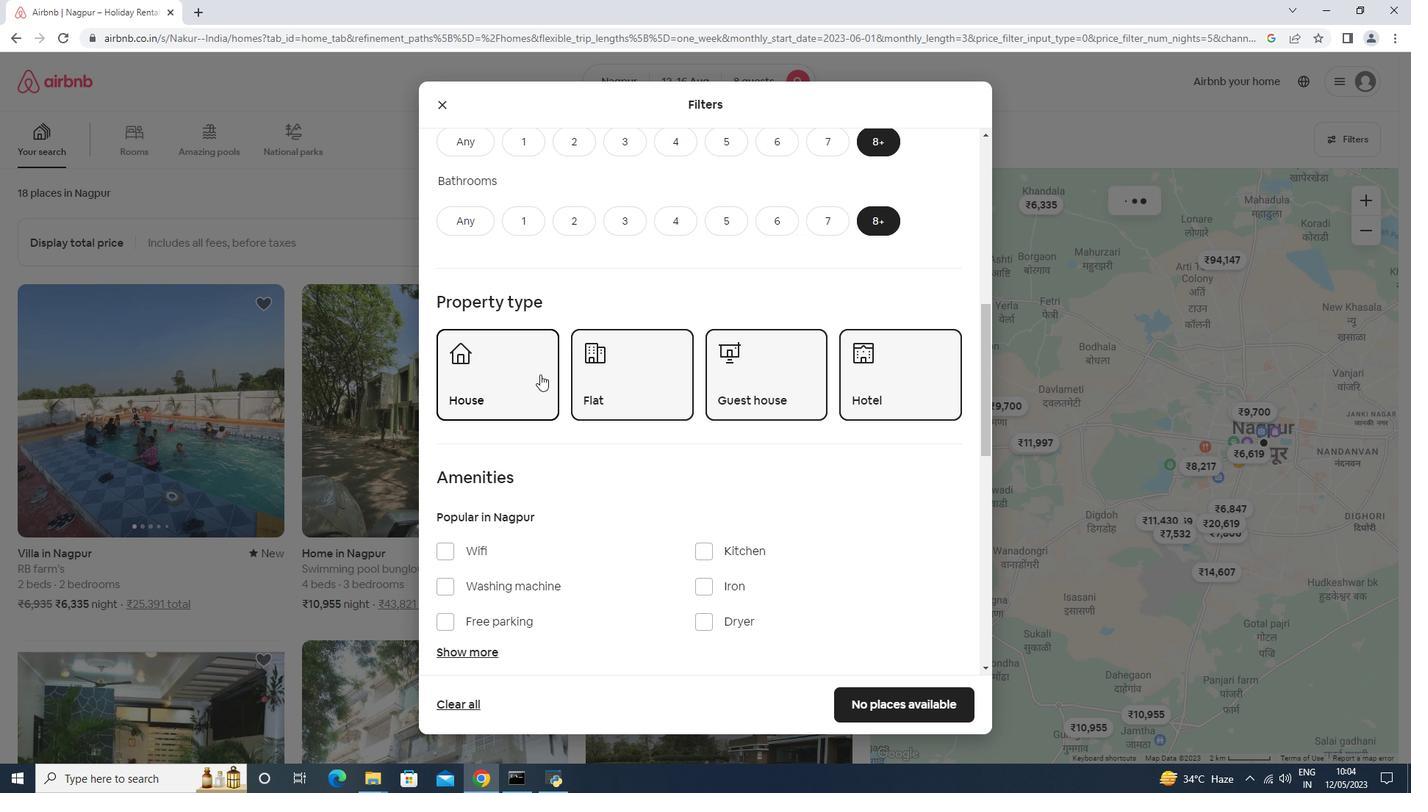 
Action: Mouse scrolled (540, 374) with delta (0, 0)
Screenshot: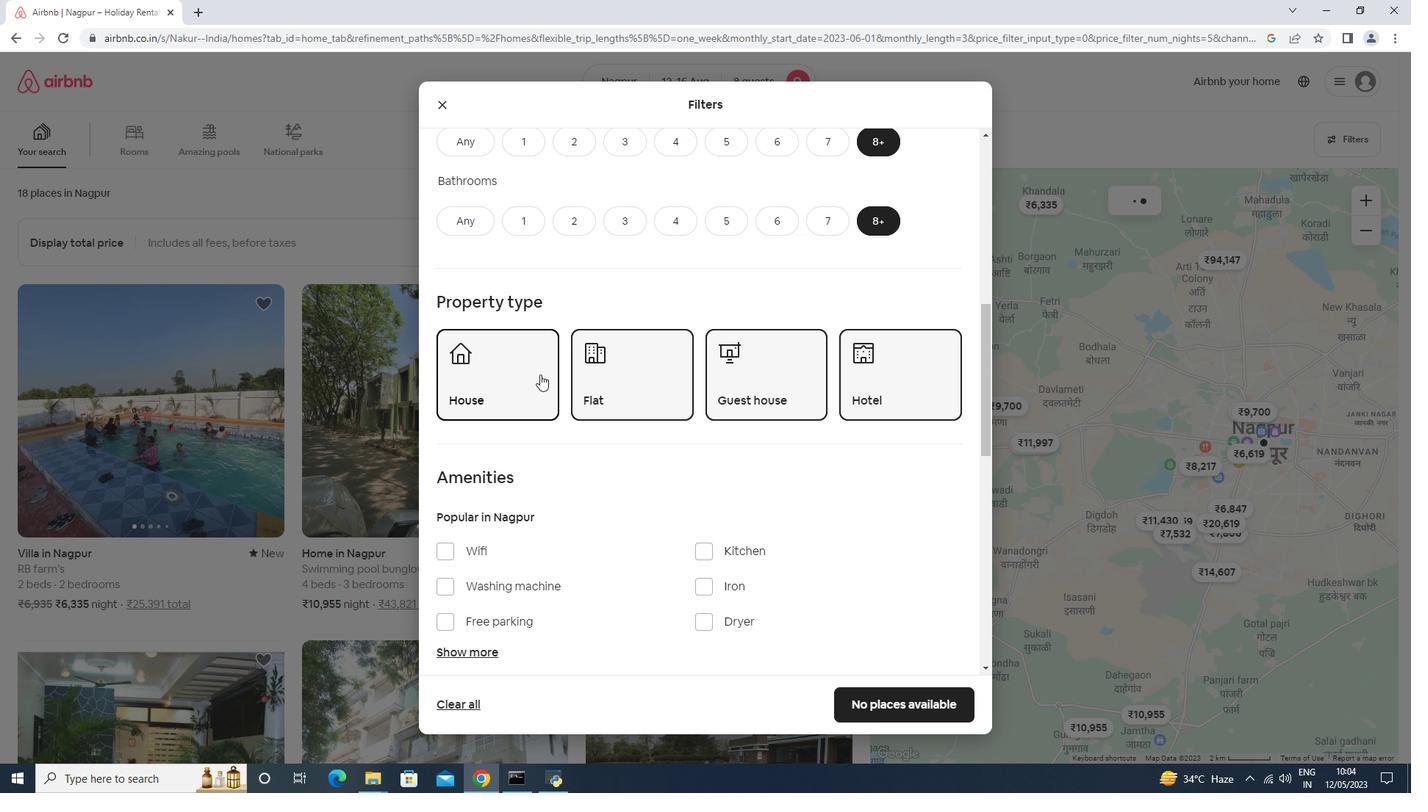 
Action: Mouse moved to (465, 428)
Screenshot: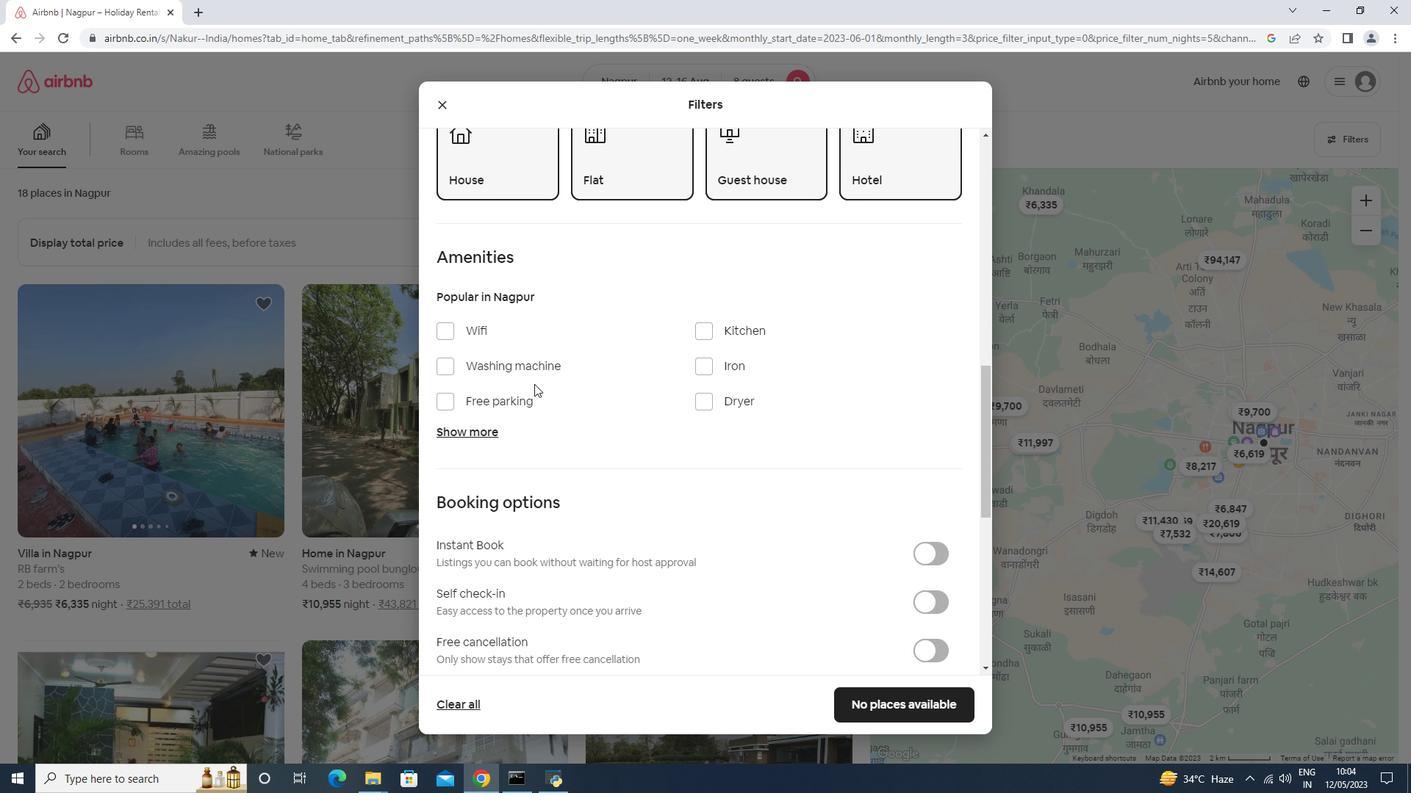 
Action: Mouse pressed left at (465, 428)
Screenshot: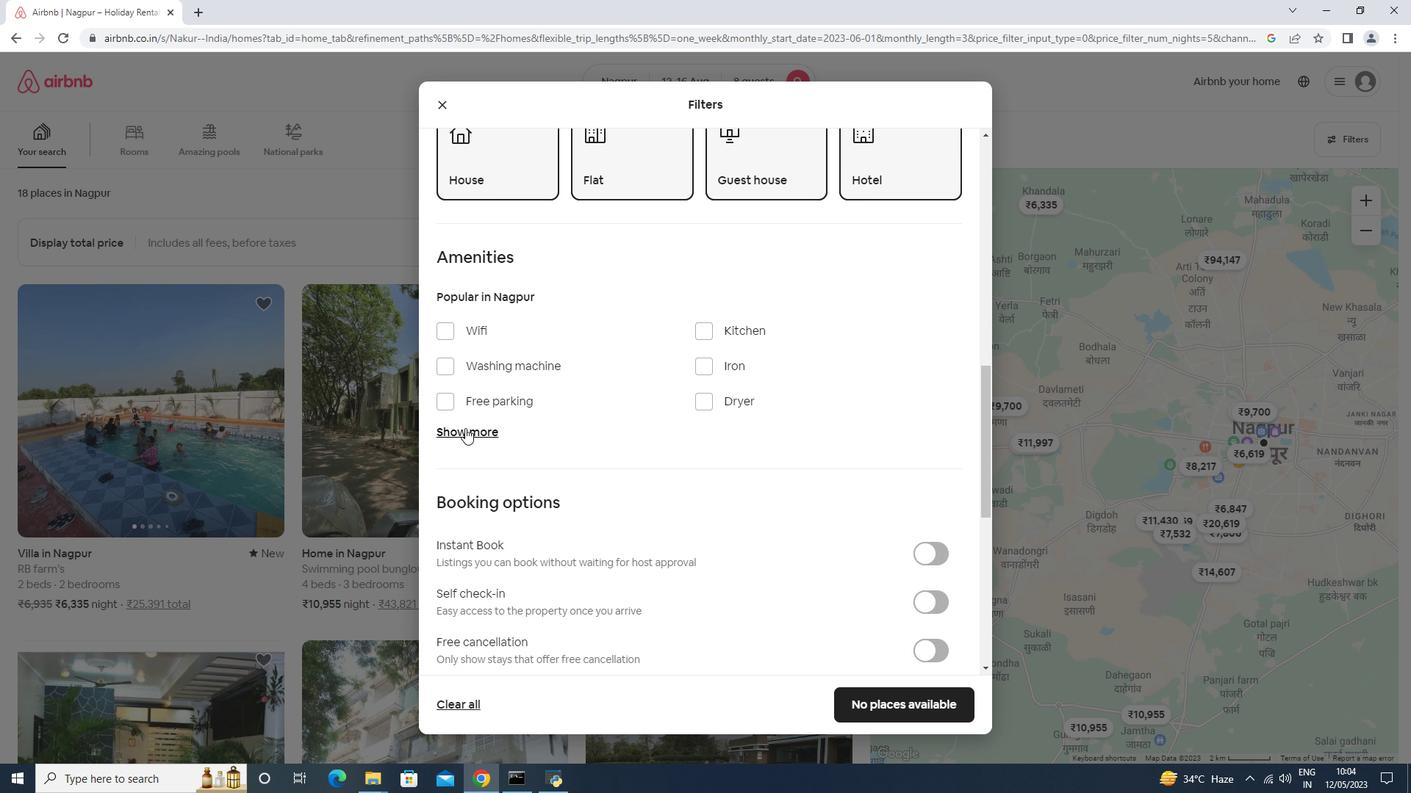 
Action: Mouse moved to (482, 398)
Screenshot: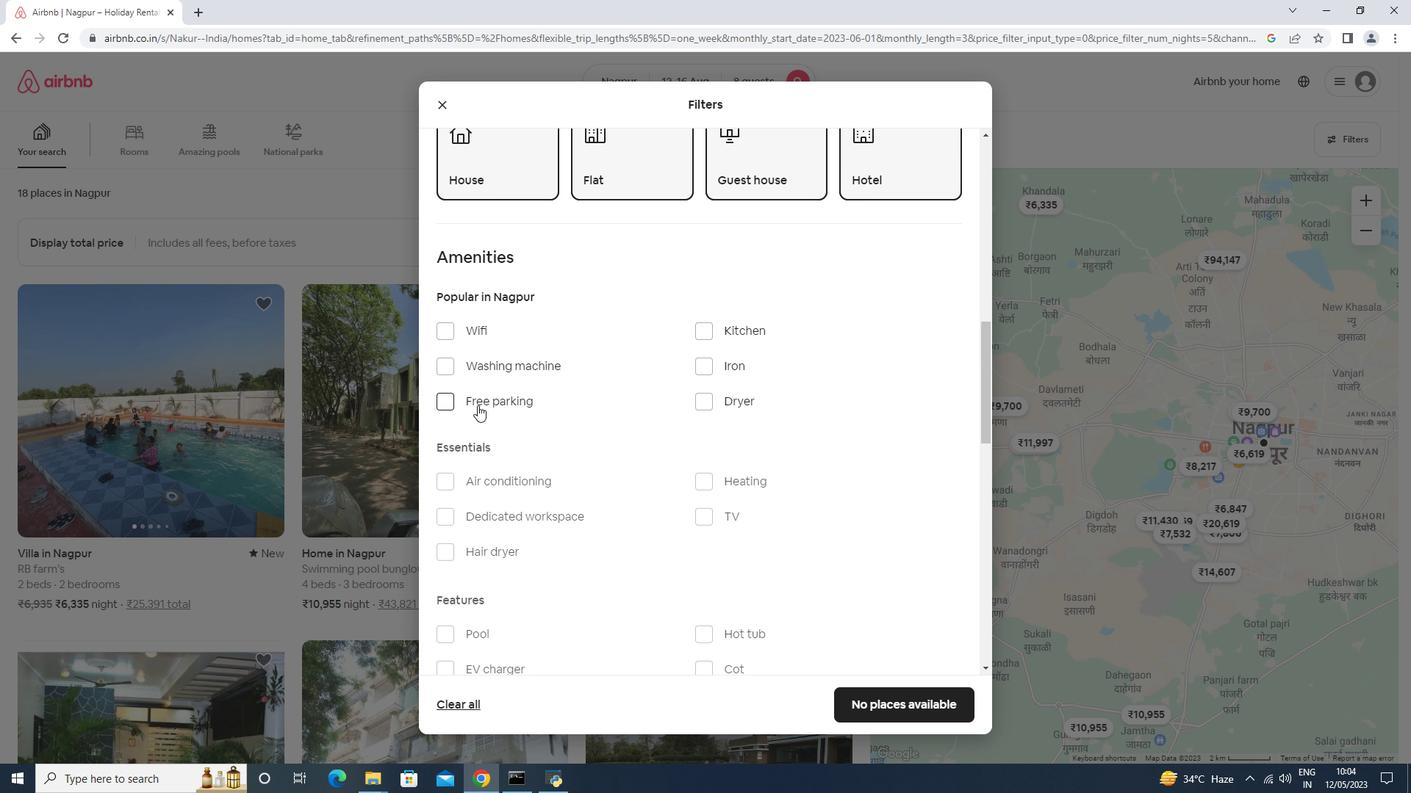 
Action: Mouse pressed left at (482, 398)
Screenshot: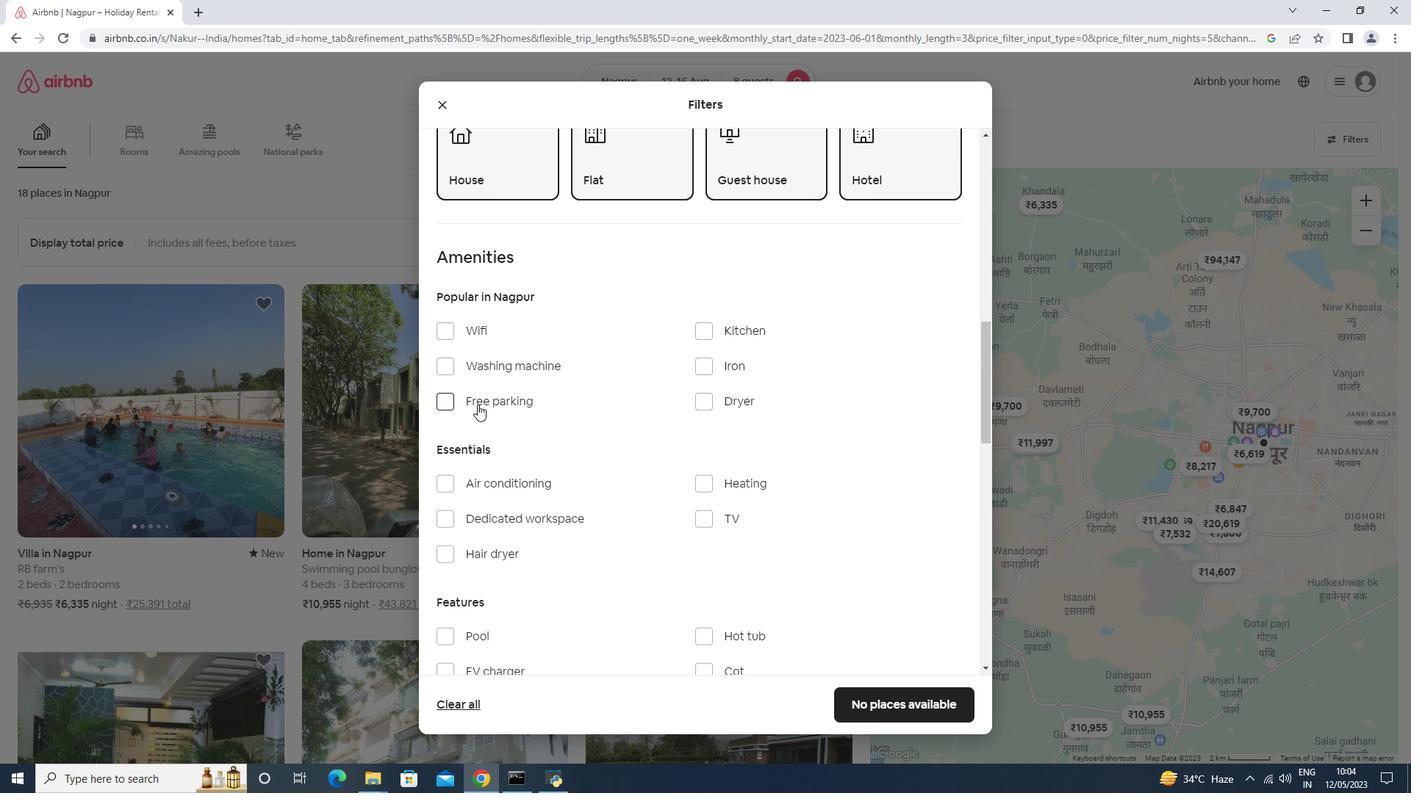 
Action: Mouse moved to (496, 334)
Screenshot: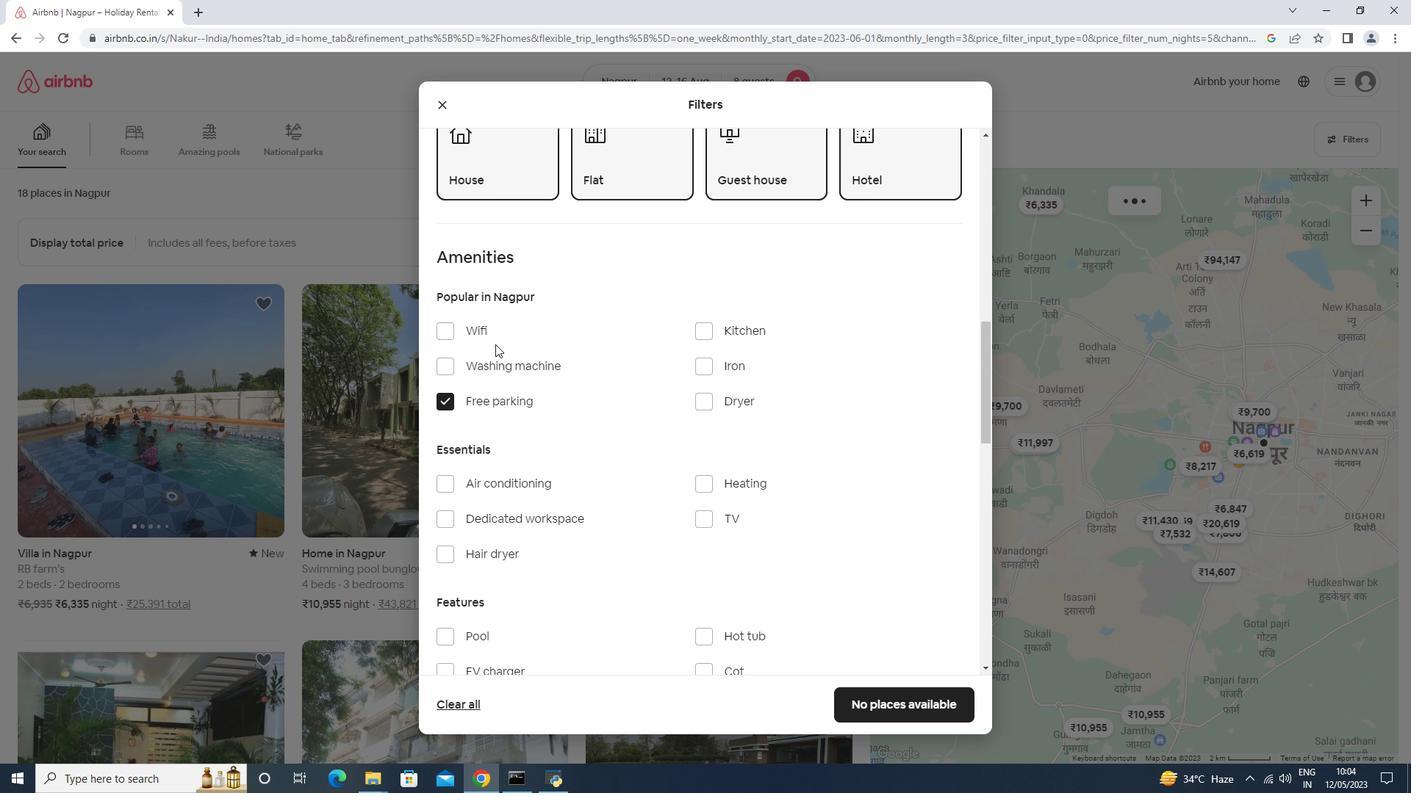 
Action: Mouse pressed left at (496, 334)
Screenshot: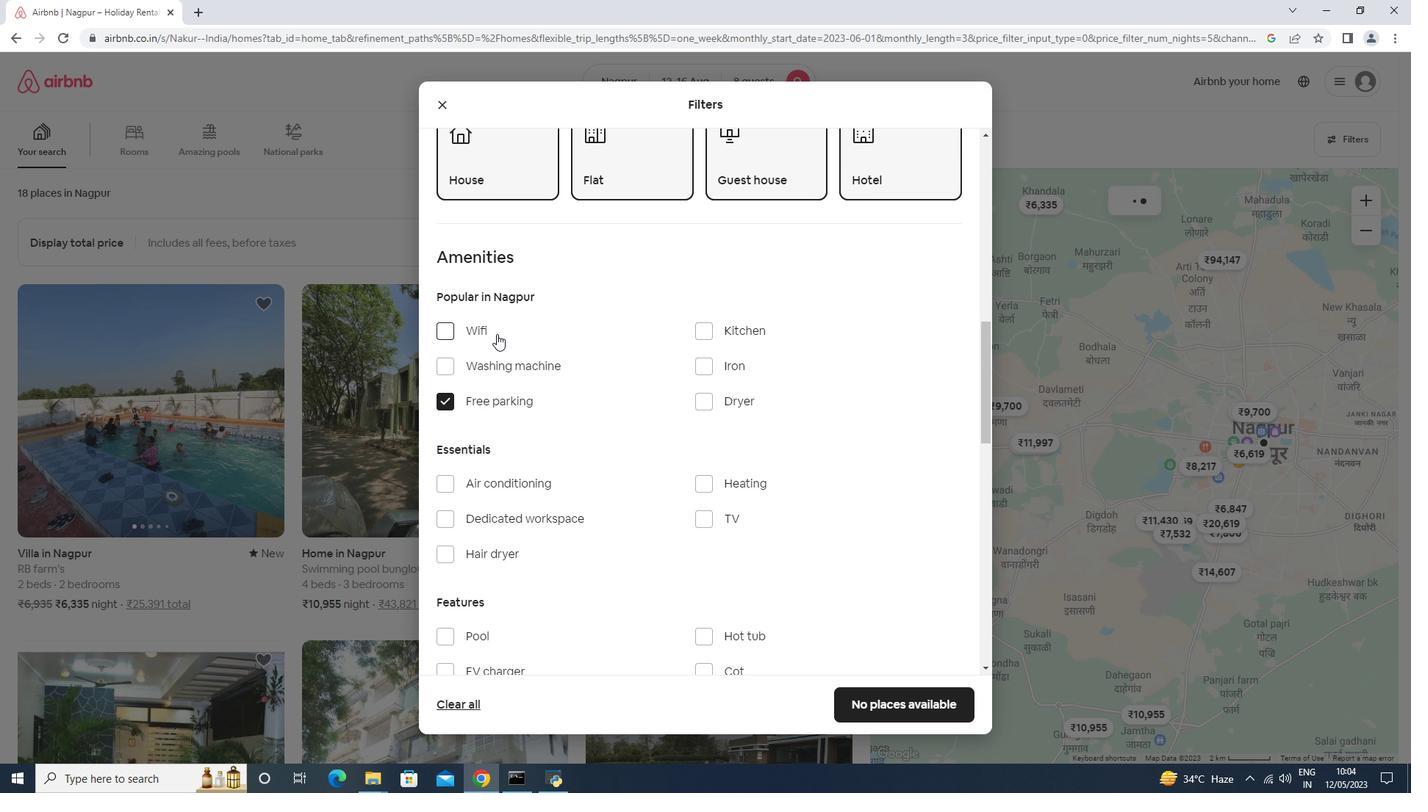 
Action: Mouse moved to (732, 515)
Screenshot: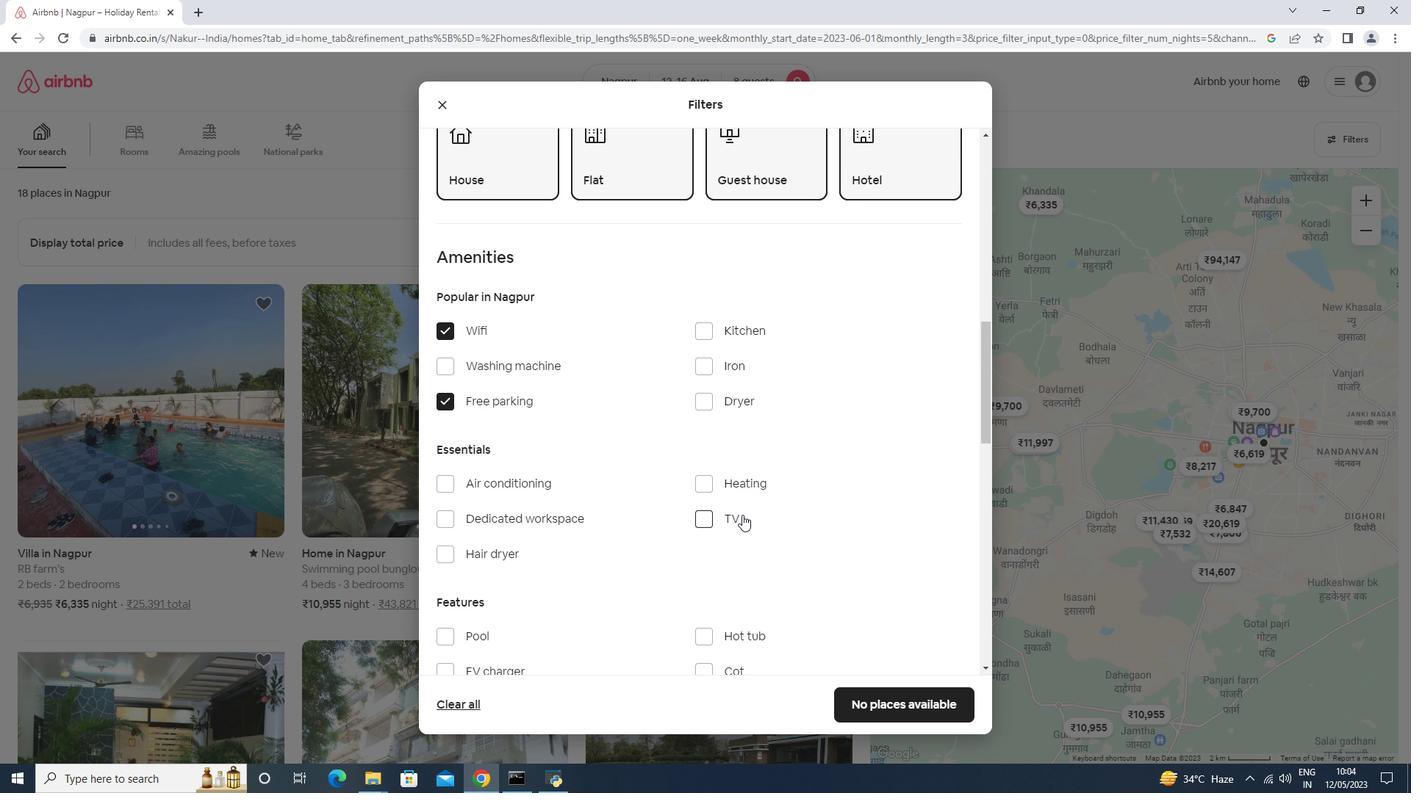 
Action: Mouse pressed left at (732, 515)
Screenshot: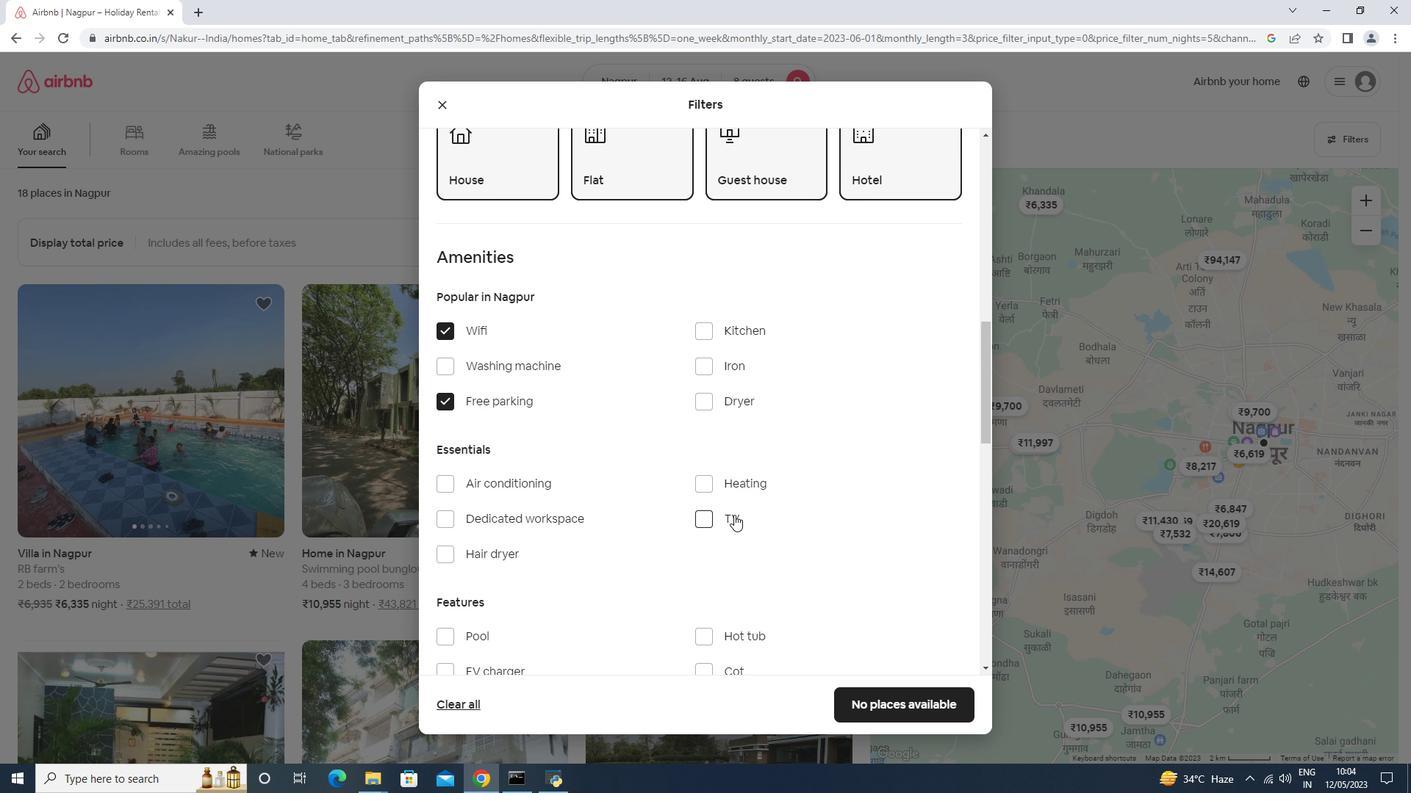 
Action: Mouse moved to (732, 515)
Screenshot: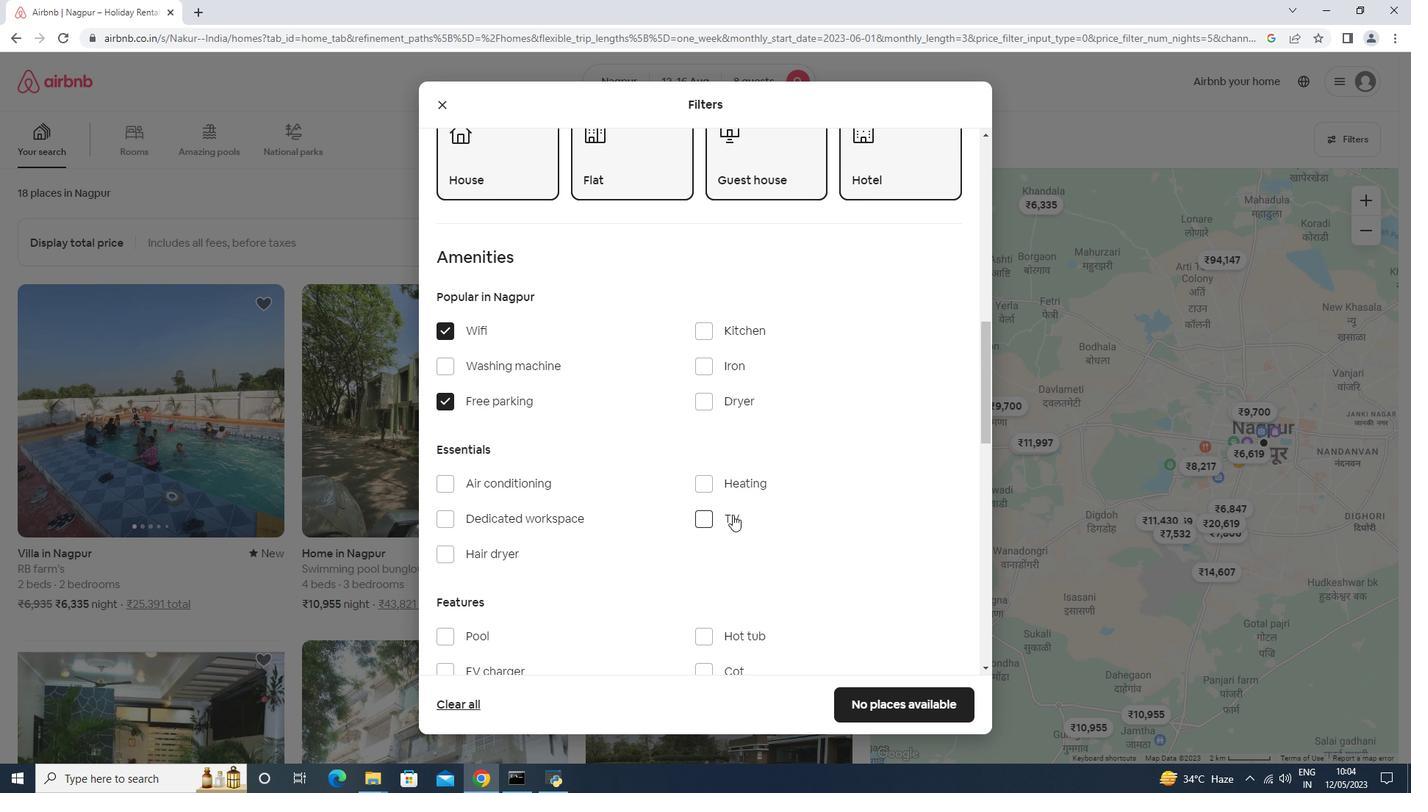 
Action: Mouse scrolled (732, 514) with delta (0, 0)
Screenshot: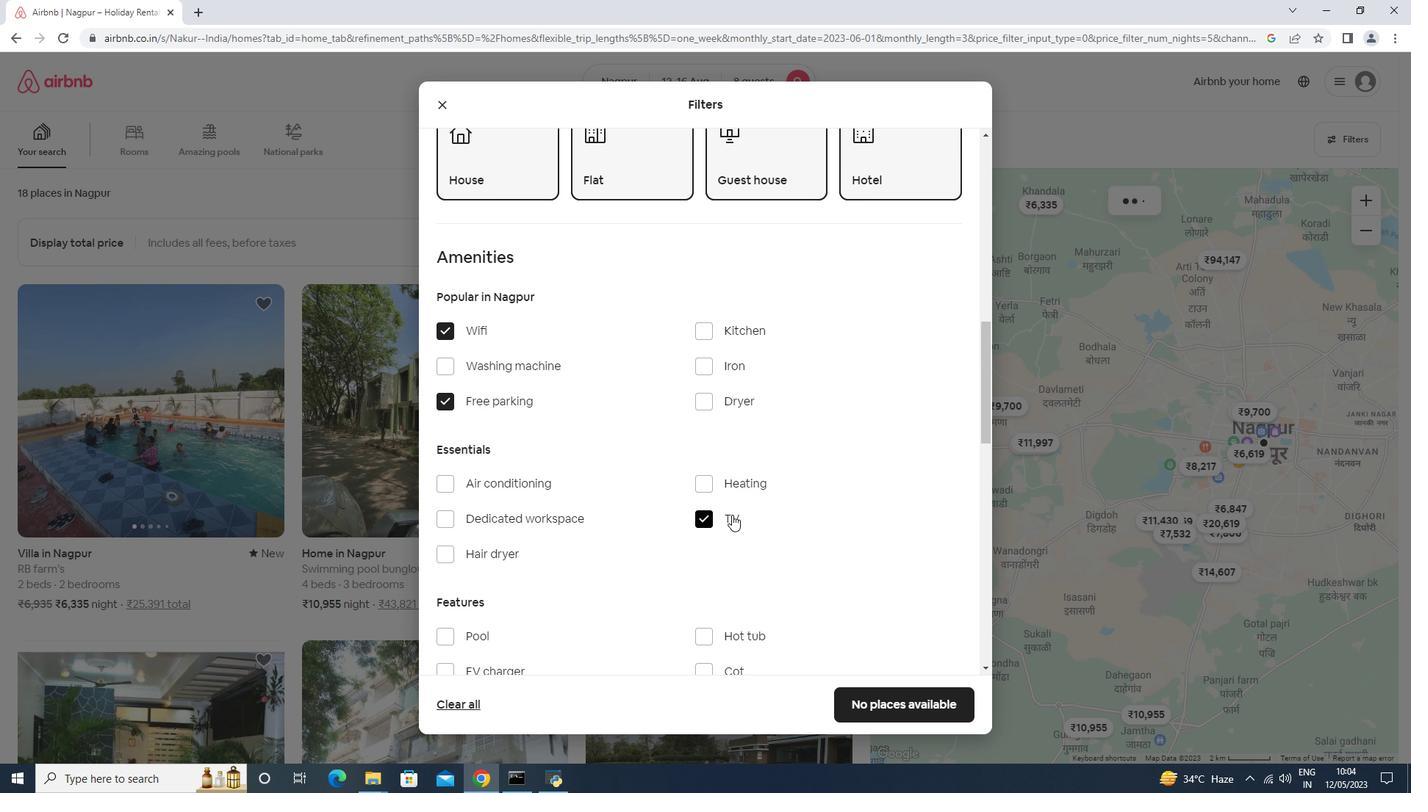 
Action: Mouse scrolled (732, 514) with delta (0, 0)
Screenshot: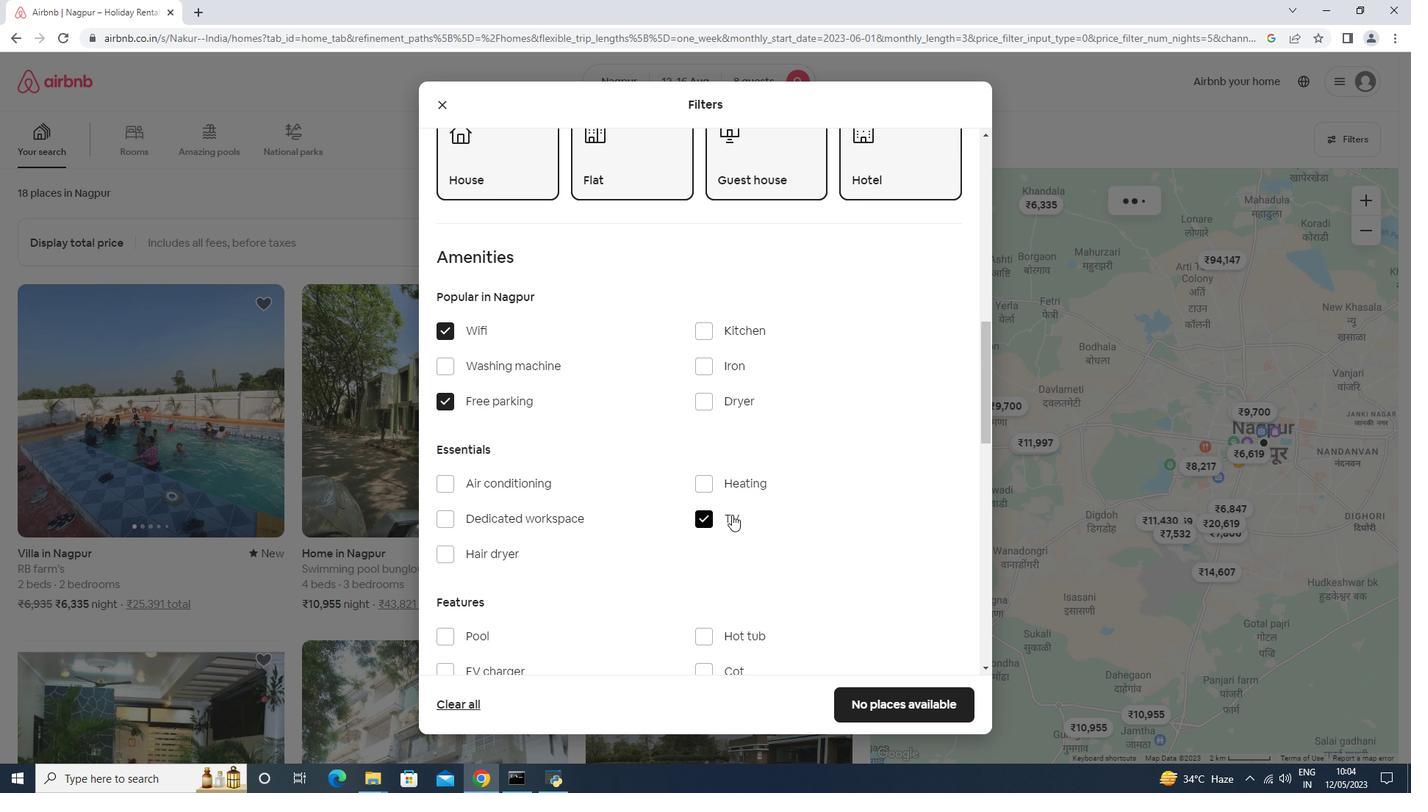 
Action: Mouse scrolled (732, 514) with delta (0, 0)
Screenshot: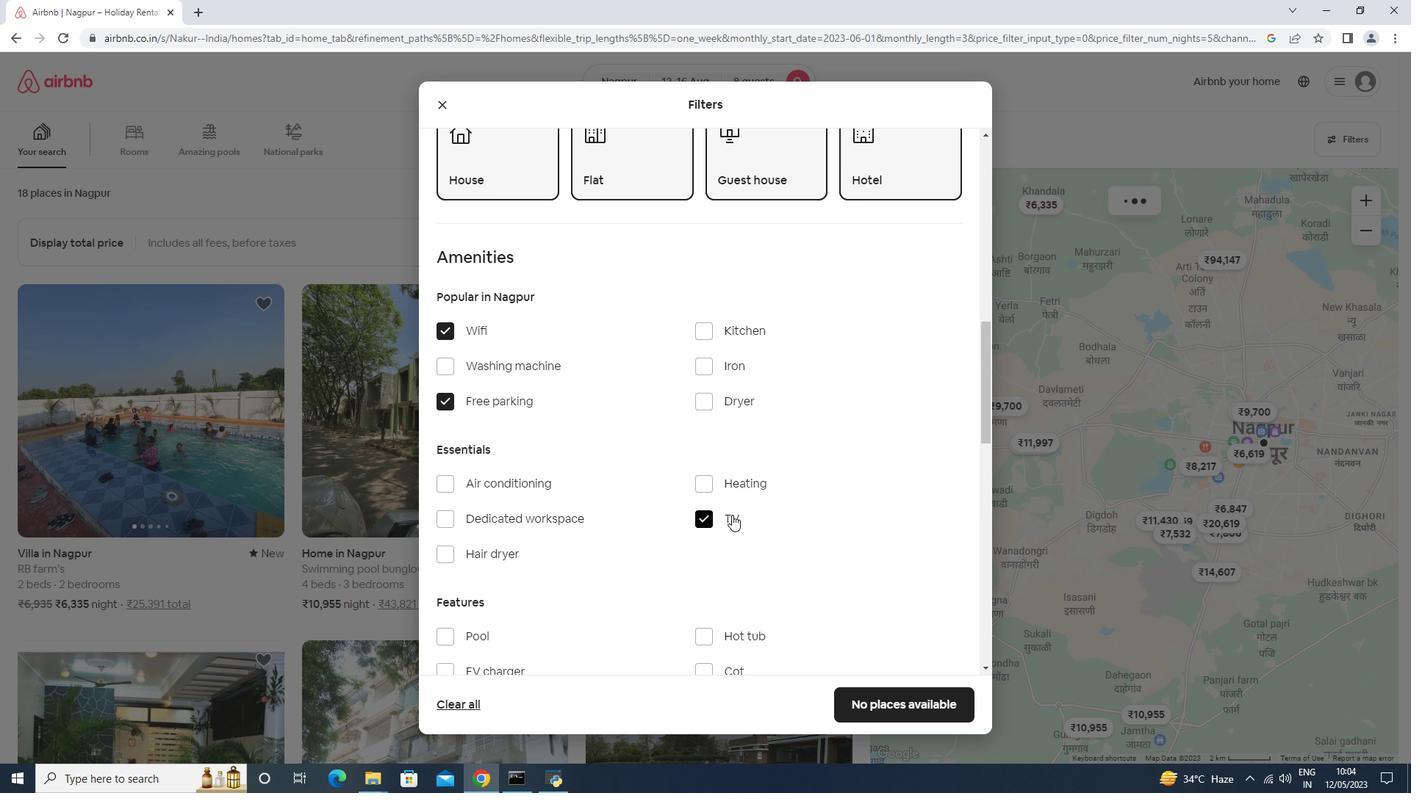 
Action: Mouse scrolled (732, 514) with delta (0, 0)
Screenshot: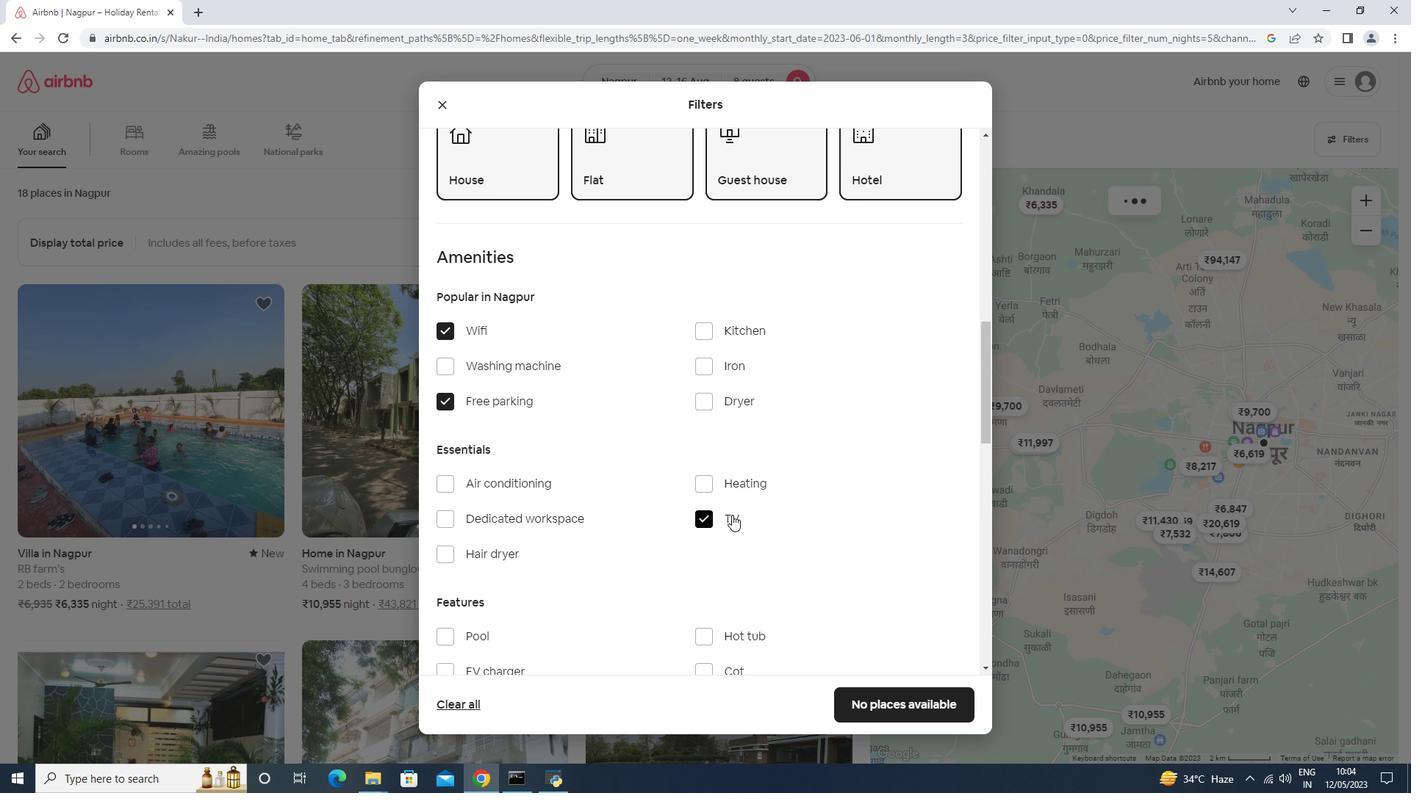 
Action: Mouse scrolled (732, 514) with delta (0, 0)
Screenshot: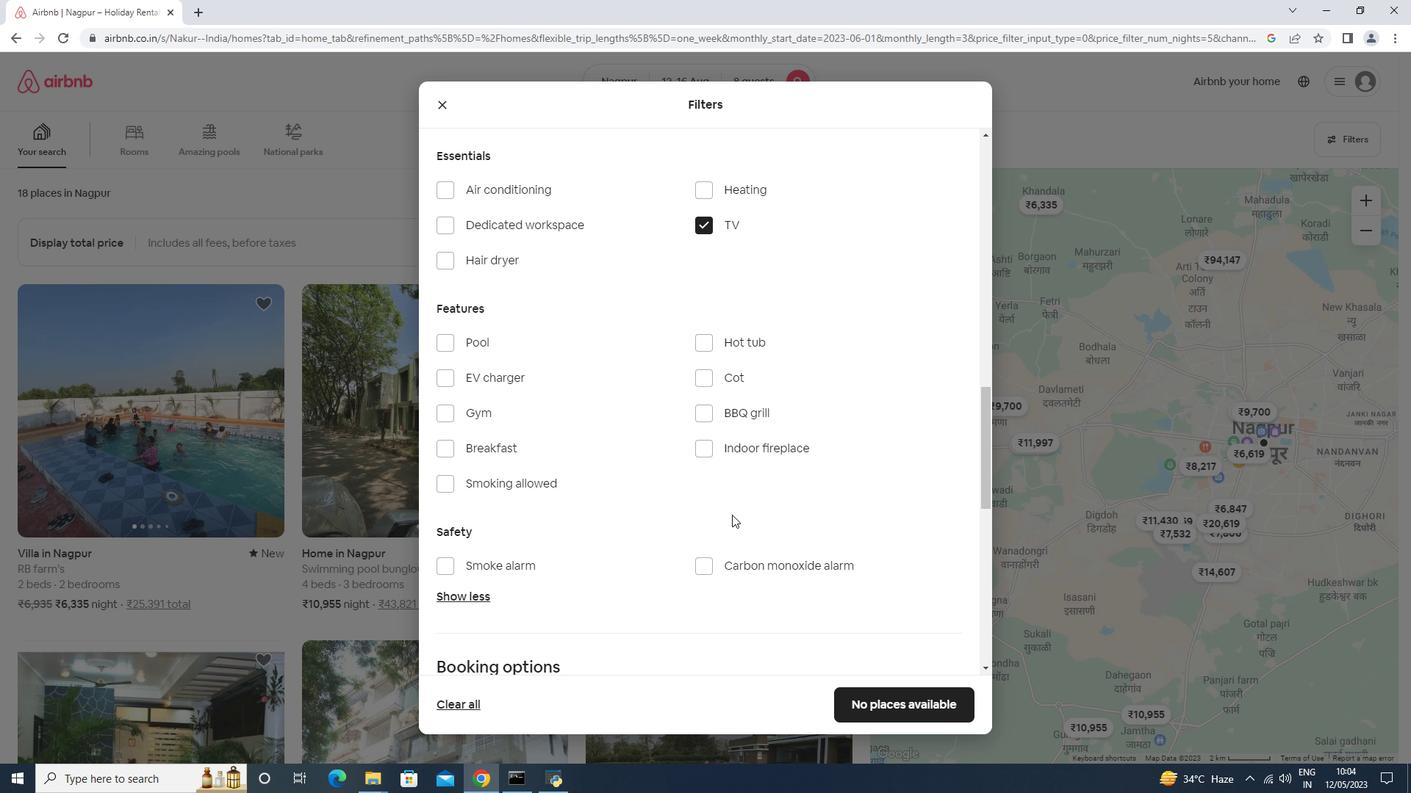 
Action: Mouse scrolled (732, 514) with delta (0, 0)
Screenshot: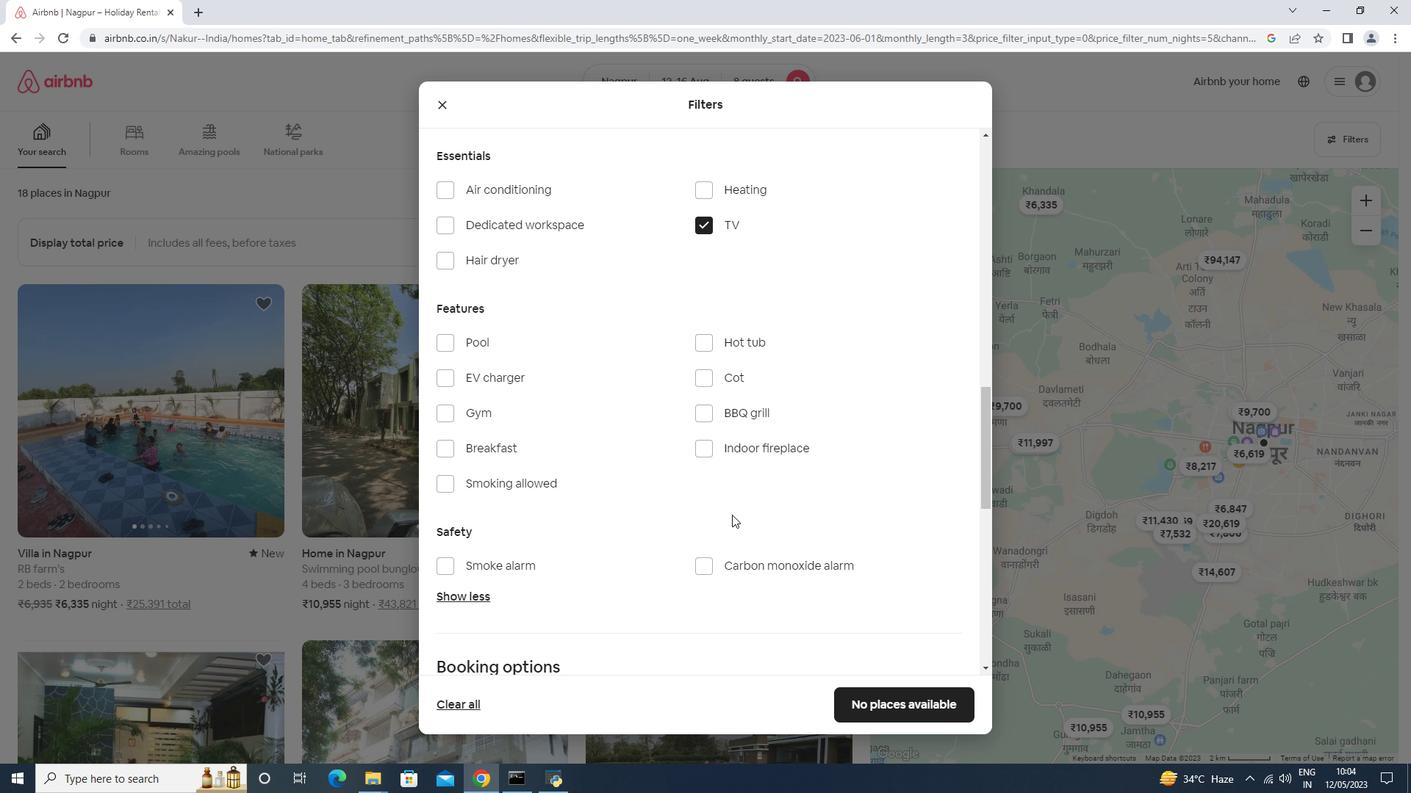 
Action: Mouse moved to (731, 515)
Screenshot: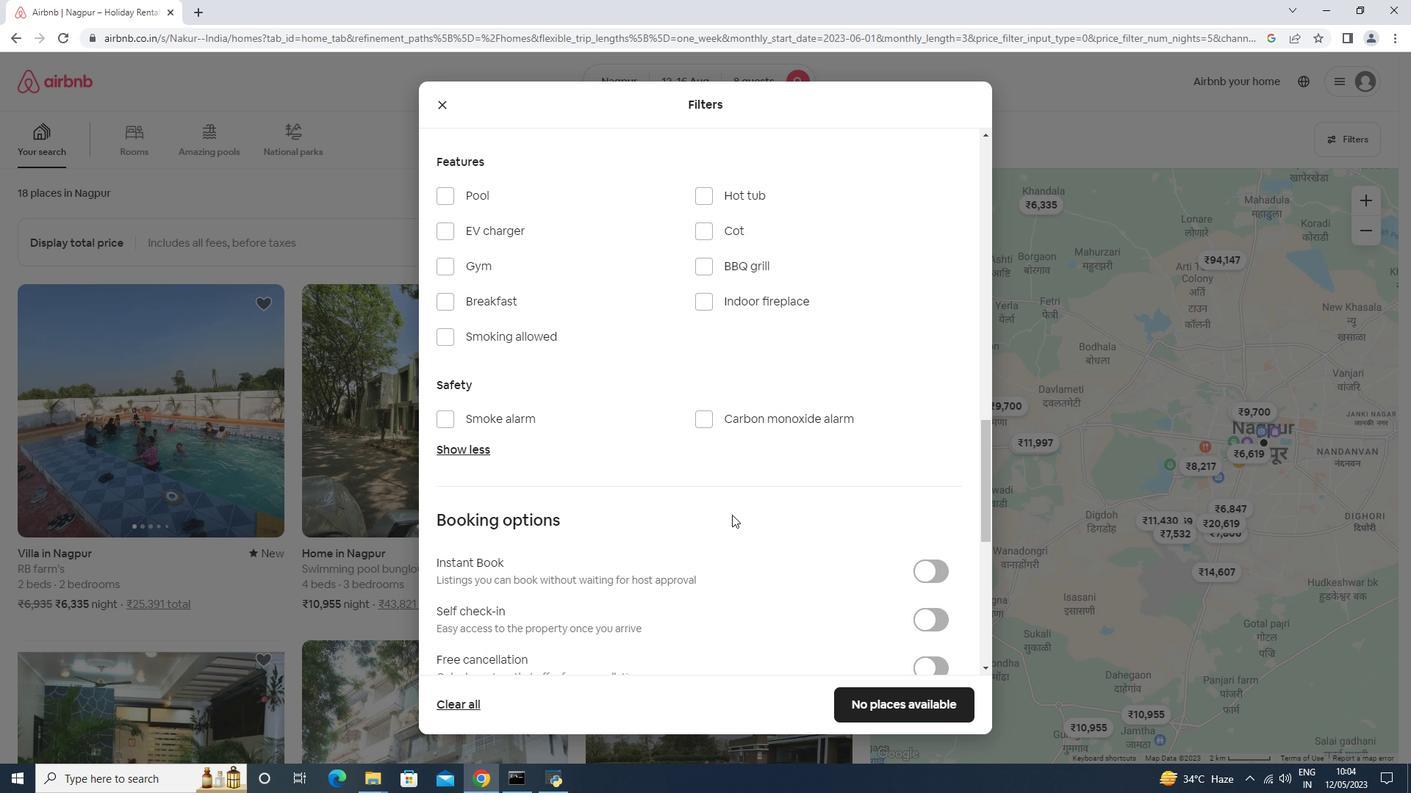 
Action: Mouse scrolled (731, 514) with delta (0, 0)
Screenshot: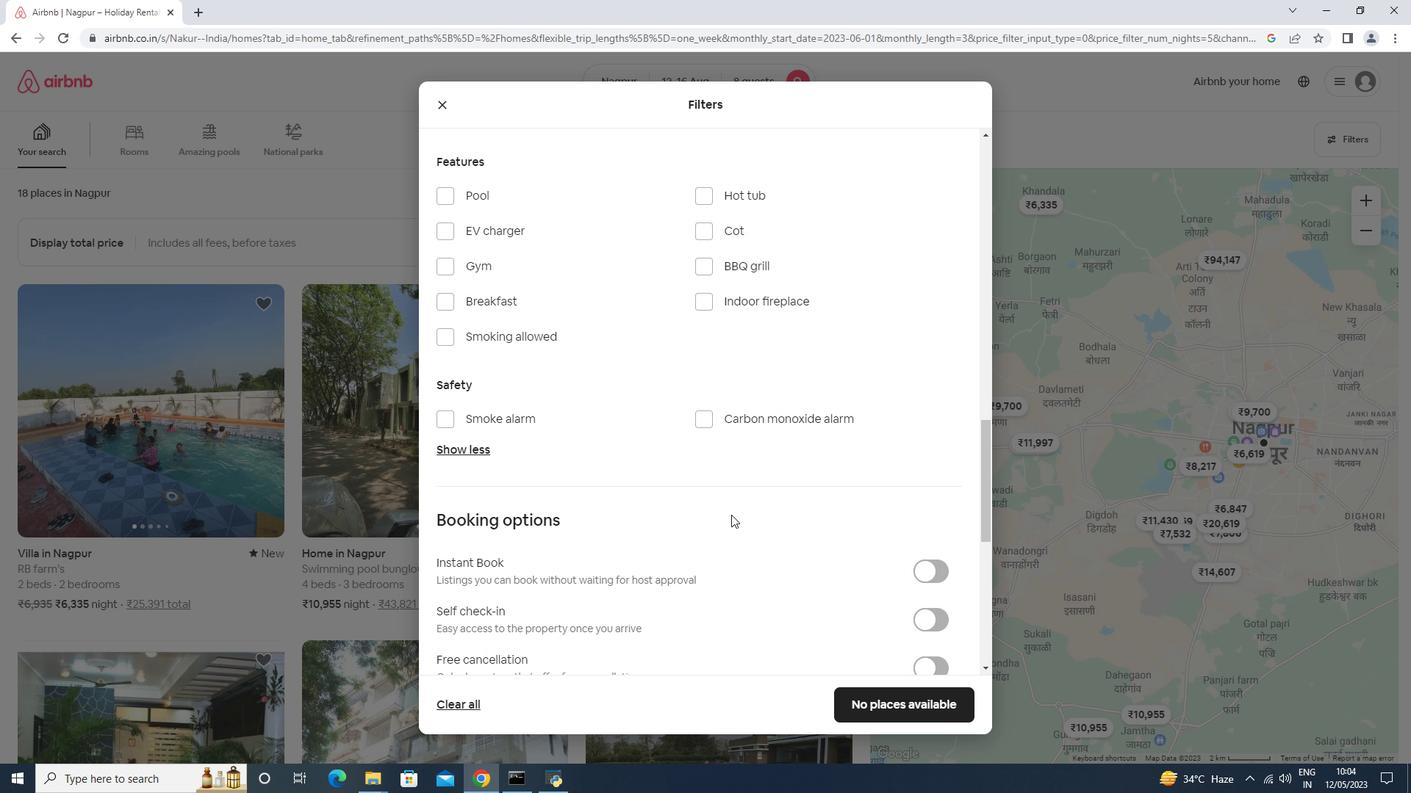 
Action: Mouse scrolled (731, 514) with delta (0, 0)
Screenshot: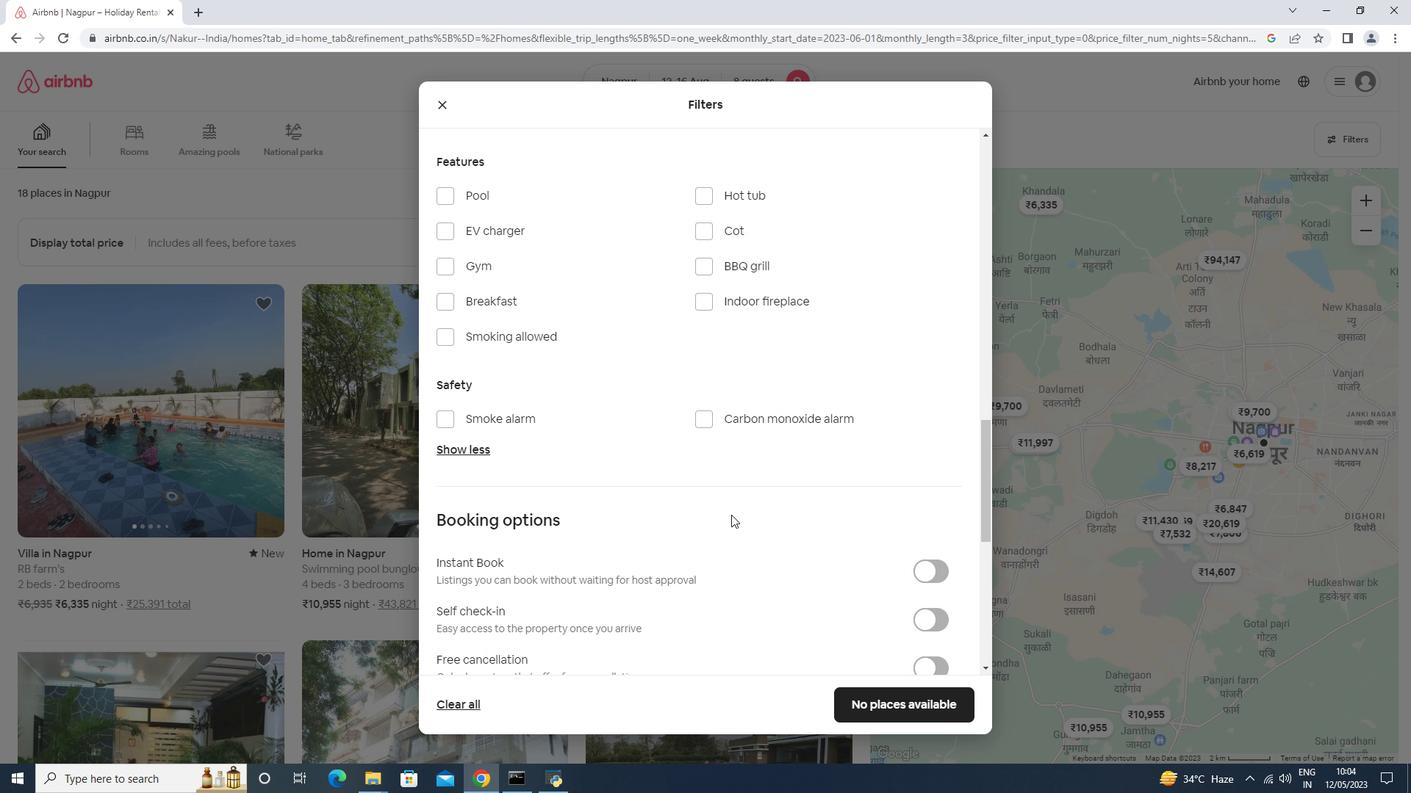 
Action: Mouse scrolled (731, 514) with delta (0, 0)
Screenshot: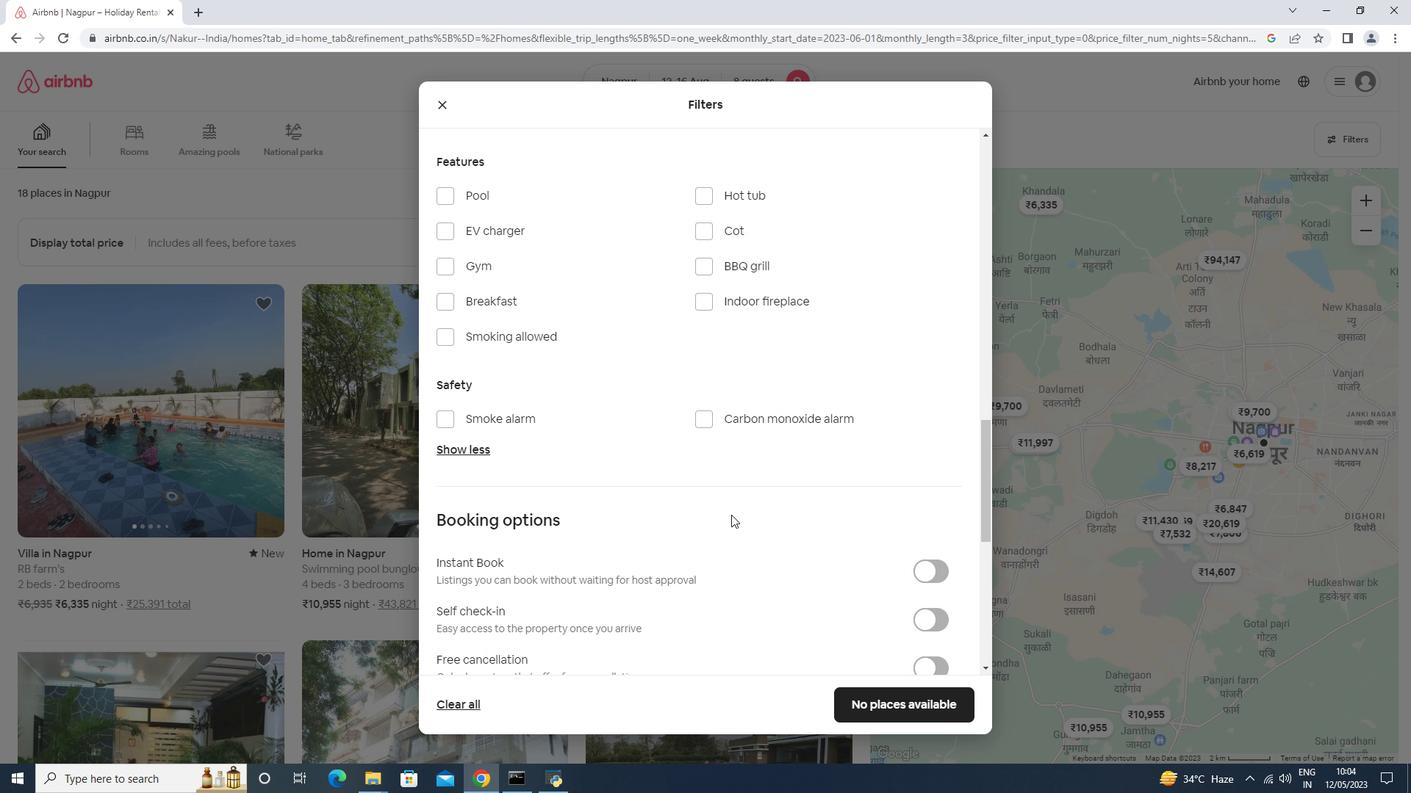 
Action: Mouse moved to (921, 388)
Screenshot: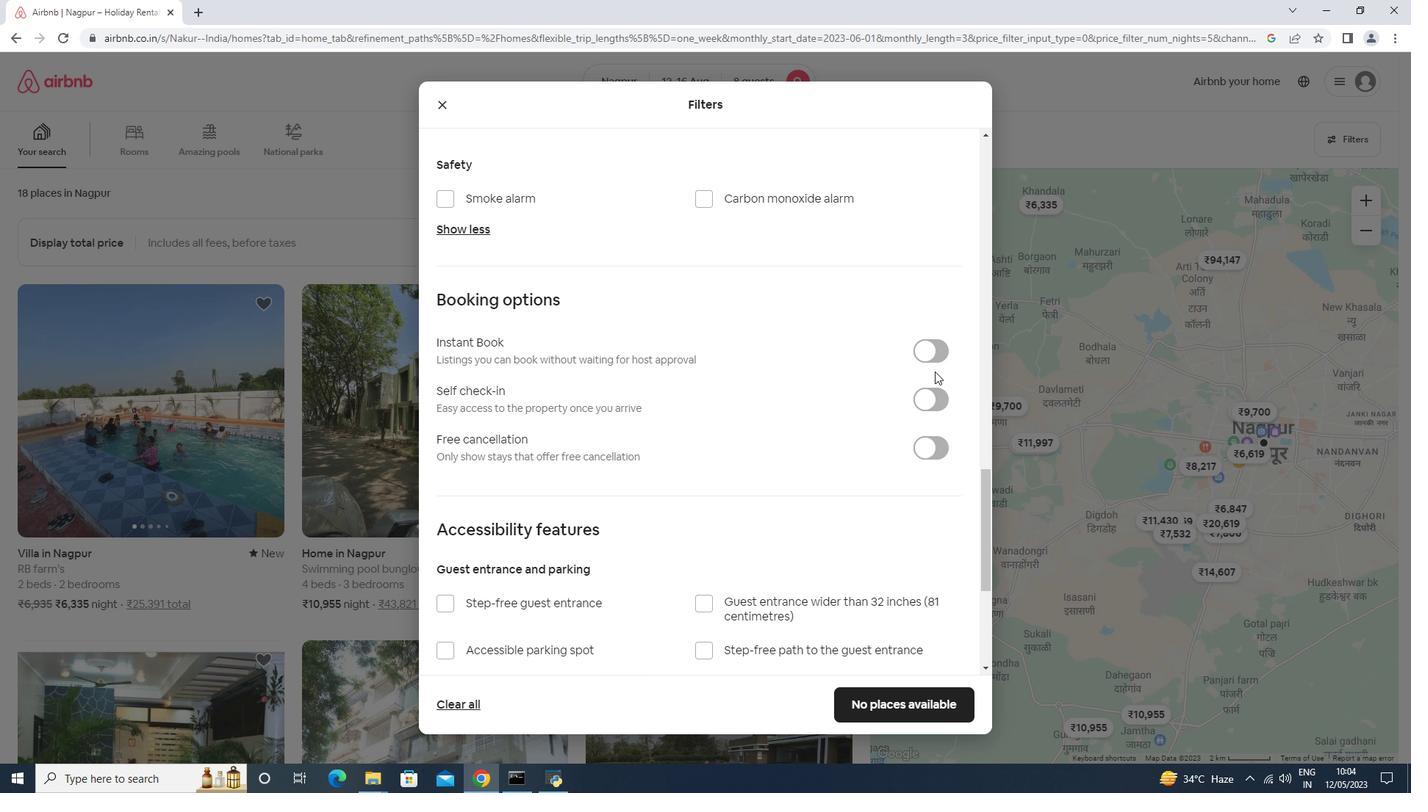 
Action: Mouse pressed left at (921, 388)
Screenshot: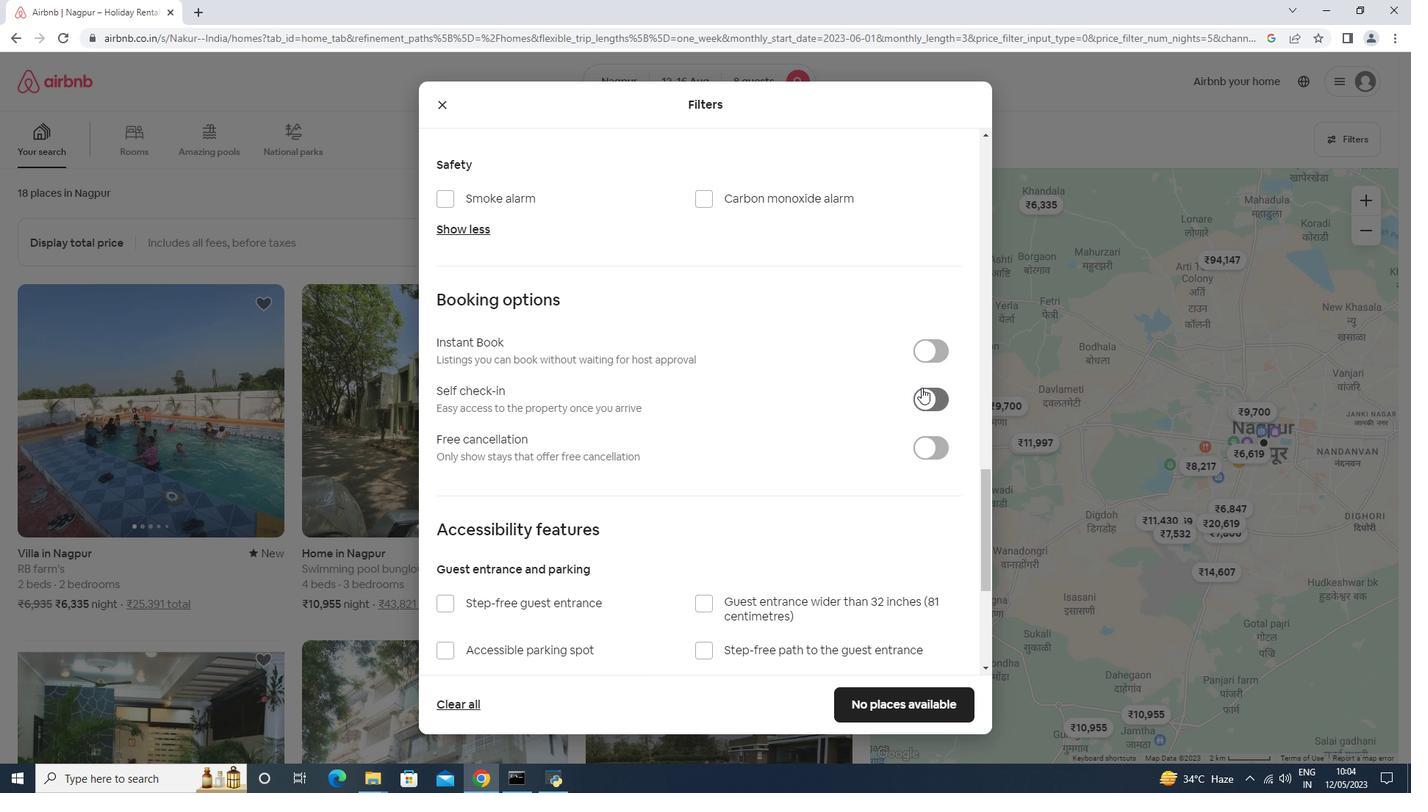
Action: Mouse scrolled (921, 387) with delta (0, 0)
Screenshot: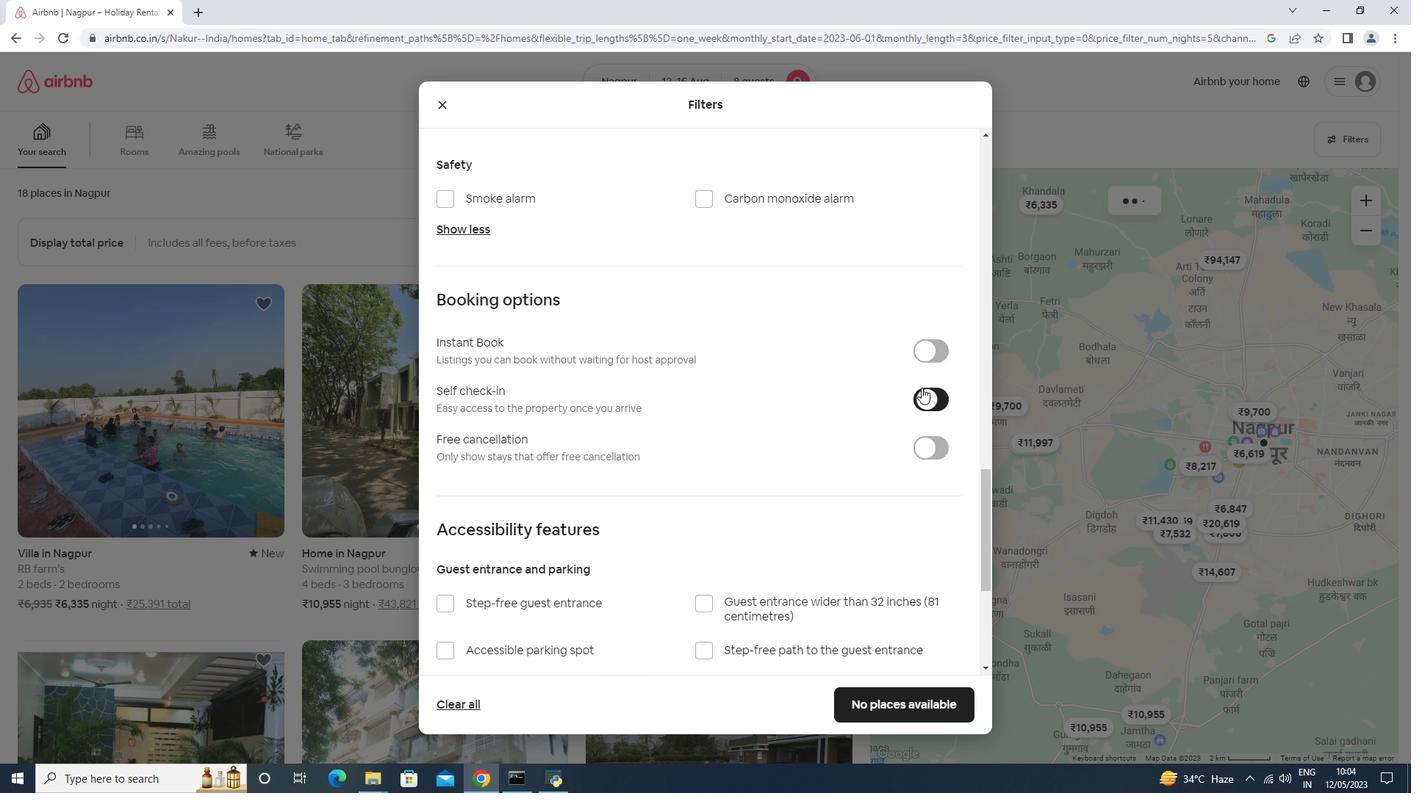 
Action: Mouse scrolled (921, 387) with delta (0, 0)
Screenshot: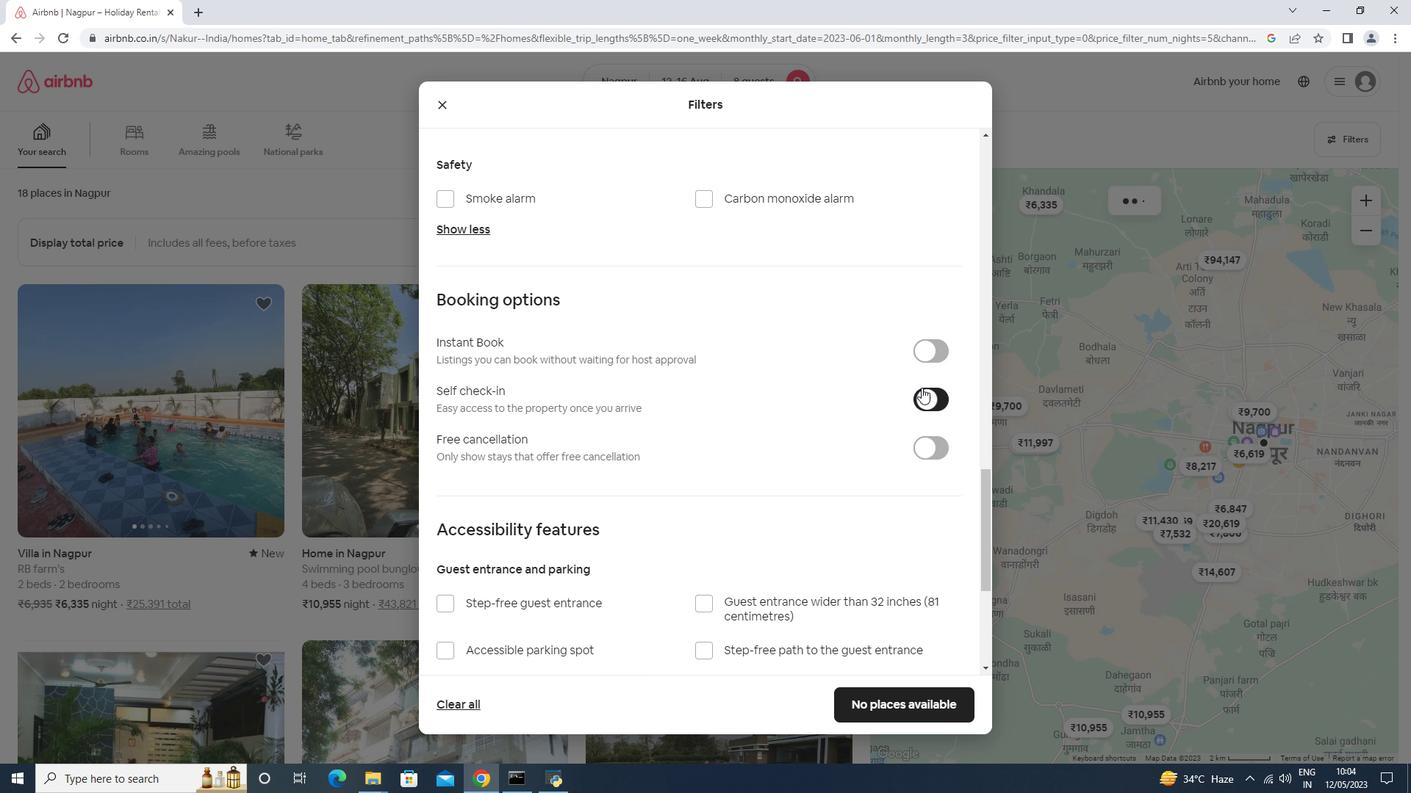 
Action: Mouse scrolled (921, 387) with delta (0, 0)
Screenshot: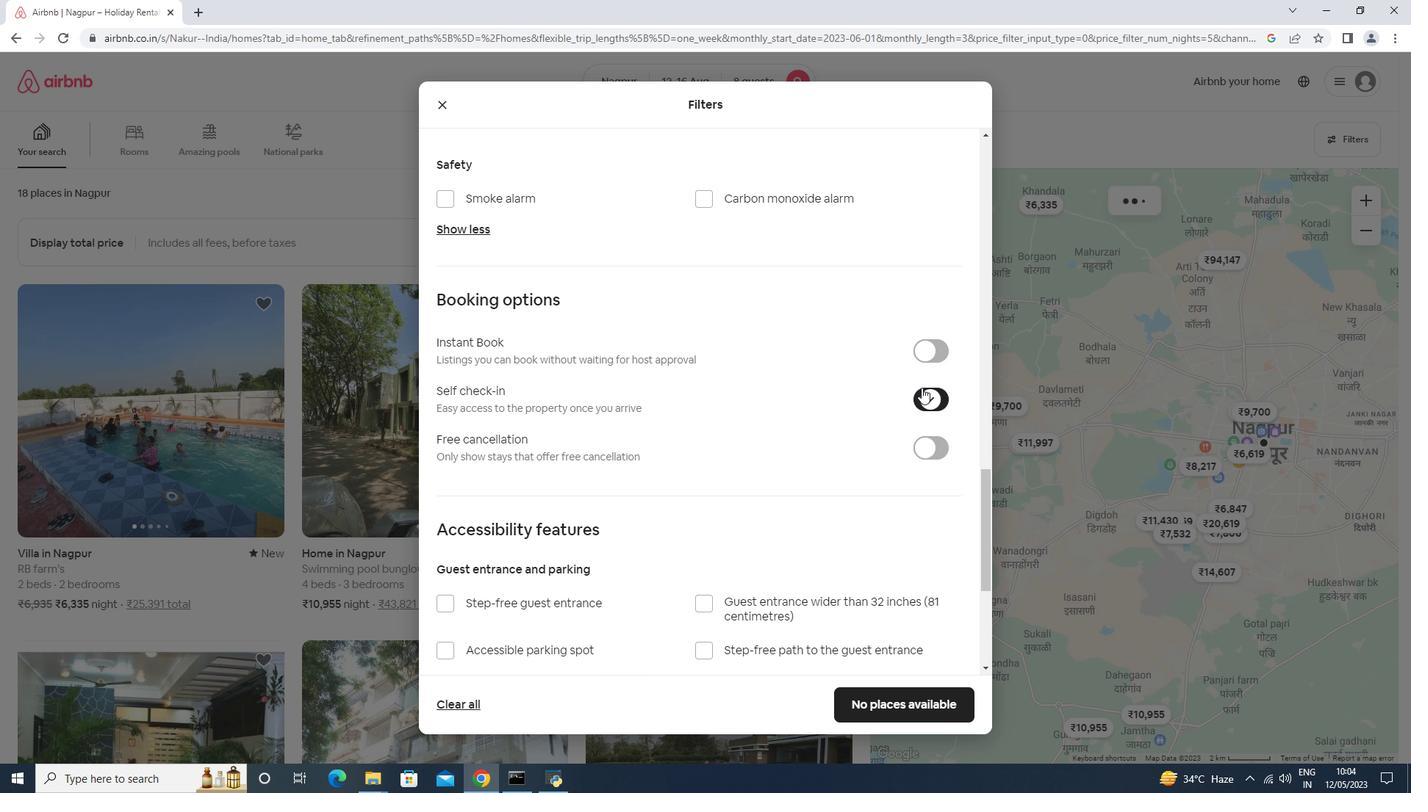 
Action: Mouse scrolled (921, 387) with delta (0, 0)
Screenshot: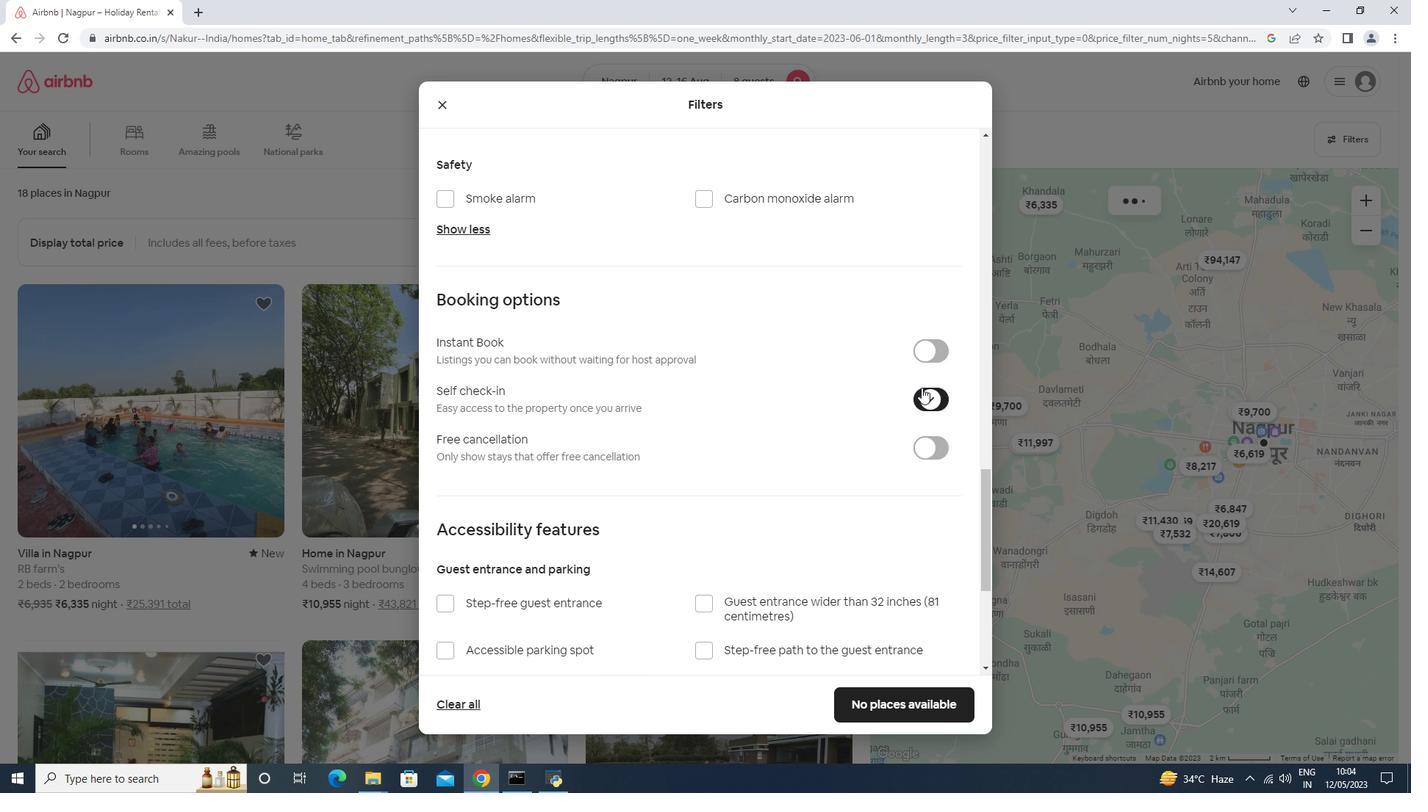 
Action: Mouse scrolled (921, 387) with delta (0, 0)
Screenshot: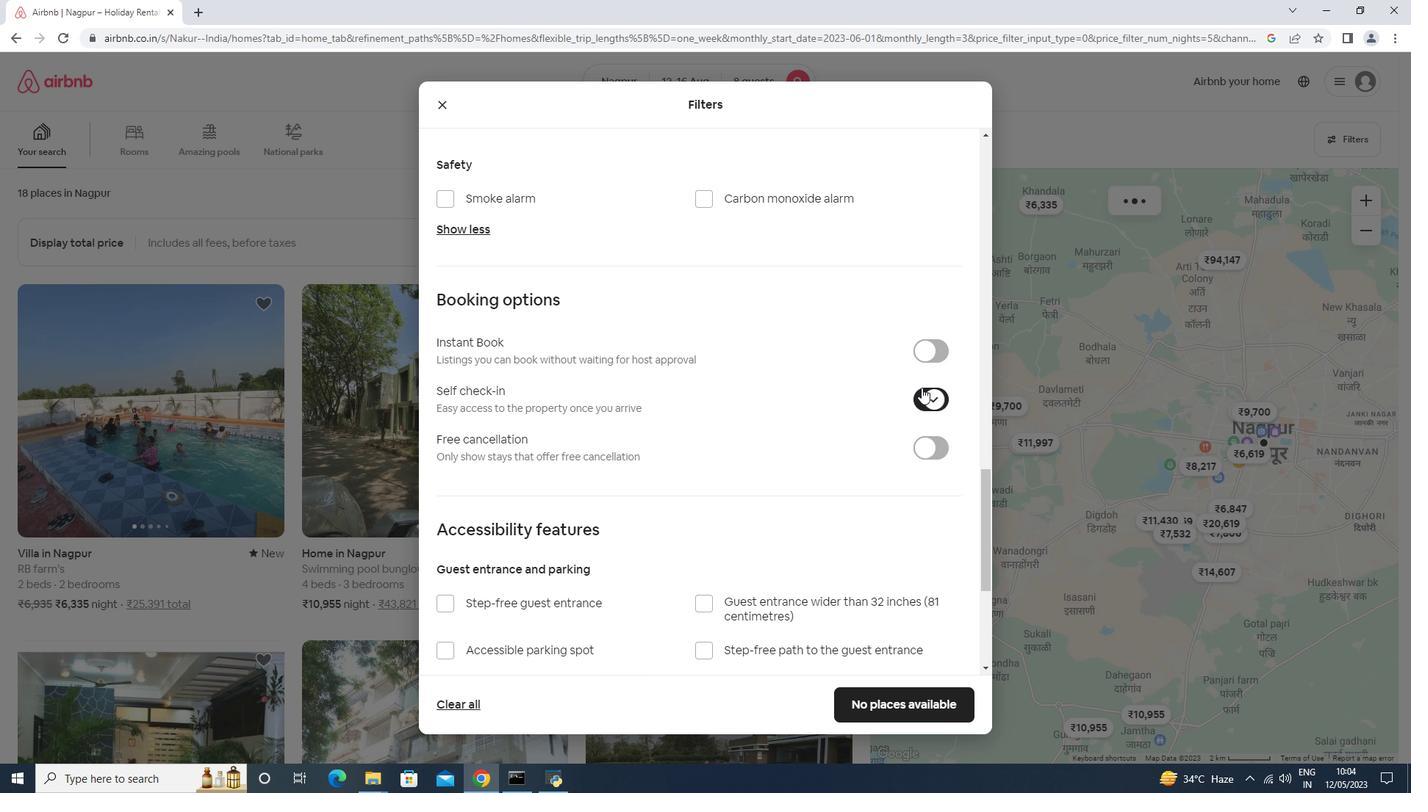 
Action: Mouse scrolled (921, 387) with delta (0, 0)
Screenshot: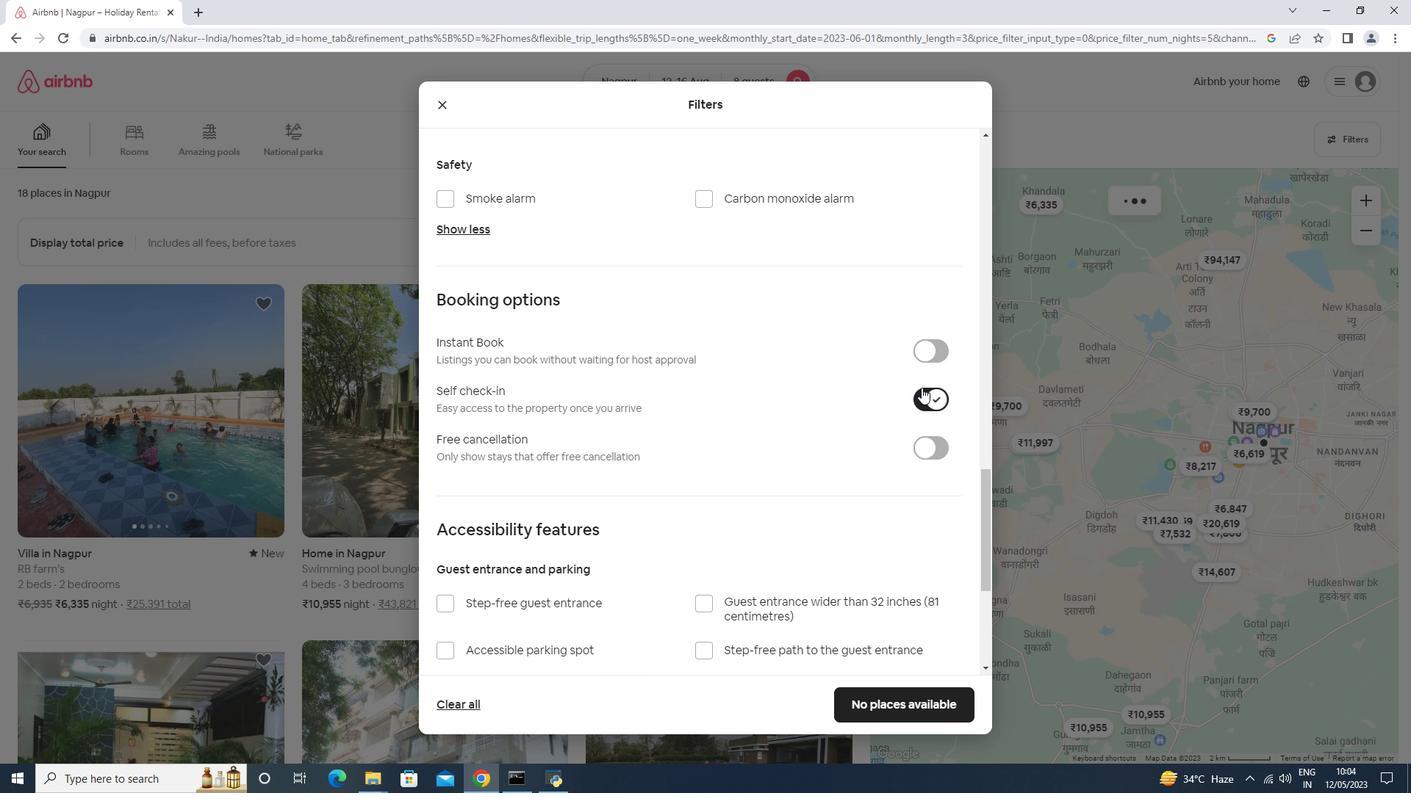 
Action: Mouse moved to (599, 485)
Screenshot: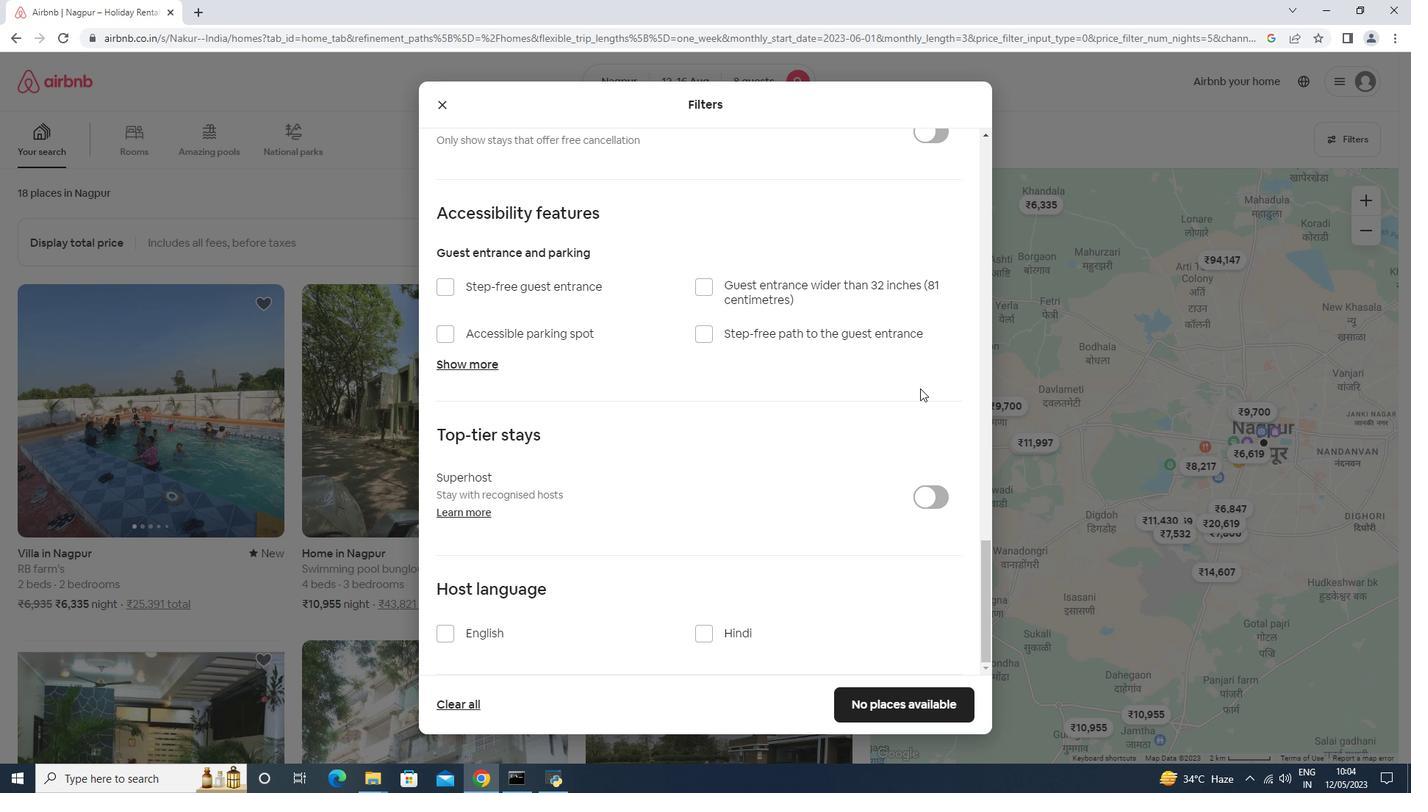 
Action: Mouse scrolled (918, 388) with delta (0, 0)
Screenshot: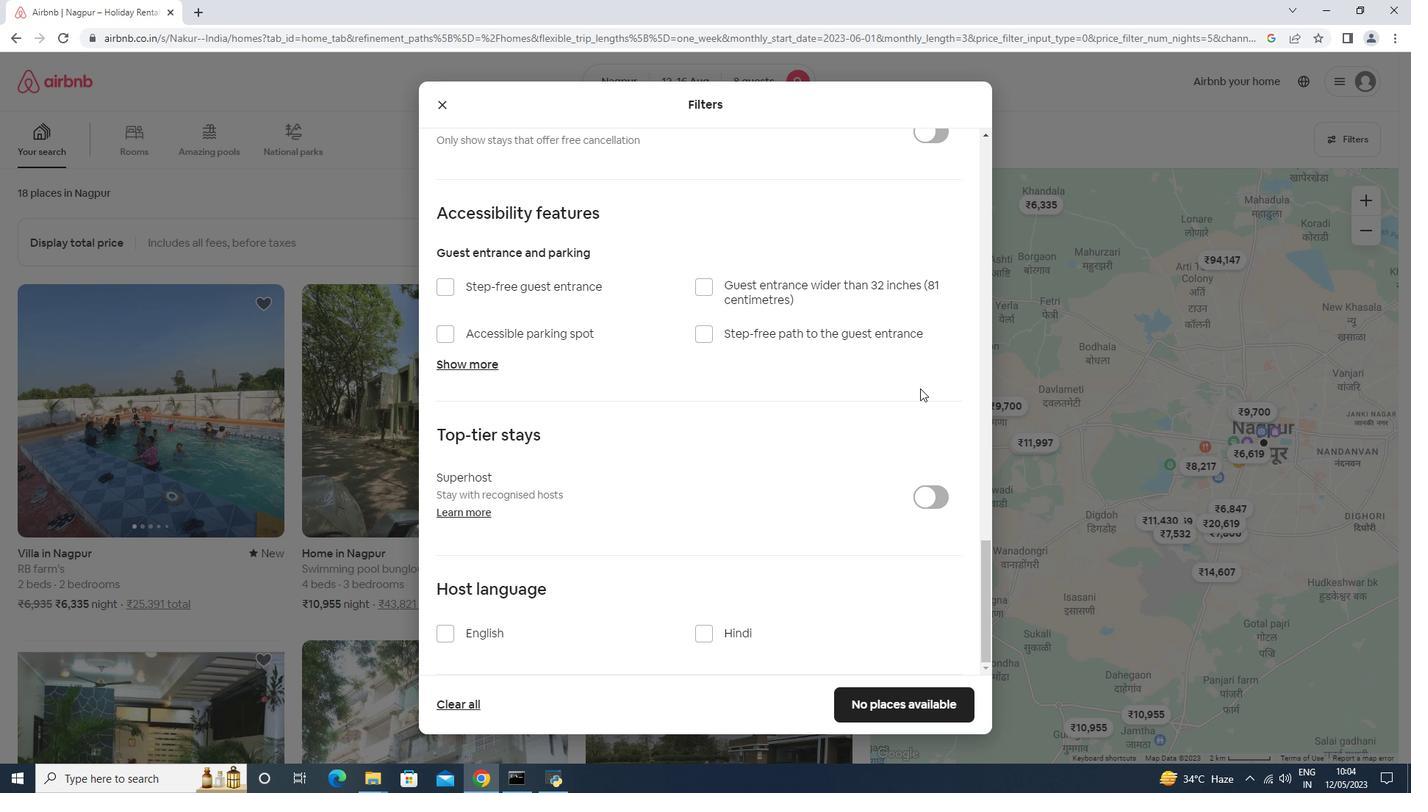 
Action: Mouse moved to (551, 512)
Screenshot: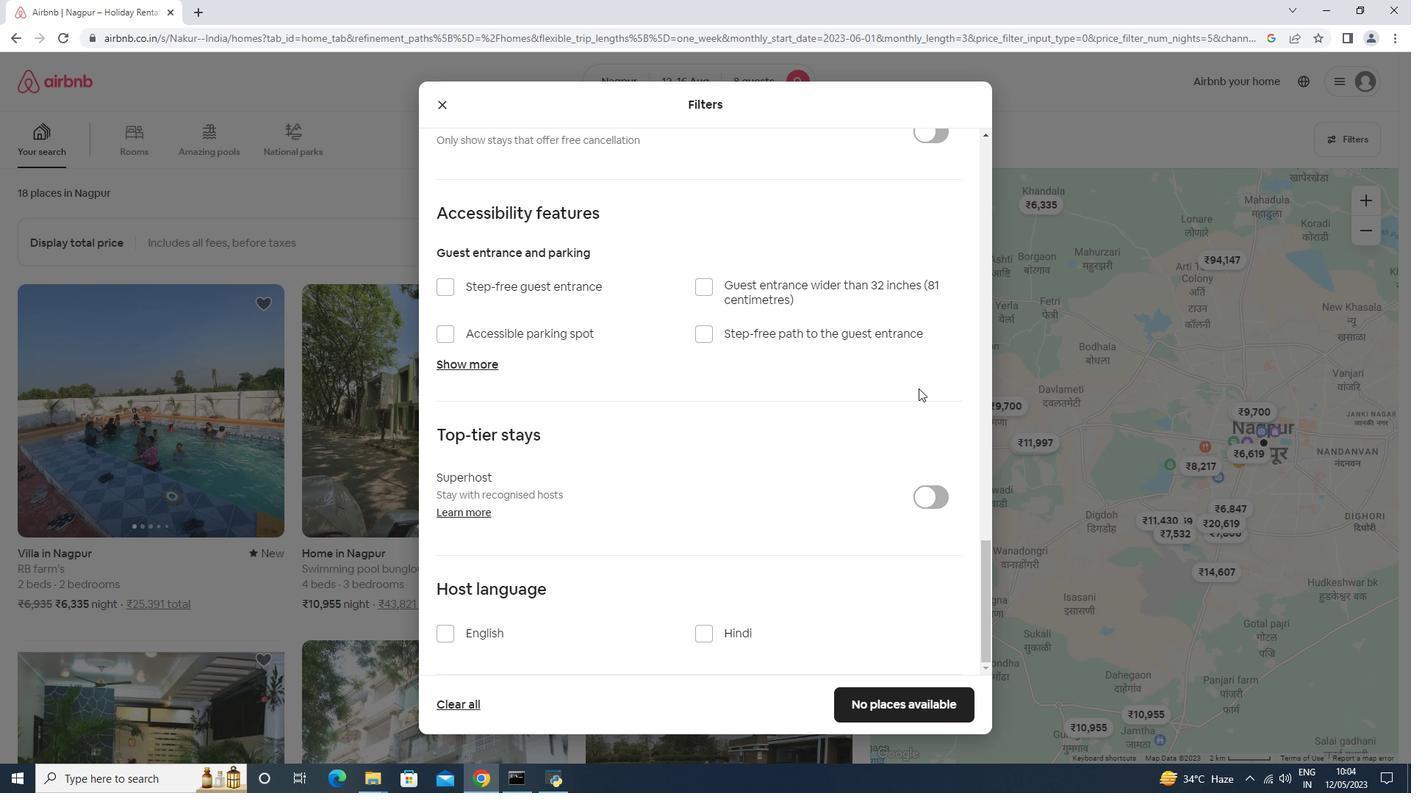 
Action: Mouse scrolled (918, 388) with delta (0, 0)
Screenshot: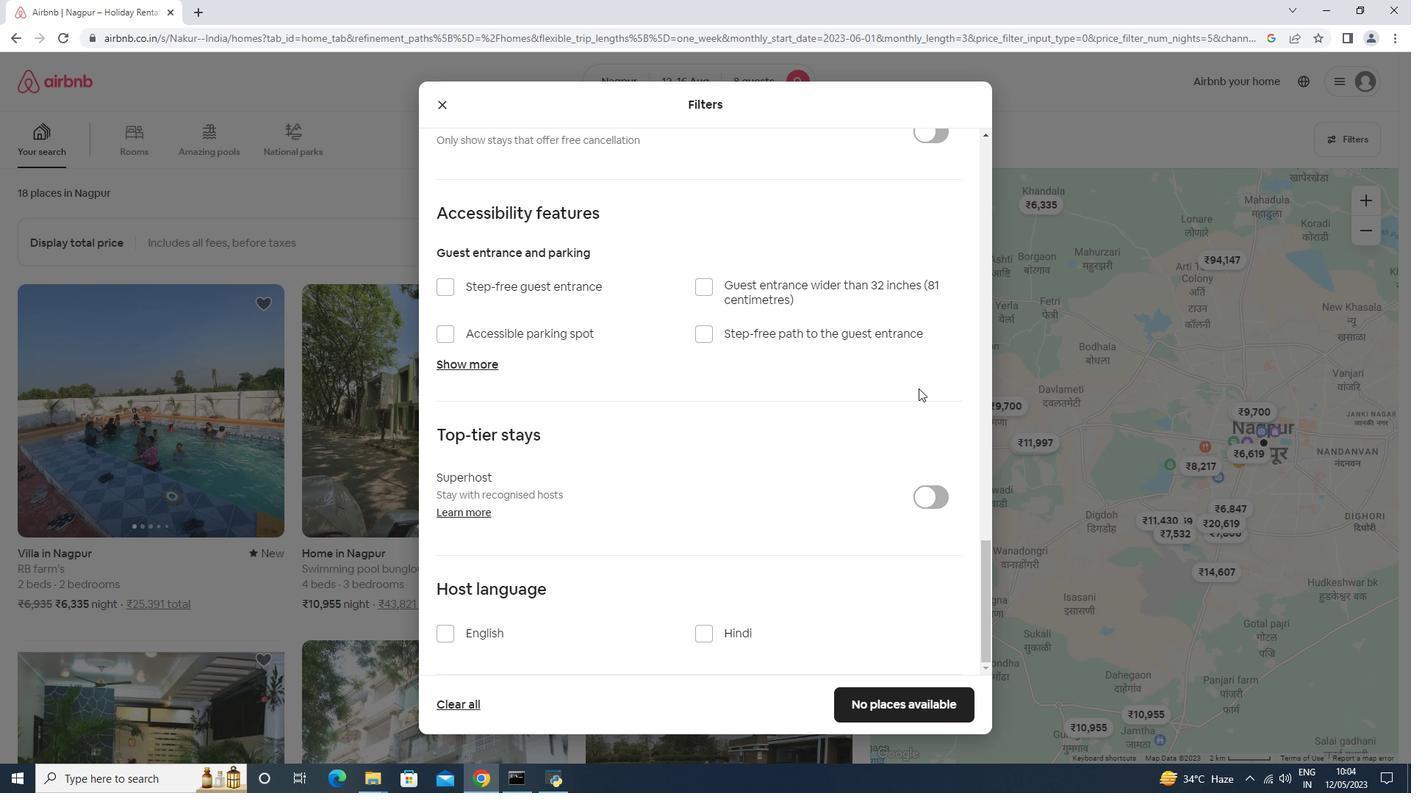 
Action: Mouse moved to (527, 530)
Screenshot: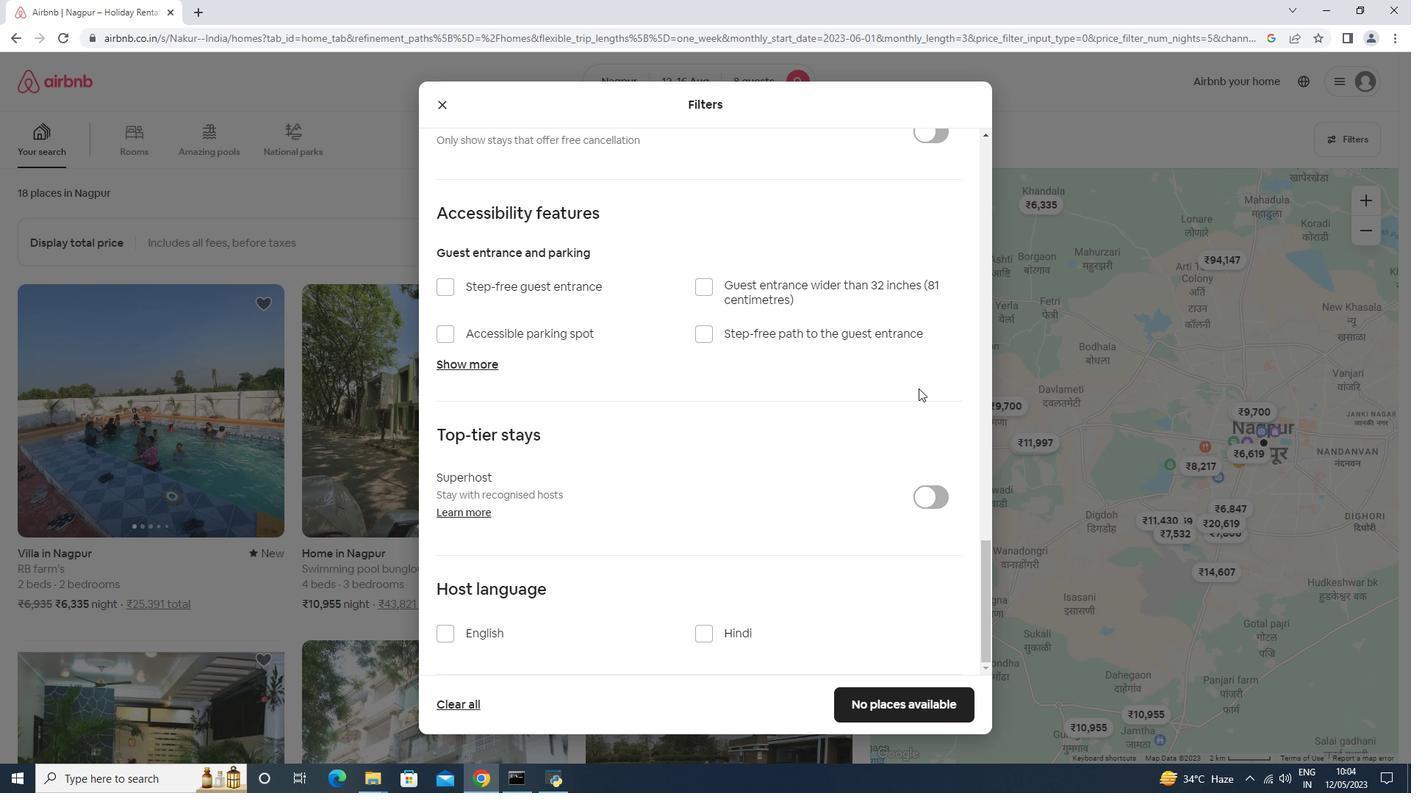 
Action: Mouse scrolled (918, 388) with delta (0, 0)
Screenshot: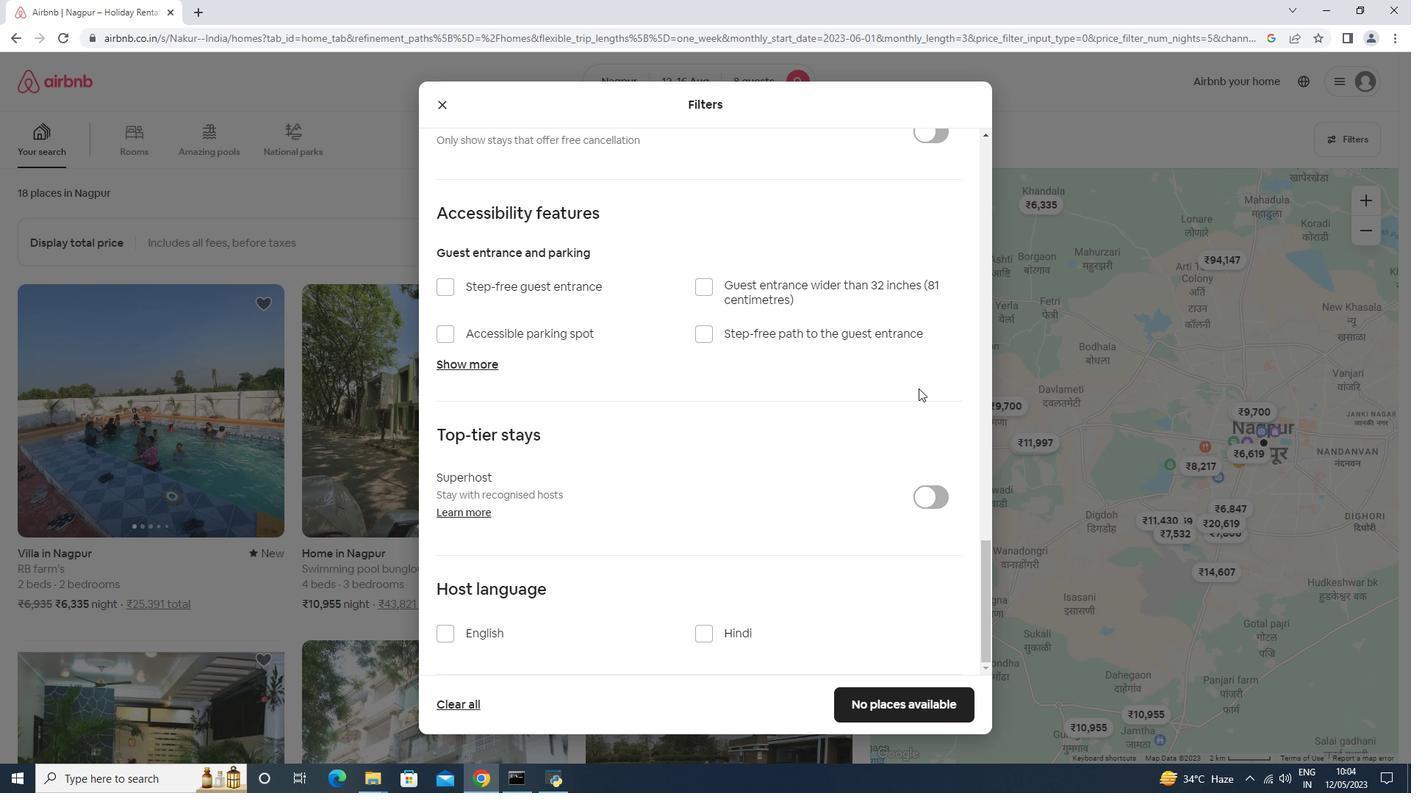 
Action: Mouse moved to (508, 541)
Screenshot: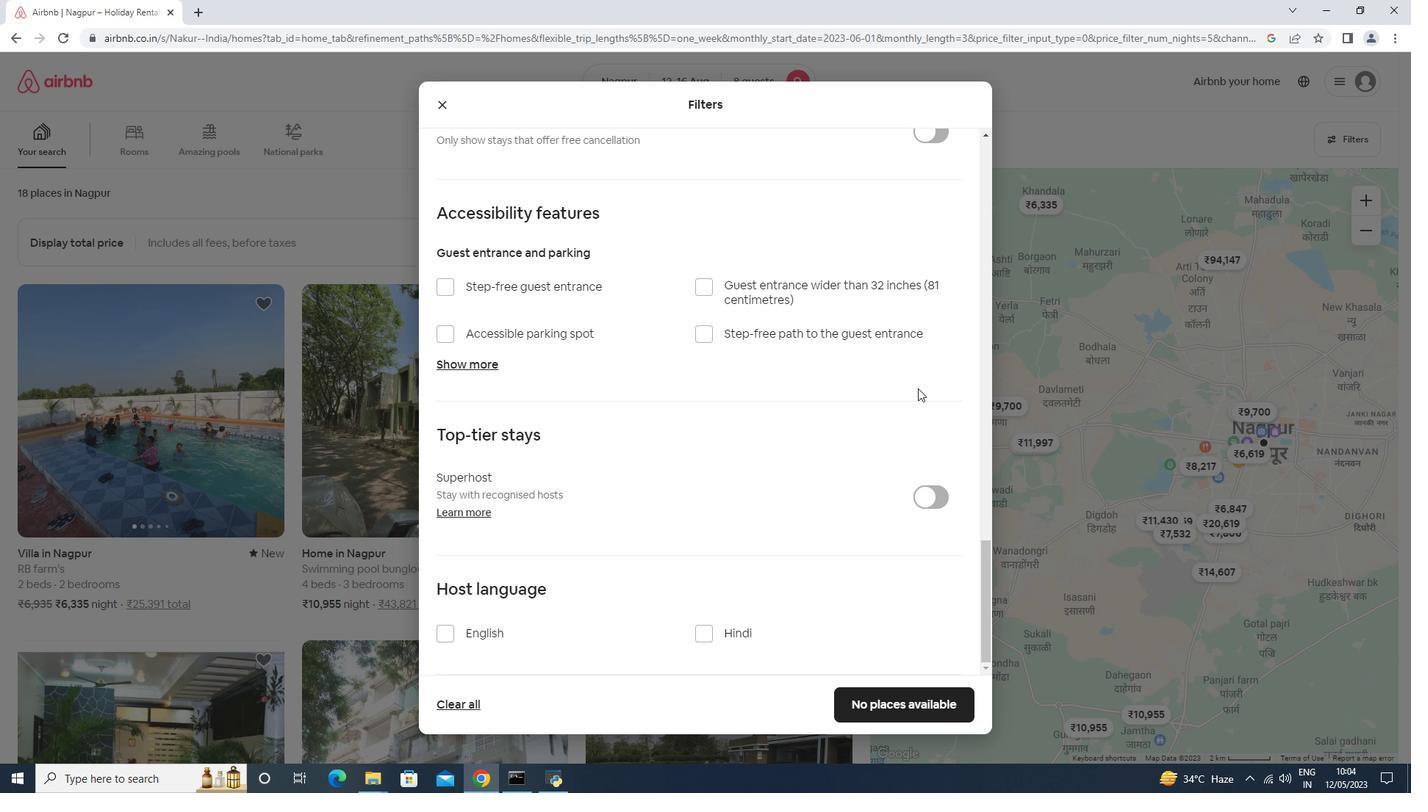 
Action: Mouse scrolled (918, 388) with delta (0, 0)
Screenshot: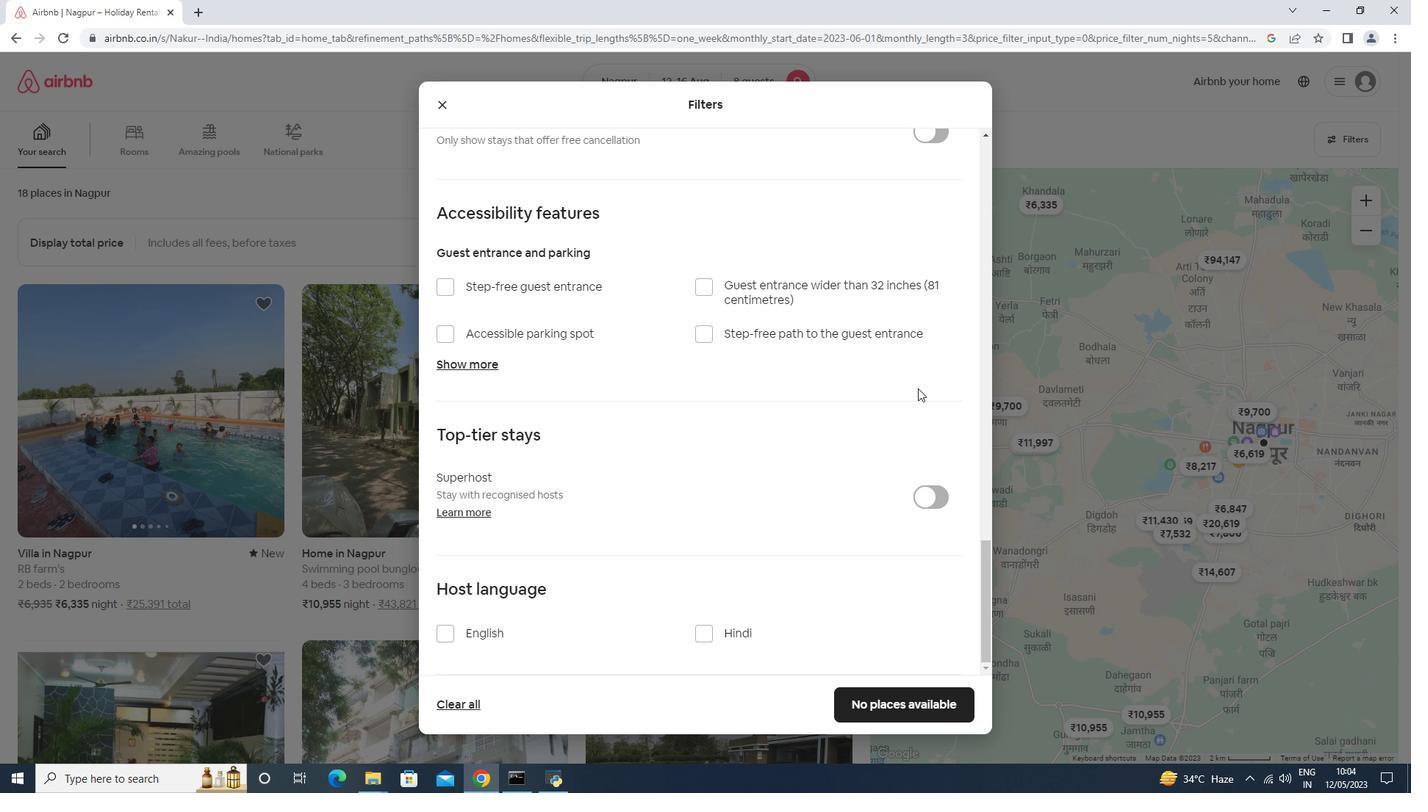 
Action: Mouse moved to (490, 549)
Screenshot: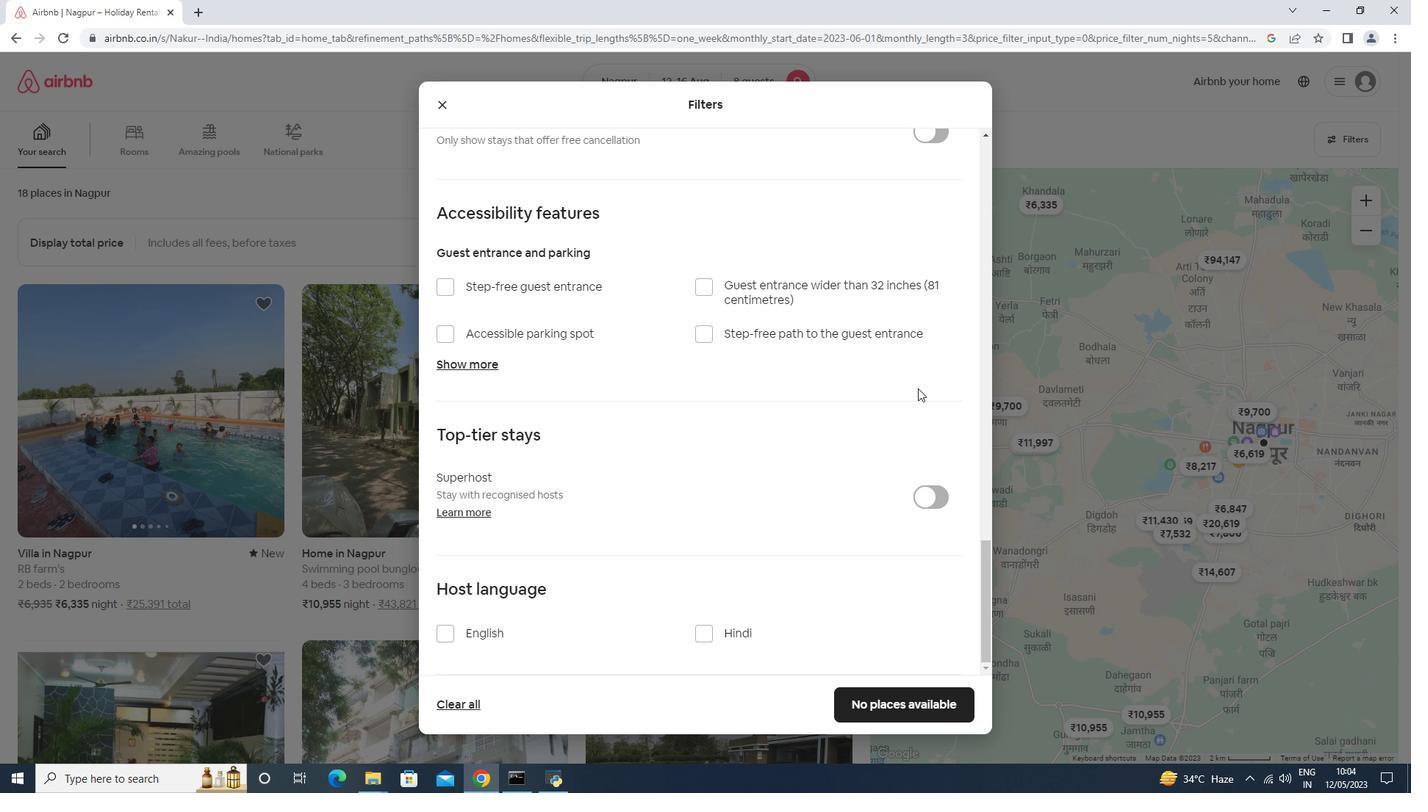 
Action: Mouse scrolled (918, 388) with delta (0, 0)
Screenshot: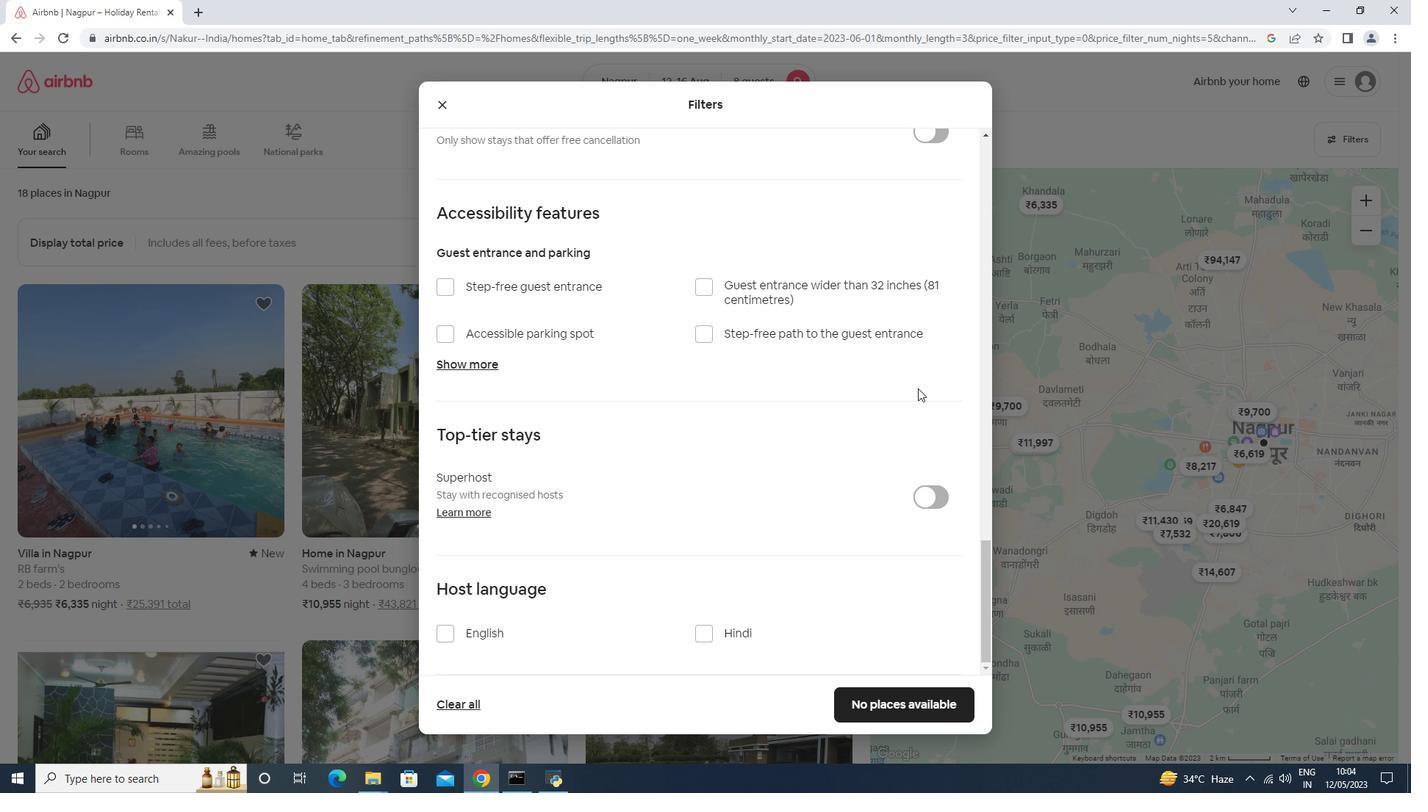 
Action: Mouse moved to (480, 636)
Screenshot: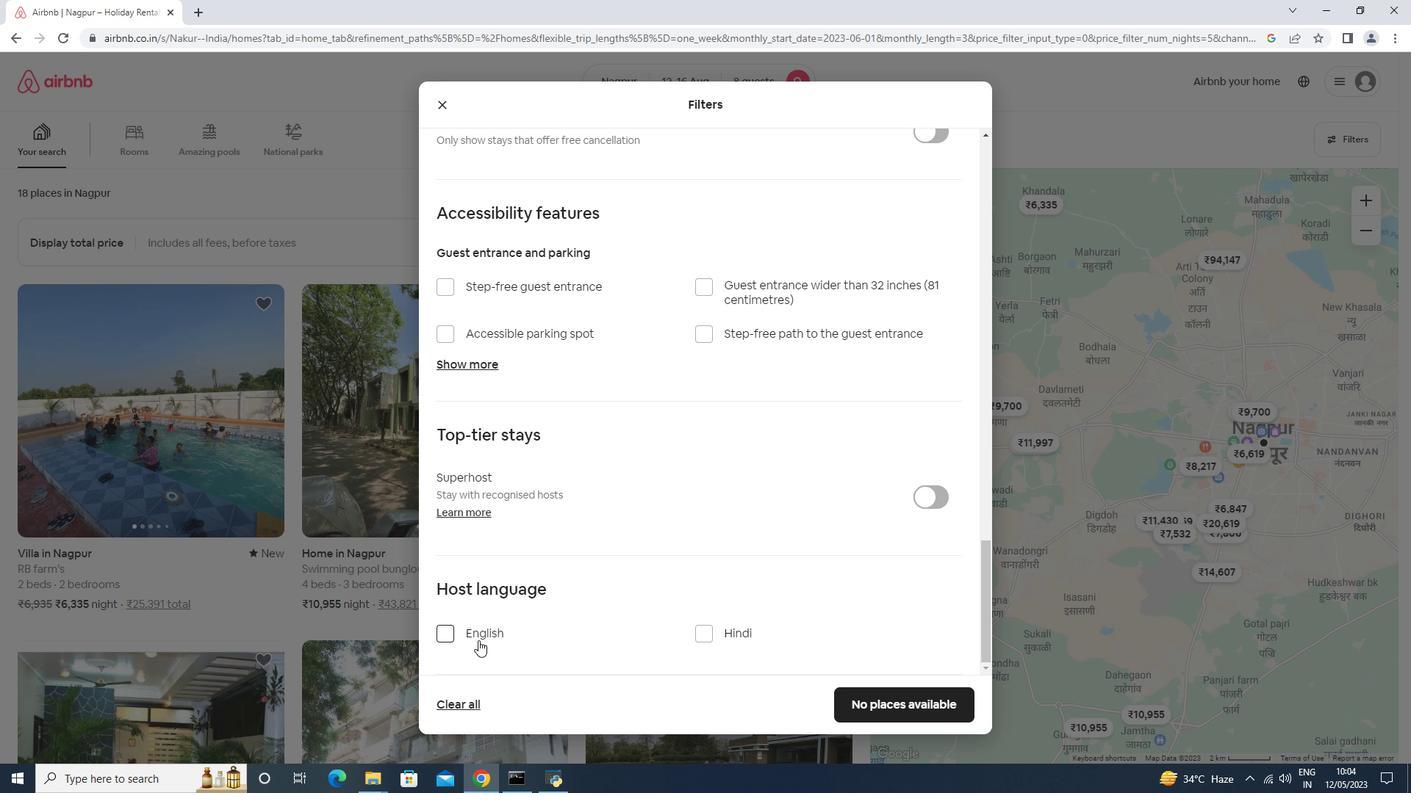 
Action: Mouse pressed left at (480, 636)
Screenshot: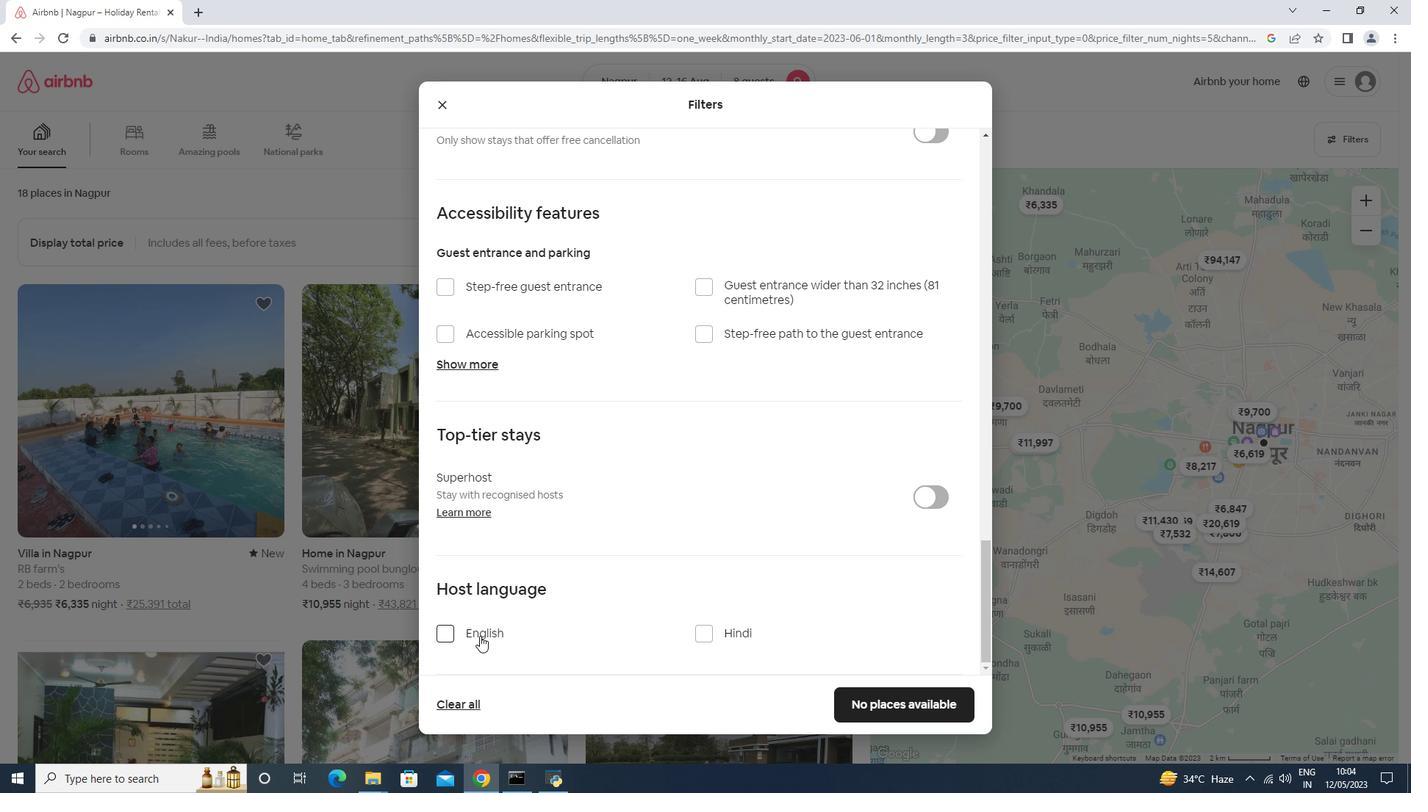 
Action: Mouse moved to (850, 702)
Screenshot: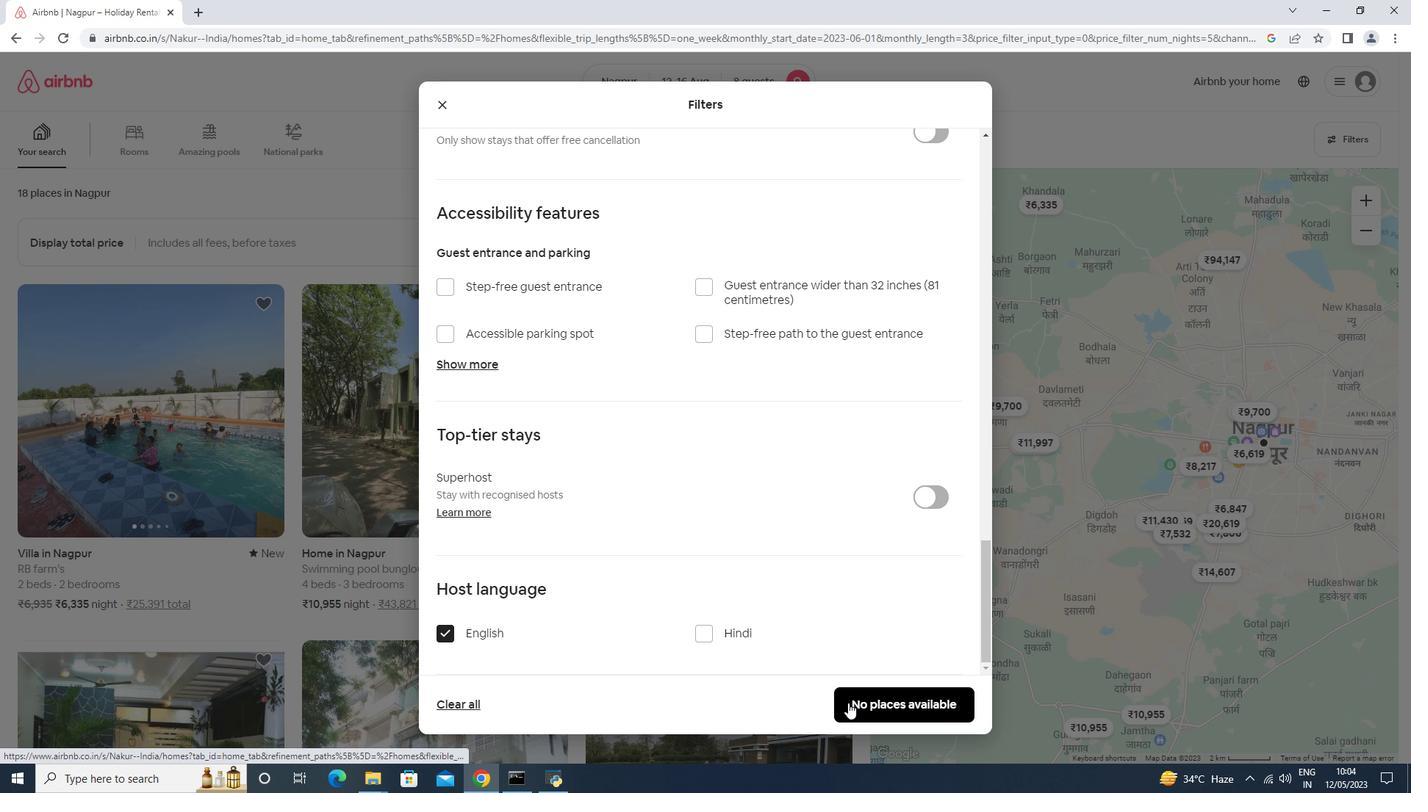 
Action: Mouse pressed left at (850, 702)
Screenshot: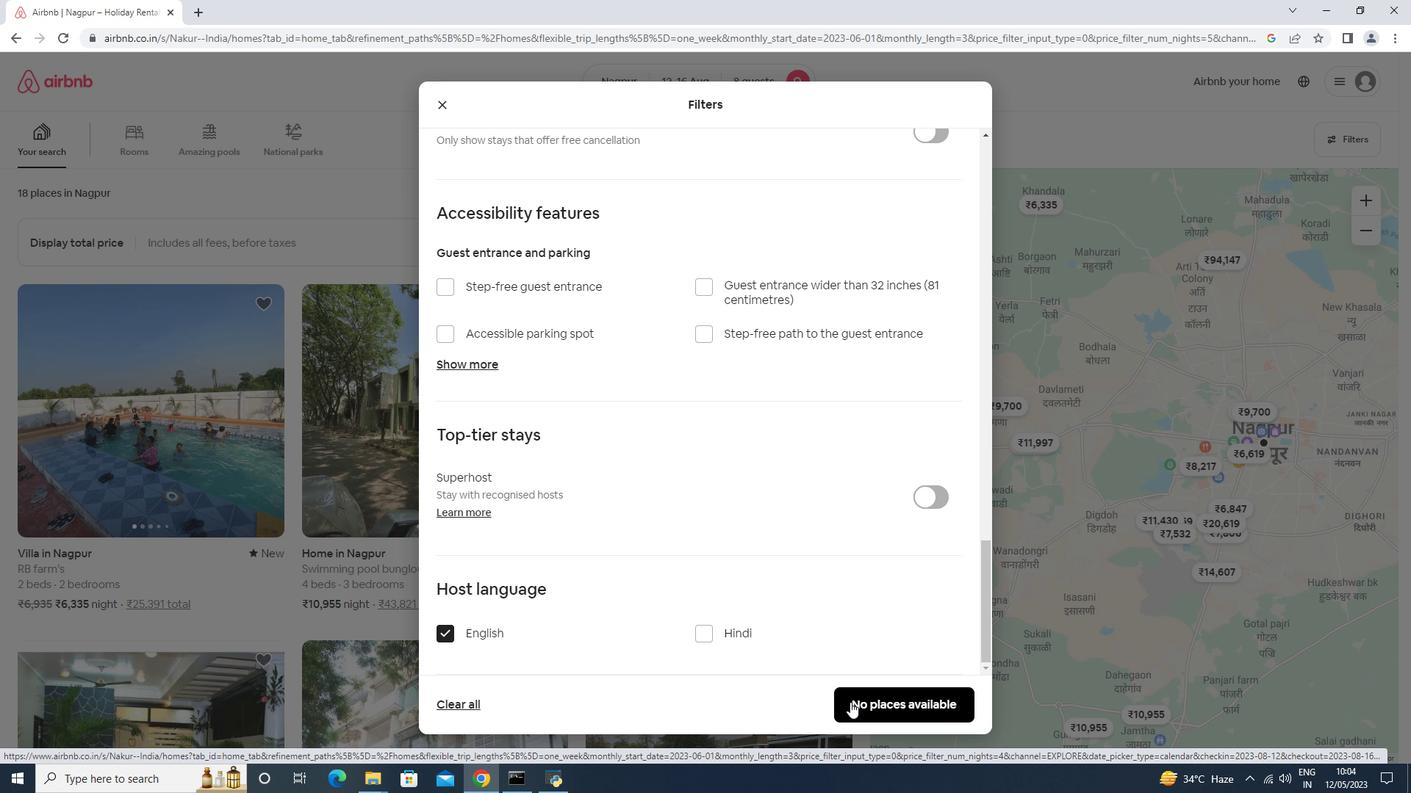 
